 Task: Look for space in Venlo, Netherlands from 1st August, 2023 to 5th August, 2023 for 3 adults, 1 child in price range Rs.13000 to Rs.20000. Place can be entire place with 2 bedrooms having 3 beds and 2 bathrooms. Property type can be flatguest house, hotel. Booking option can be shelf check-in. Required host language is English.
Action: Mouse pressed left at (568, 143)
Screenshot: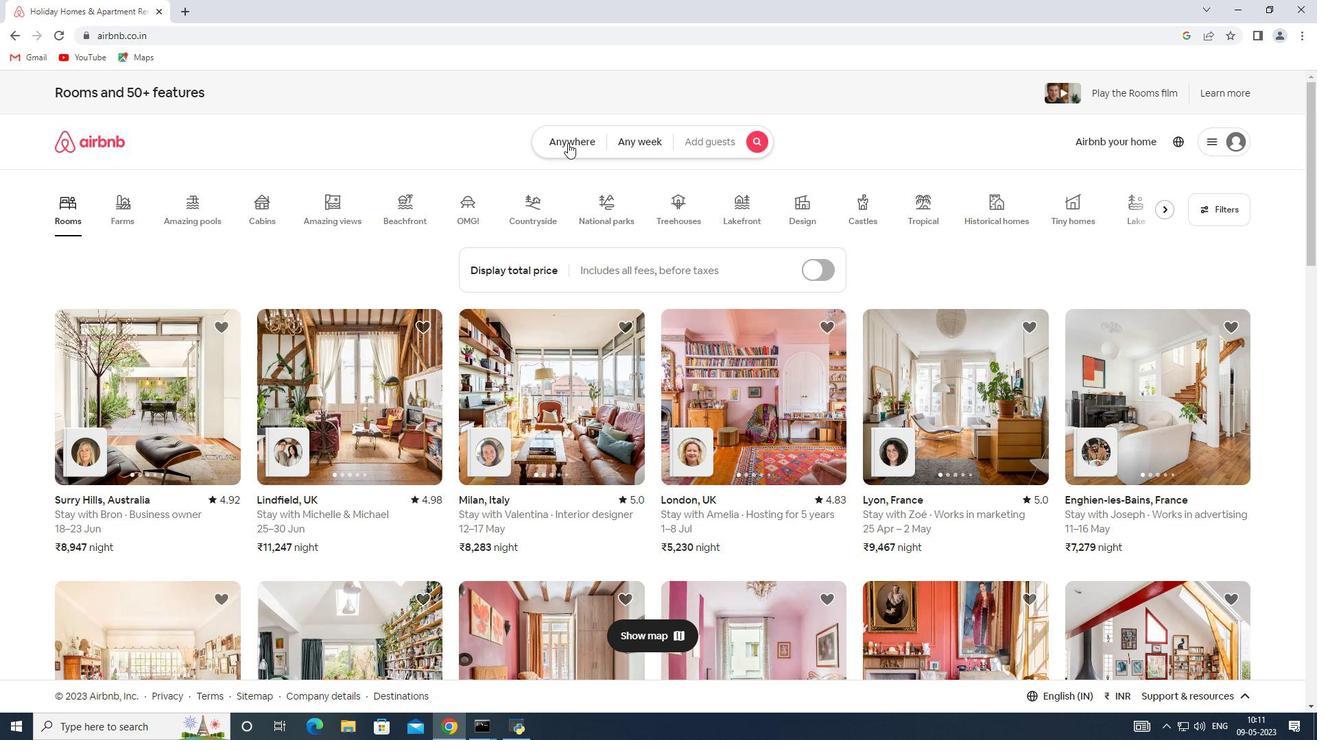 
Action: Mouse moved to (474, 198)
Screenshot: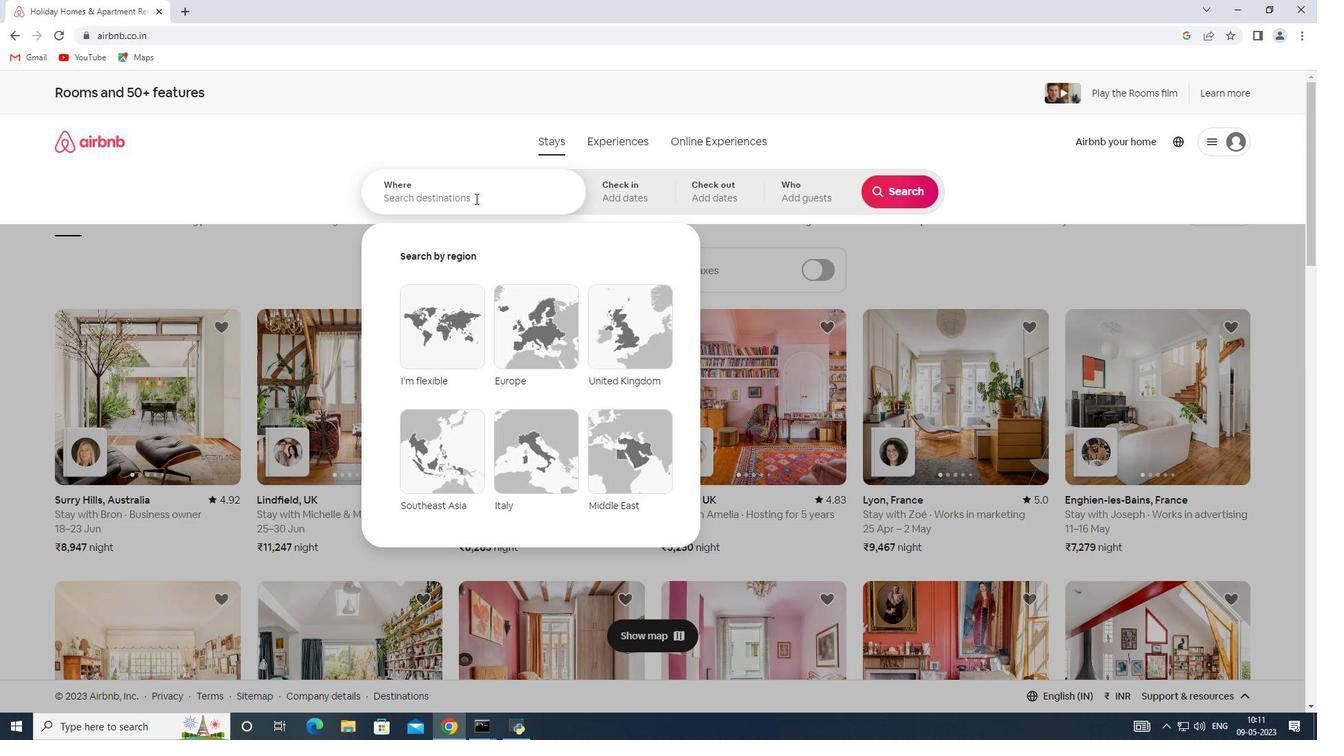 
Action: Mouse pressed left at (474, 198)
Screenshot: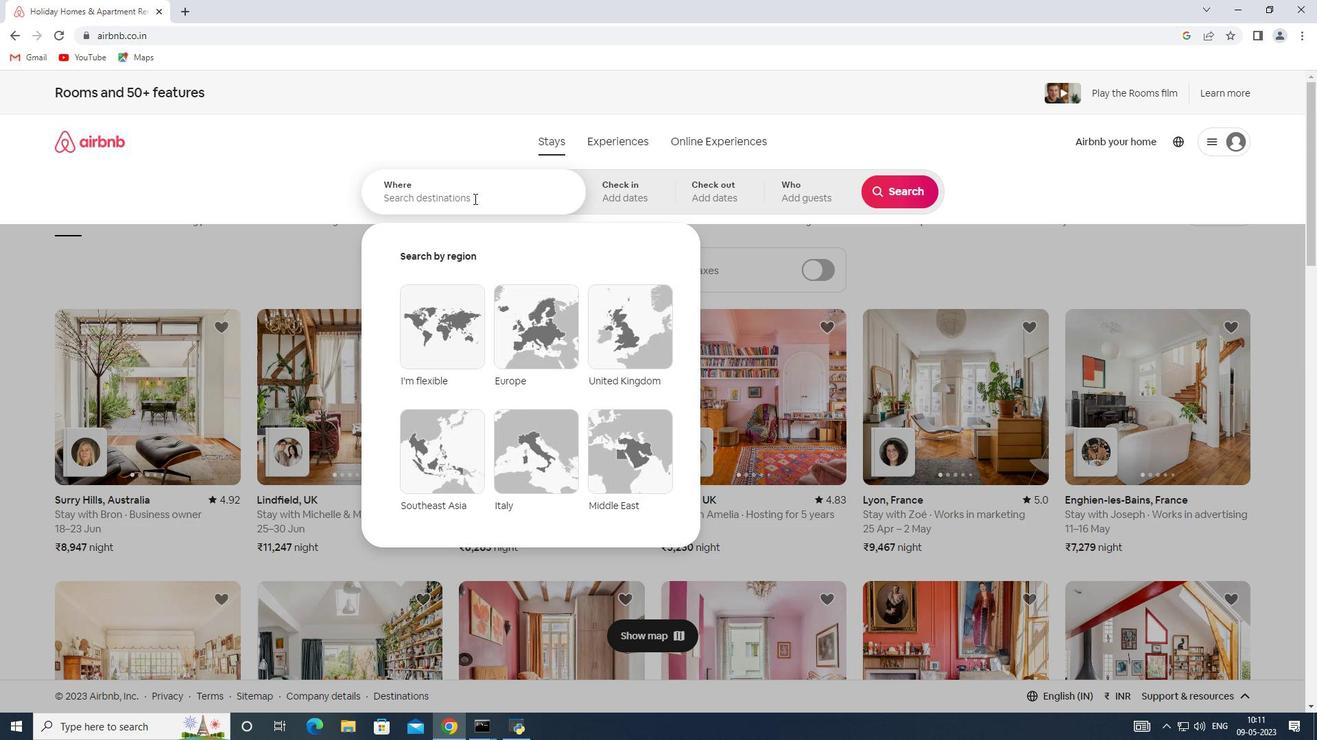 
Action: Key pressed <Key.caps_lock>VE<Key.backspace><Key.caps_lock>enlo,<Key.shift><Key.shift><Key.shift><Key.shift><Key.shift><Key.shift><Key.shift><Key.shift><Key.shift><Key.shift><Key.shift><Key.shift><Key.shift><Key.shift><Key.shift><Key.shift><Key.shift><Key.shift><Key.shift><Key.shift><Key.shift><Key.shift><Key.shift><Key.shift><Key.shift><Key.shift><Key.shift><Key.shift><Key.shift><Key.shift><Key.shift><Key.shift><Key.shift><Key.shift>Netherlands<Key.enter>
Screenshot: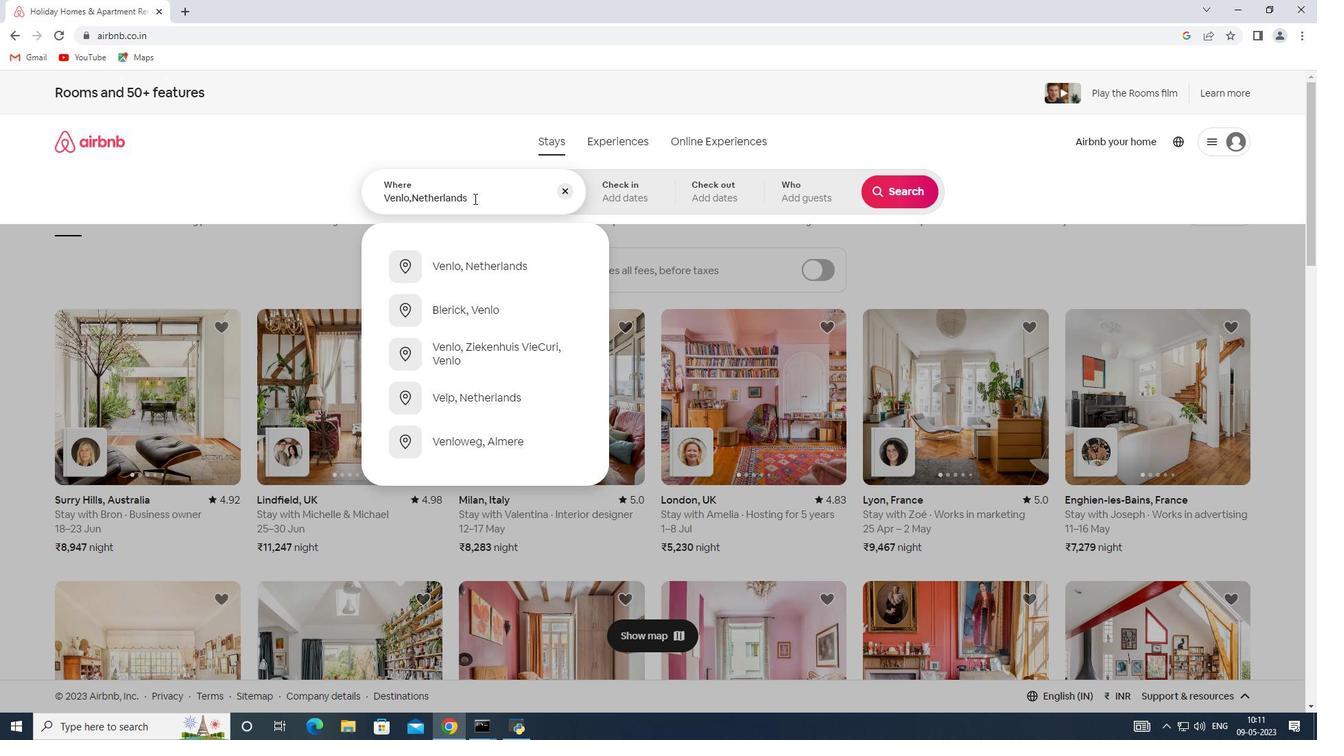 
Action: Mouse moved to (892, 286)
Screenshot: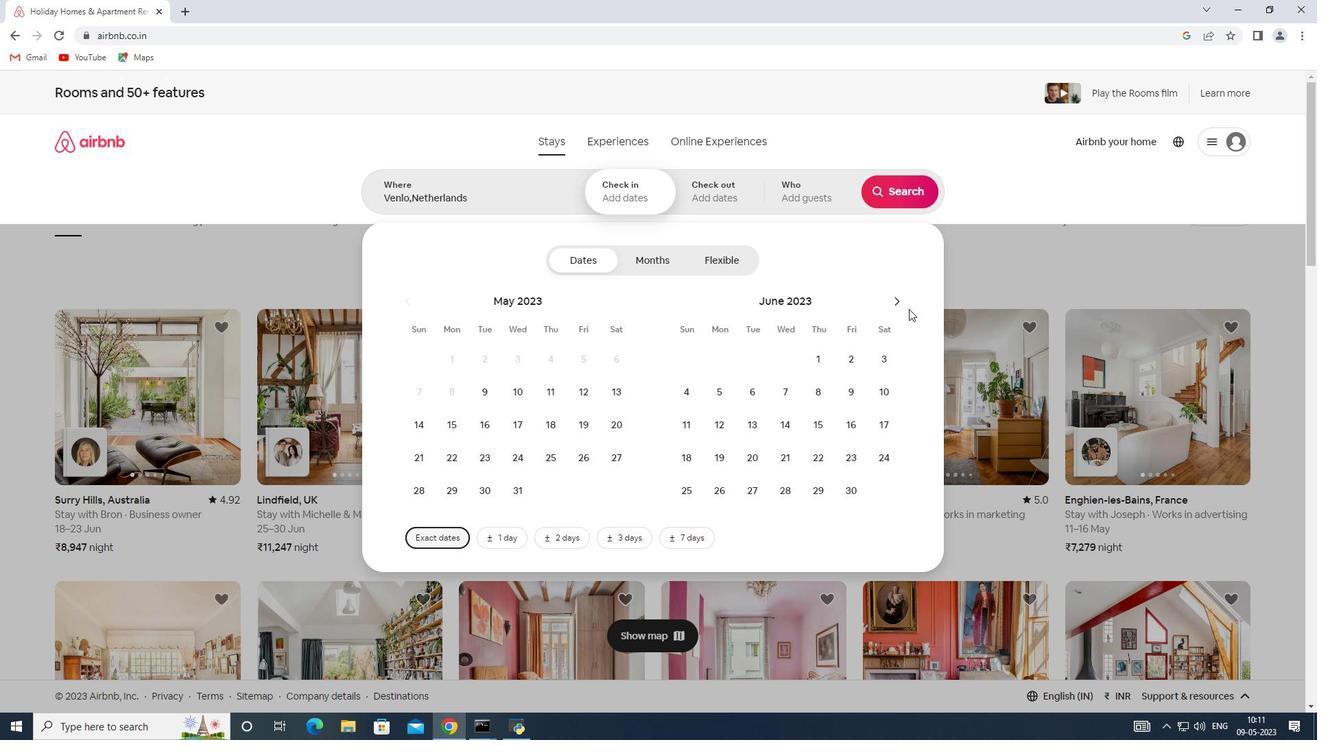
Action: Mouse pressed left at (892, 286)
Screenshot: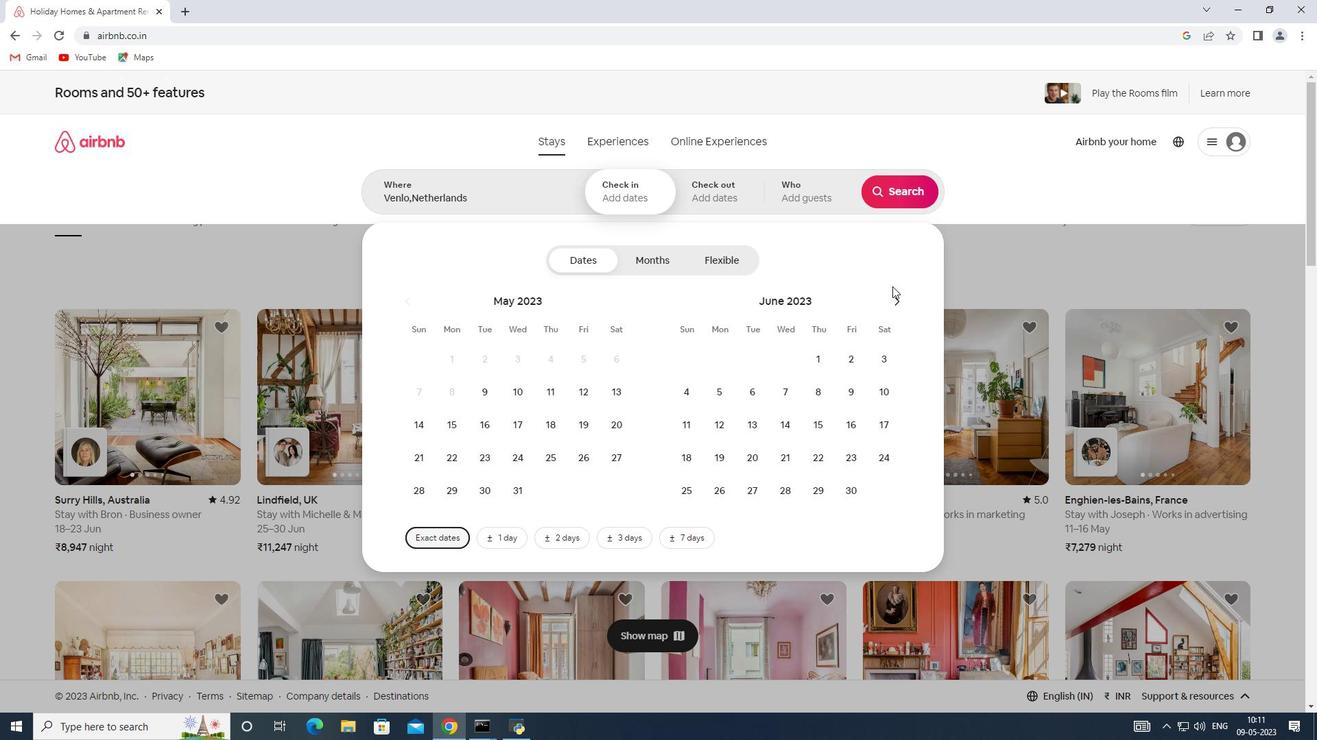 
Action: Mouse moved to (896, 298)
Screenshot: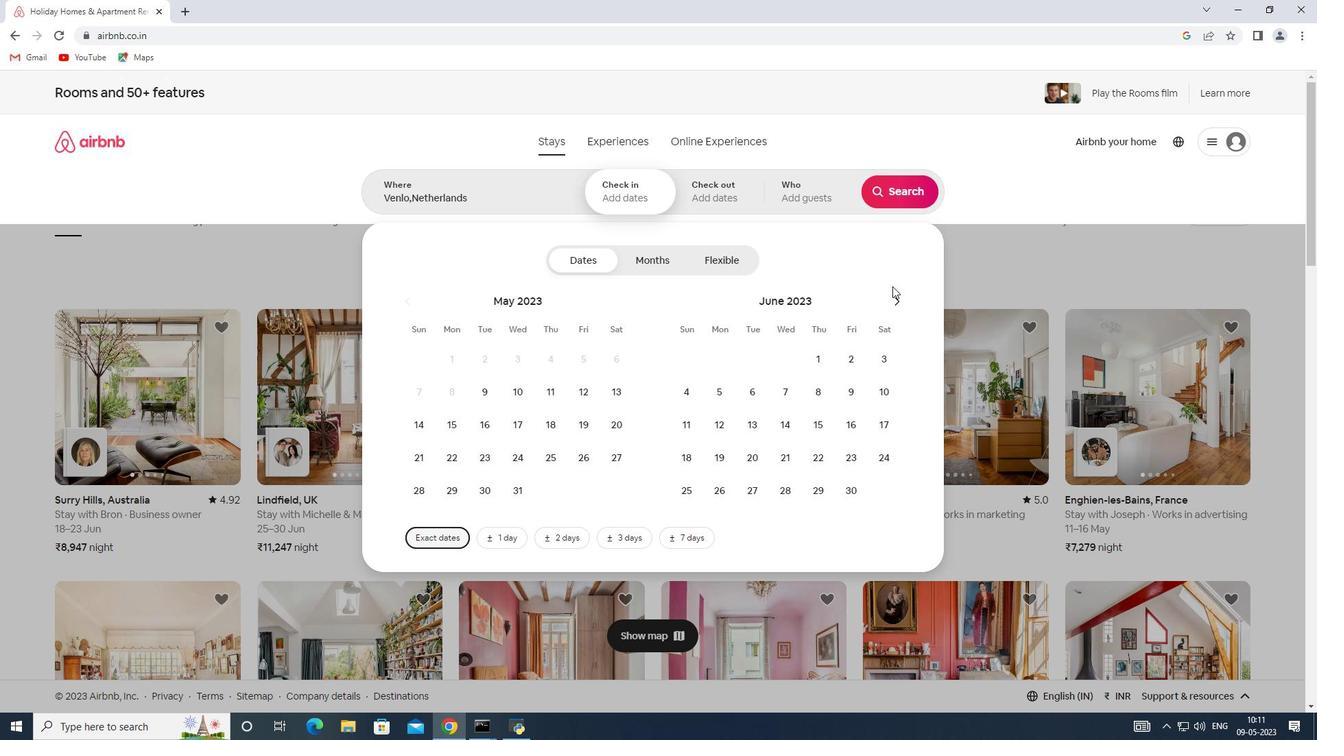 
Action: Mouse pressed left at (896, 298)
Screenshot: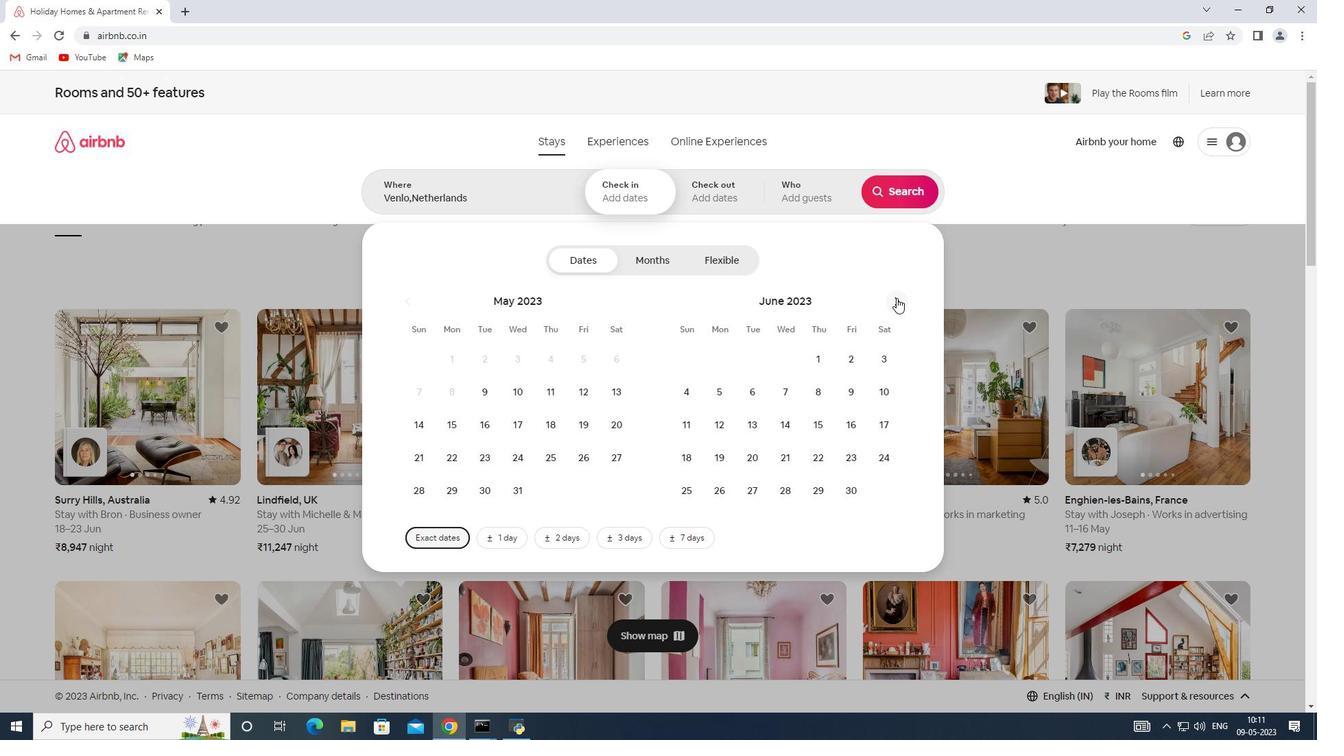 
Action: Mouse pressed left at (896, 298)
Screenshot: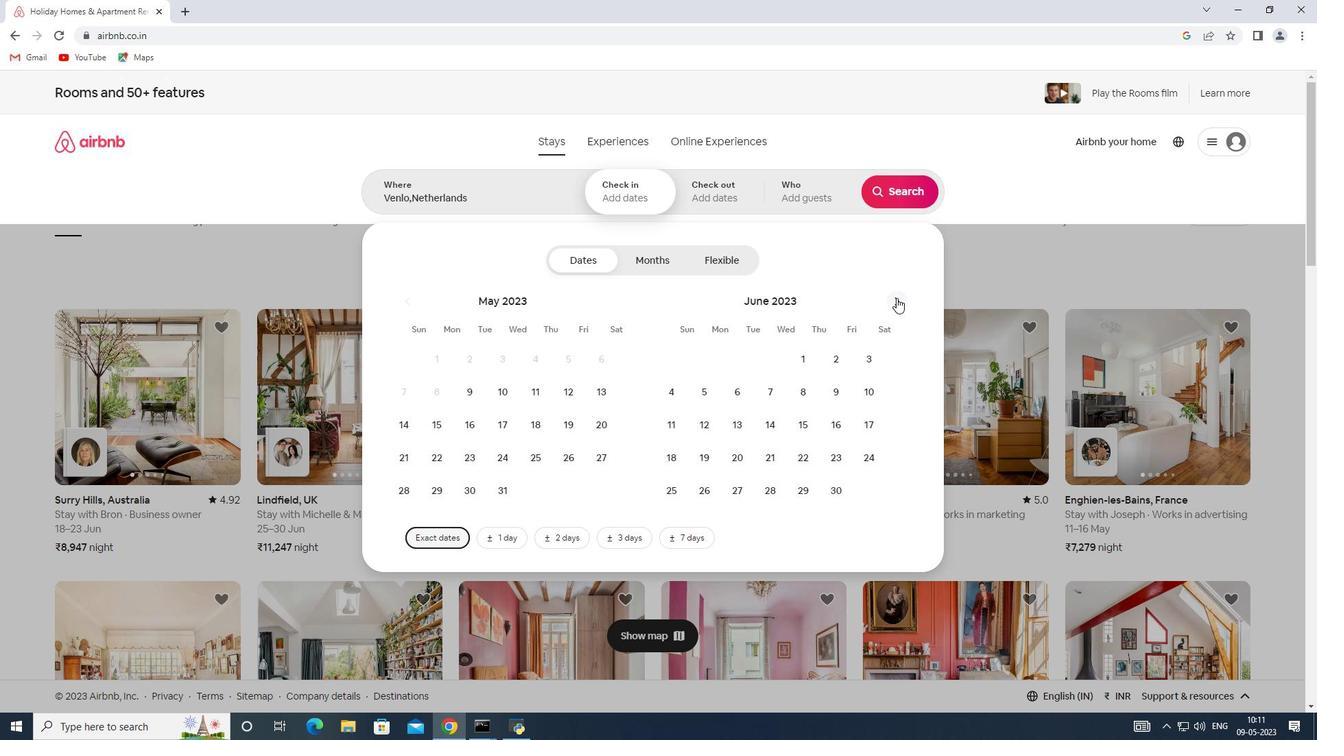 
Action: Mouse moved to (754, 360)
Screenshot: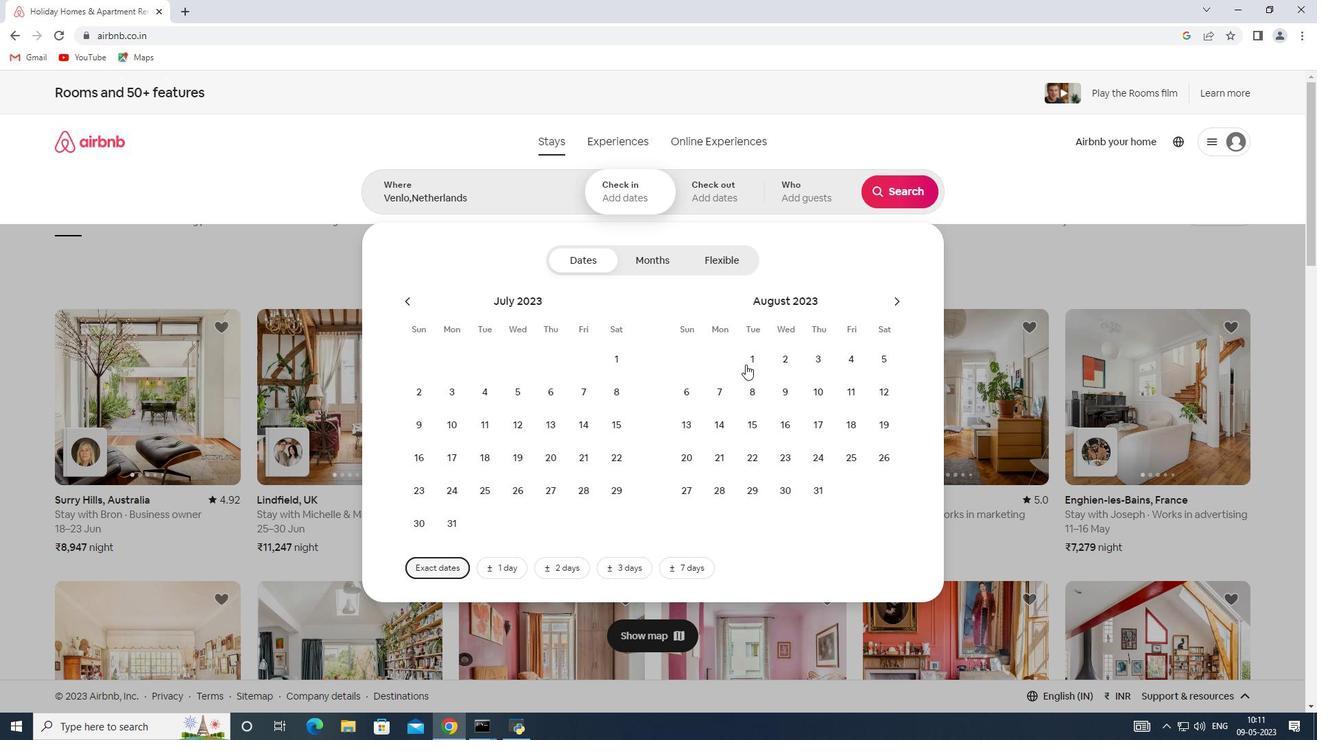 
Action: Mouse pressed left at (754, 360)
Screenshot: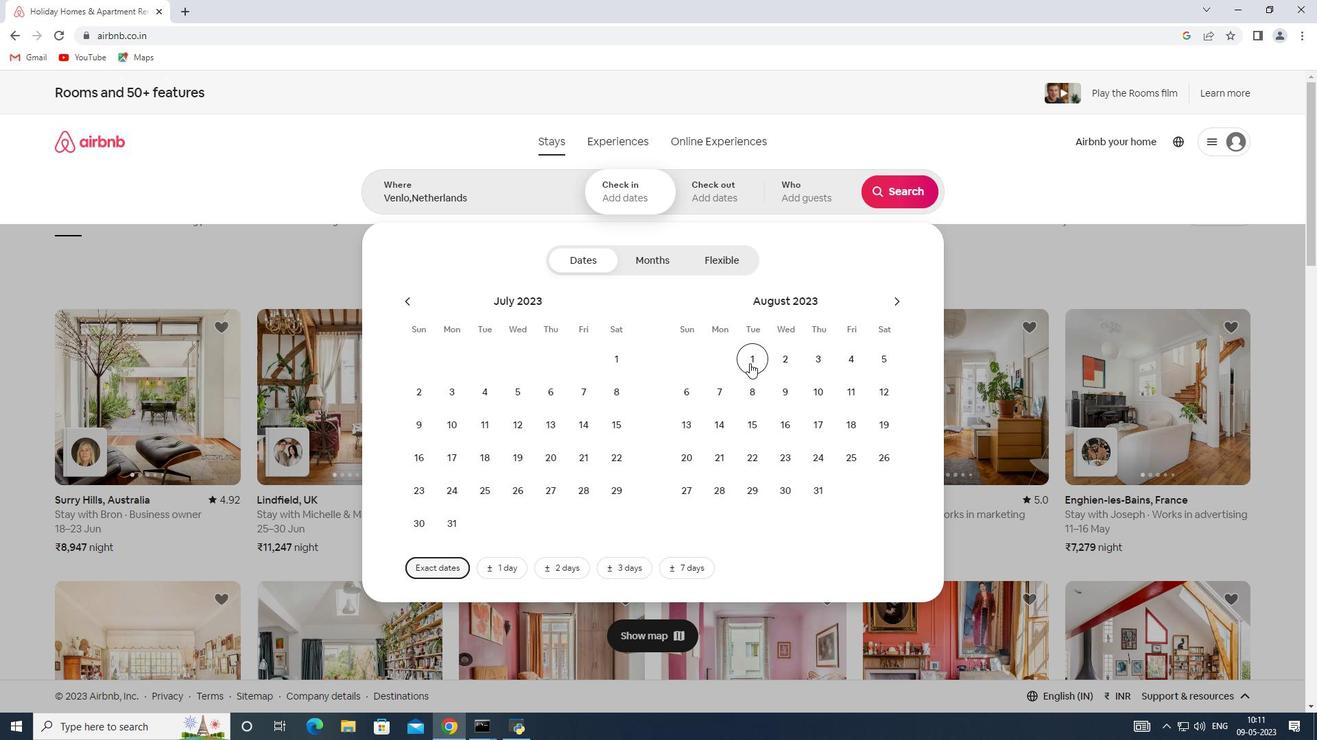 
Action: Mouse moved to (876, 356)
Screenshot: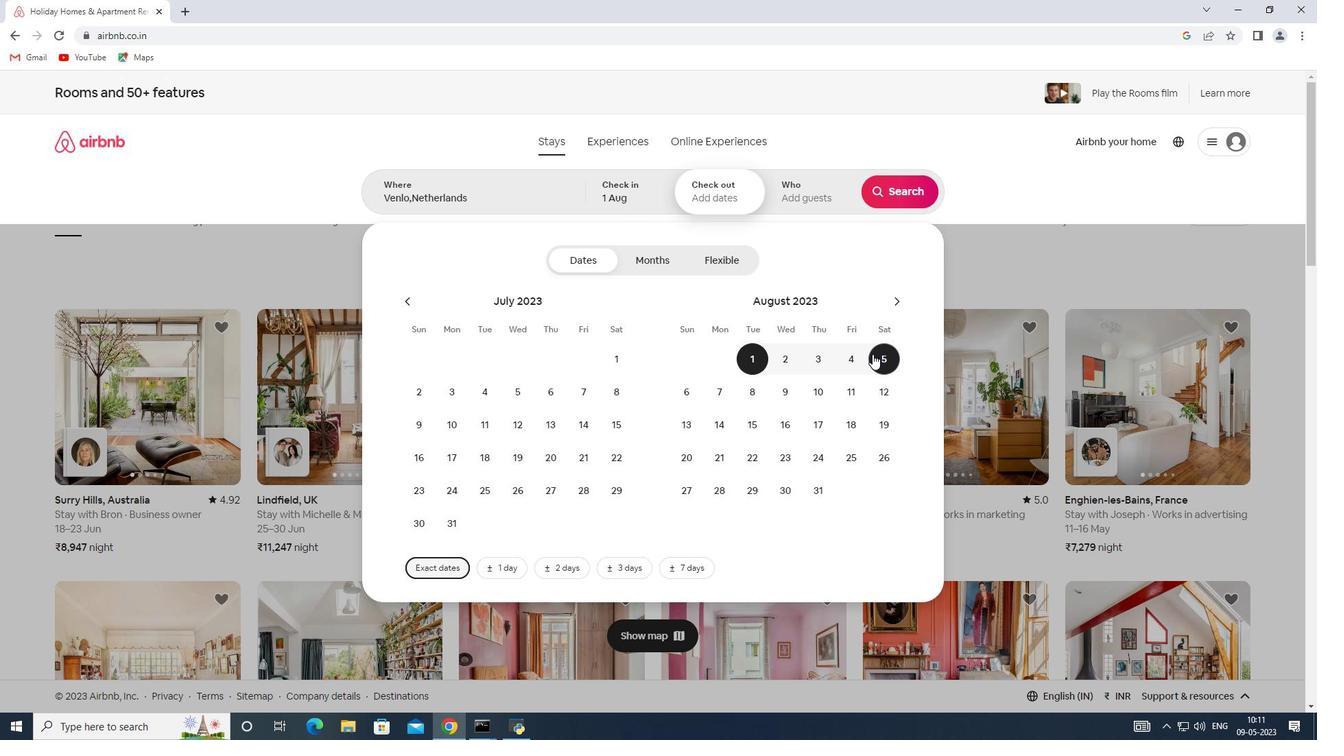 
Action: Mouse pressed left at (876, 356)
Screenshot: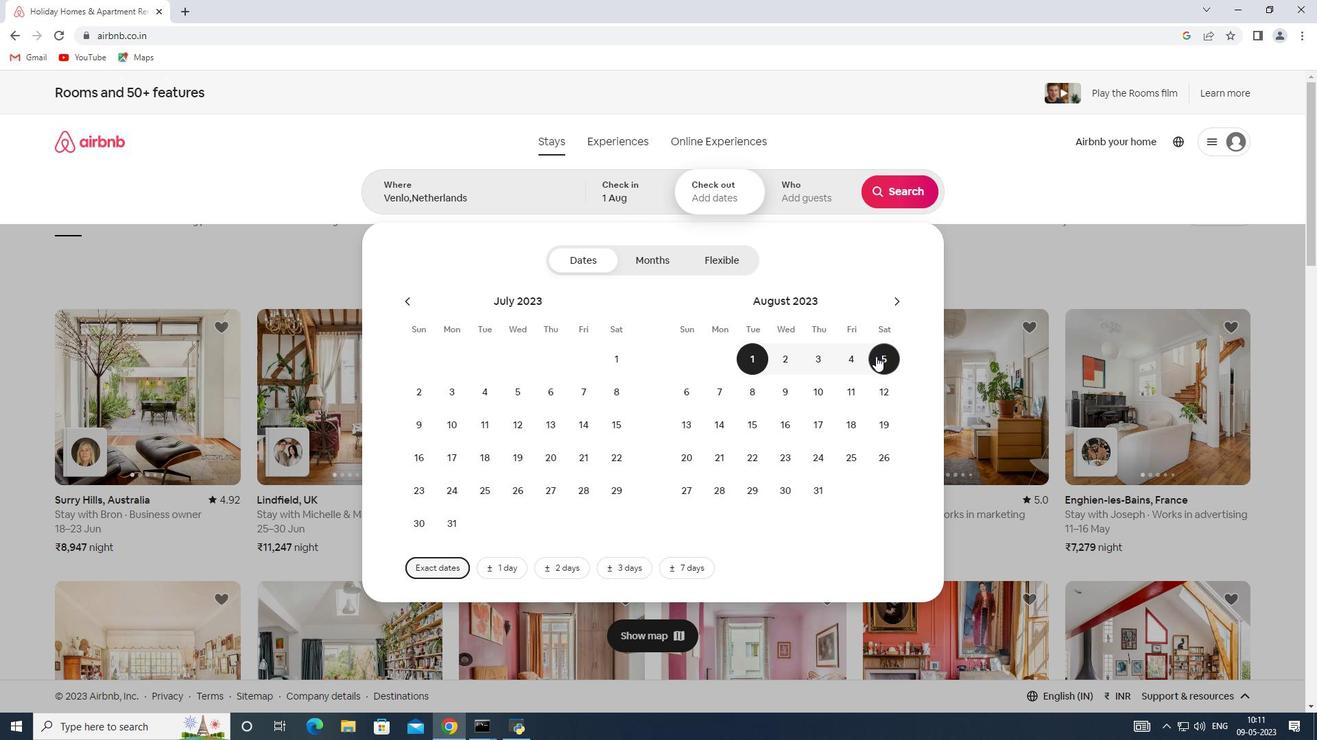 
Action: Mouse moved to (815, 198)
Screenshot: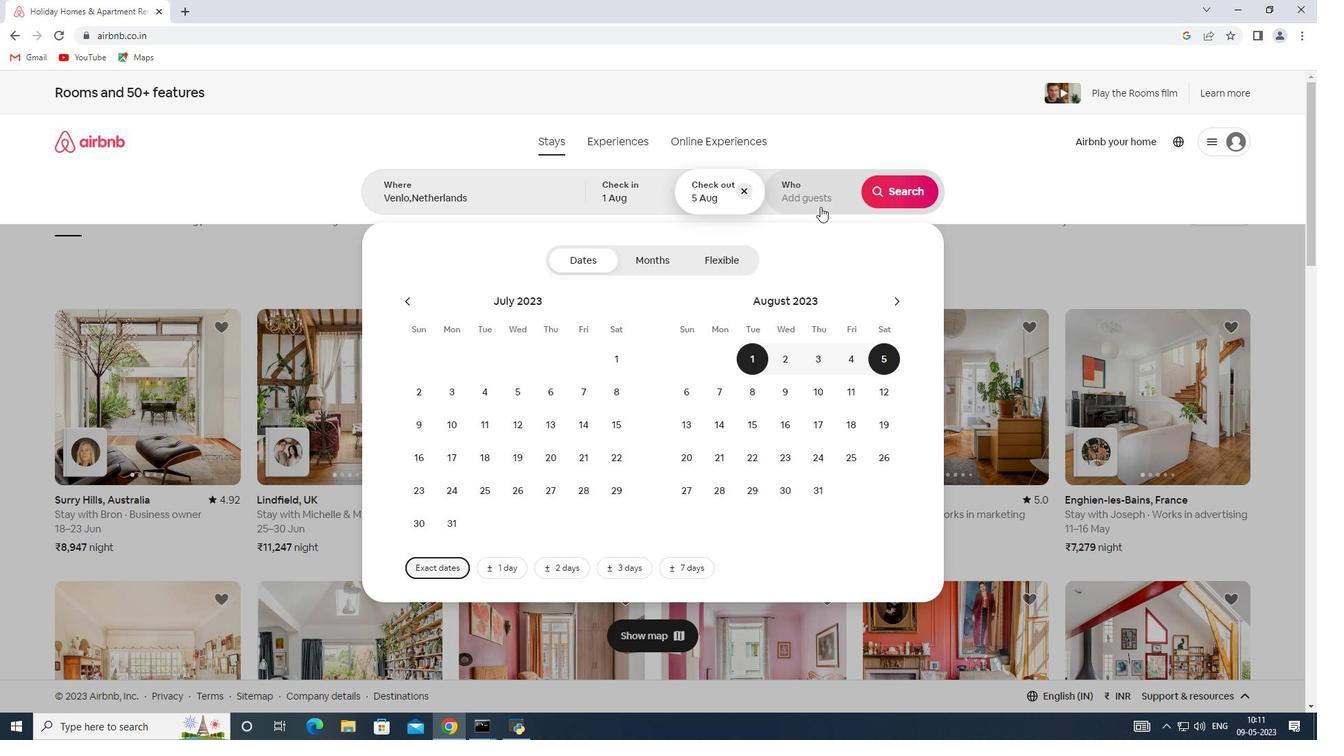 
Action: Mouse pressed left at (815, 198)
Screenshot: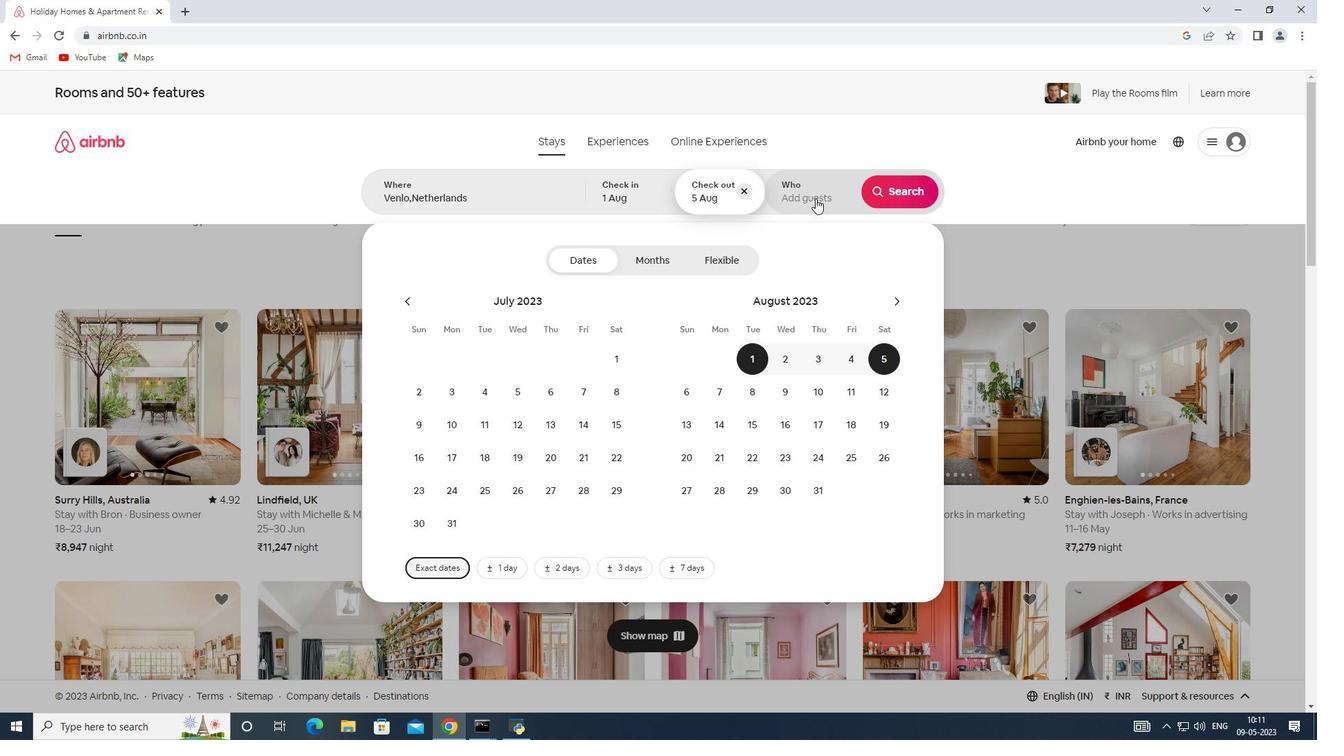 
Action: Mouse moved to (904, 269)
Screenshot: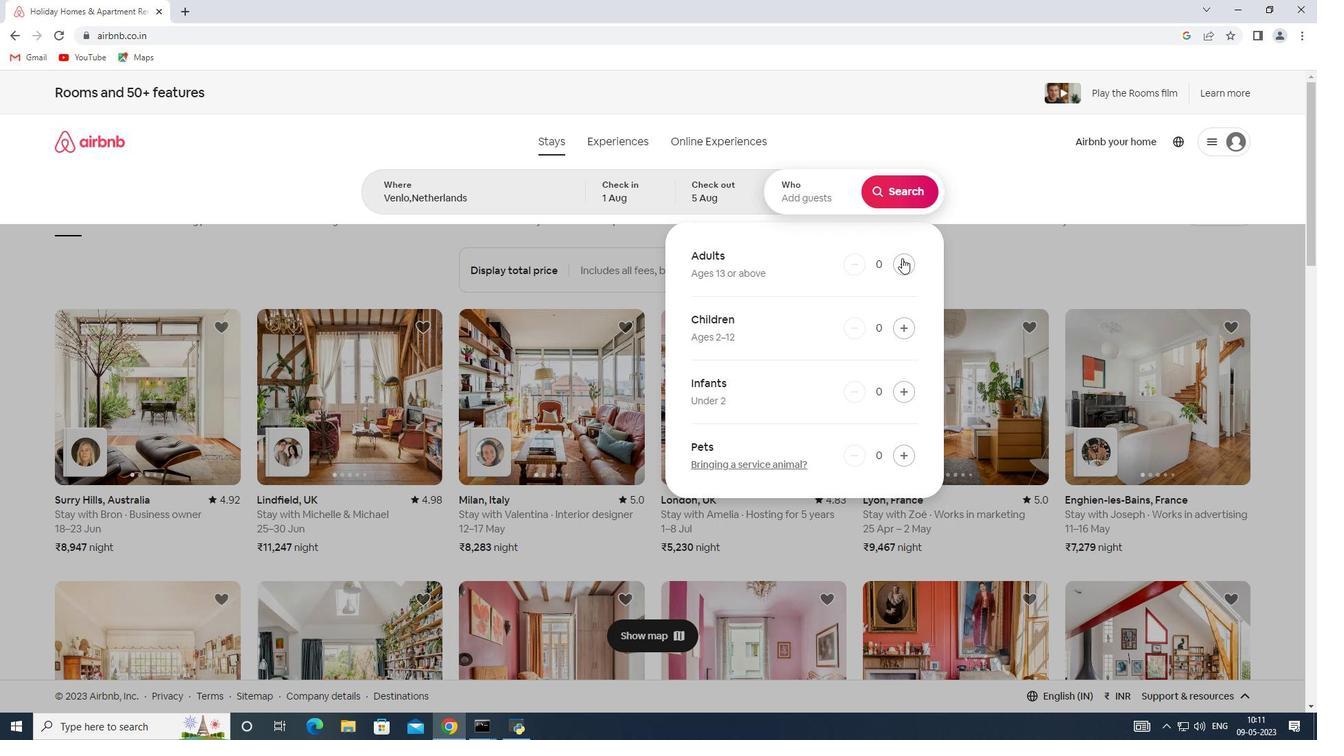 
Action: Mouse pressed left at (904, 269)
Screenshot: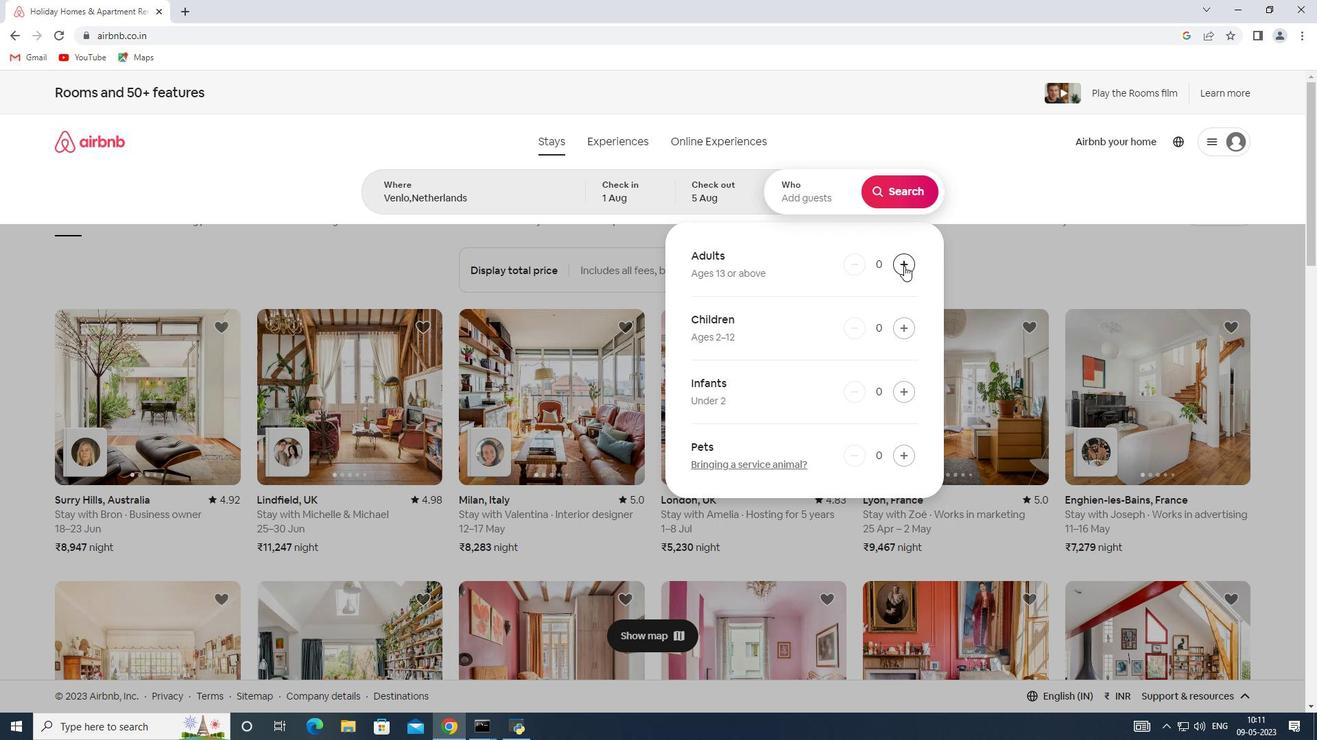 
Action: Mouse pressed left at (904, 269)
Screenshot: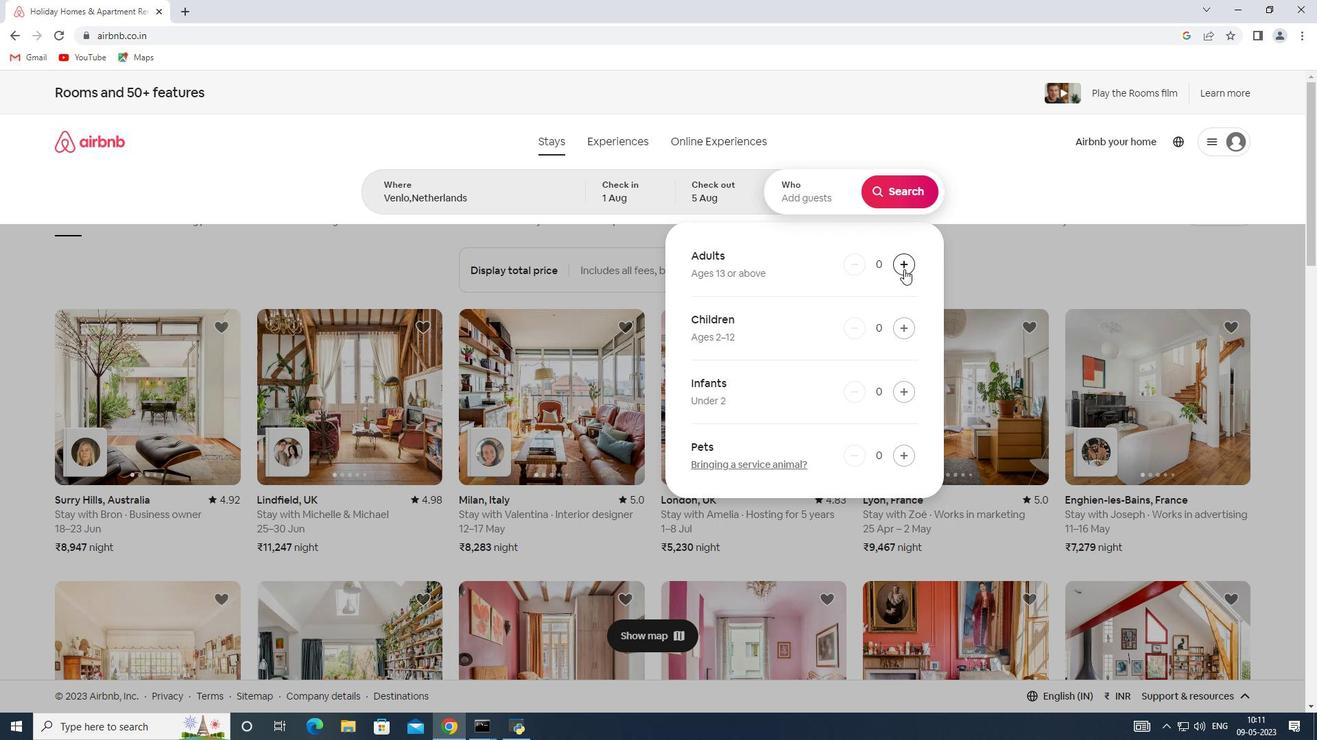 
Action: Mouse pressed left at (904, 269)
Screenshot: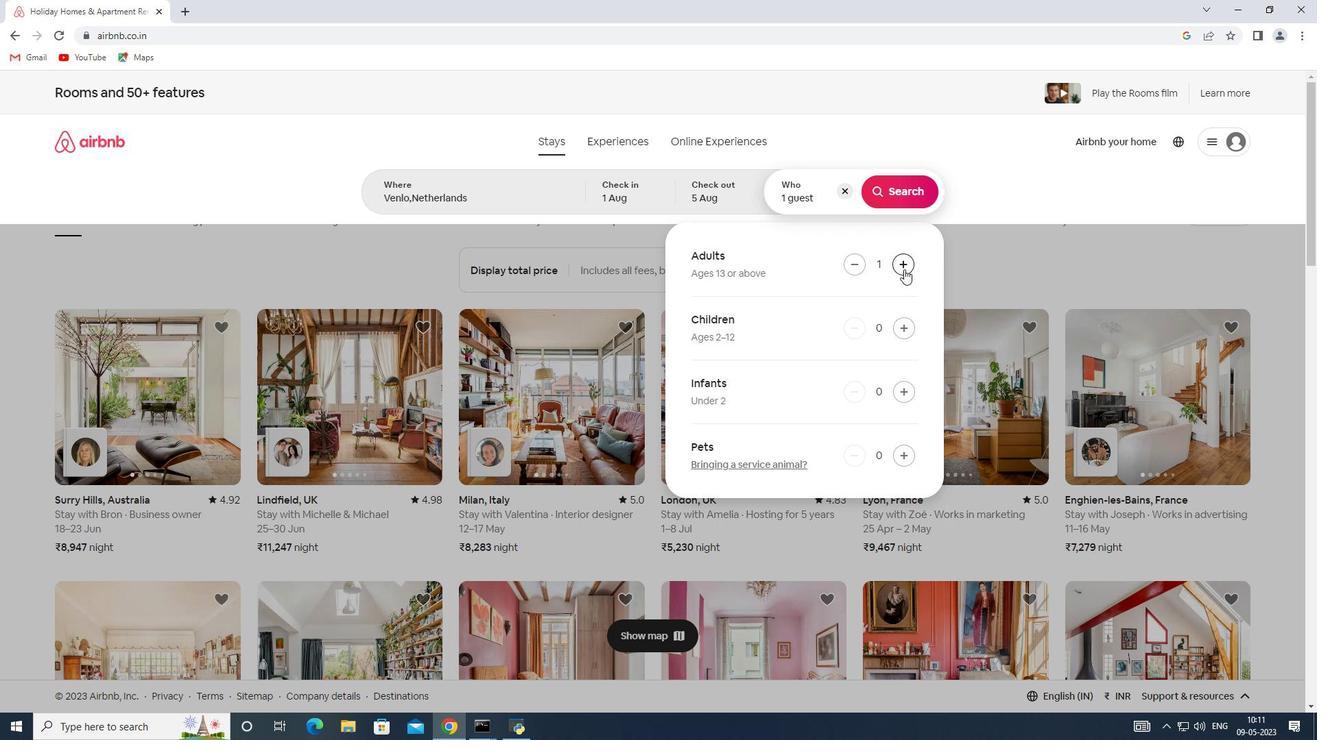 
Action: Mouse moved to (904, 327)
Screenshot: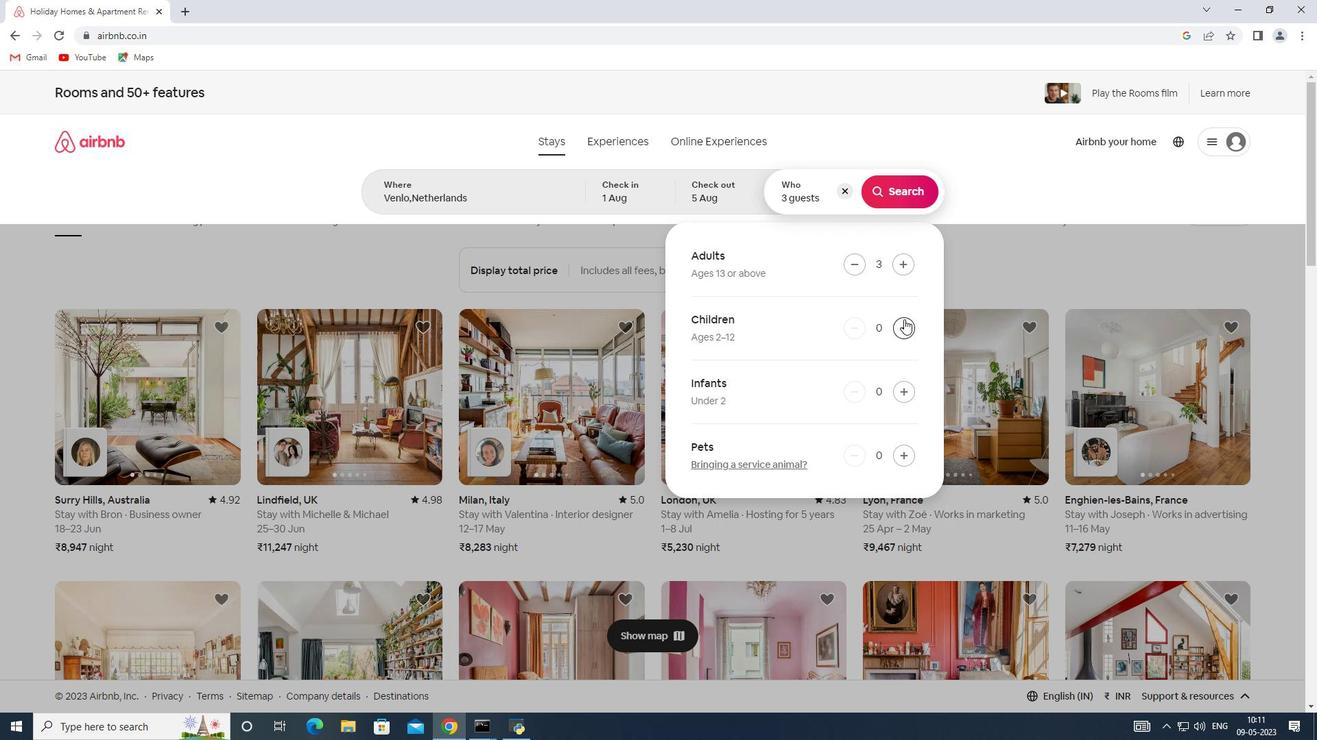 
Action: Mouse pressed left at (904, 327)
Screenshot: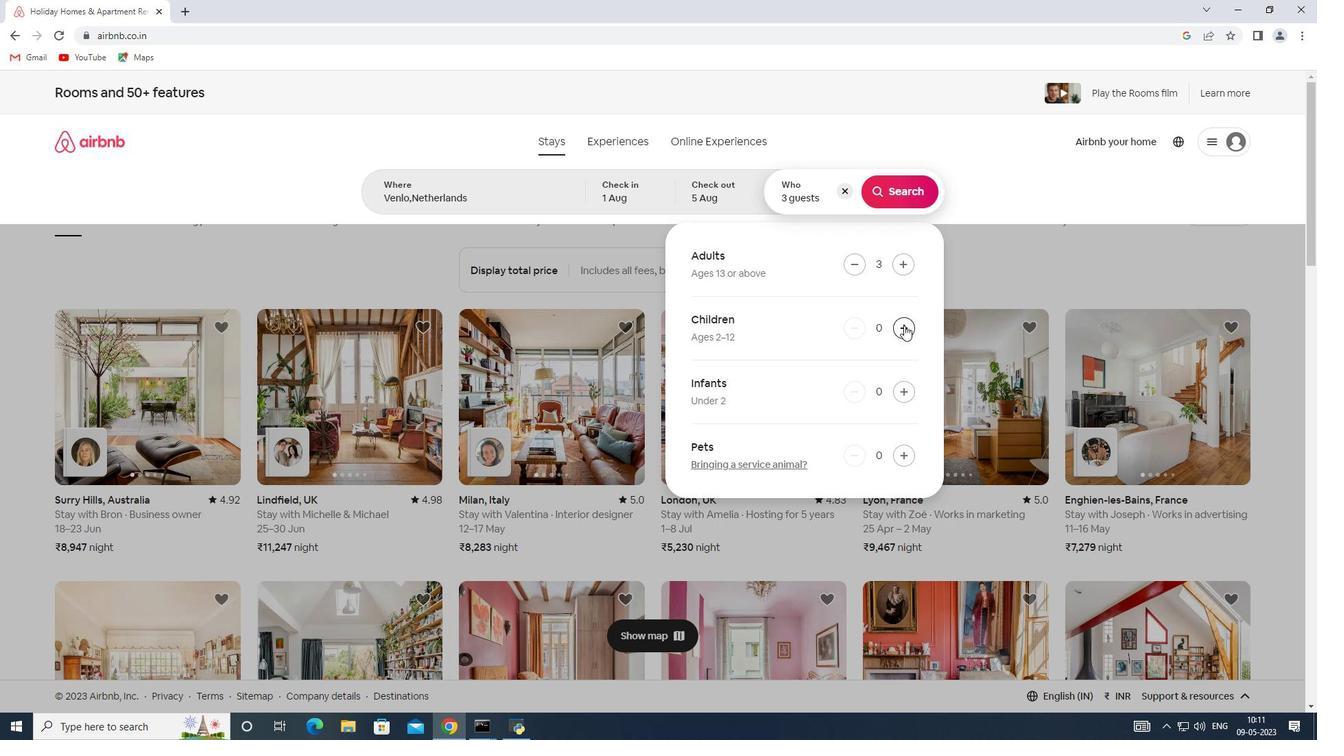 
Action: Mouse moved to (880, 196)
Screenshot: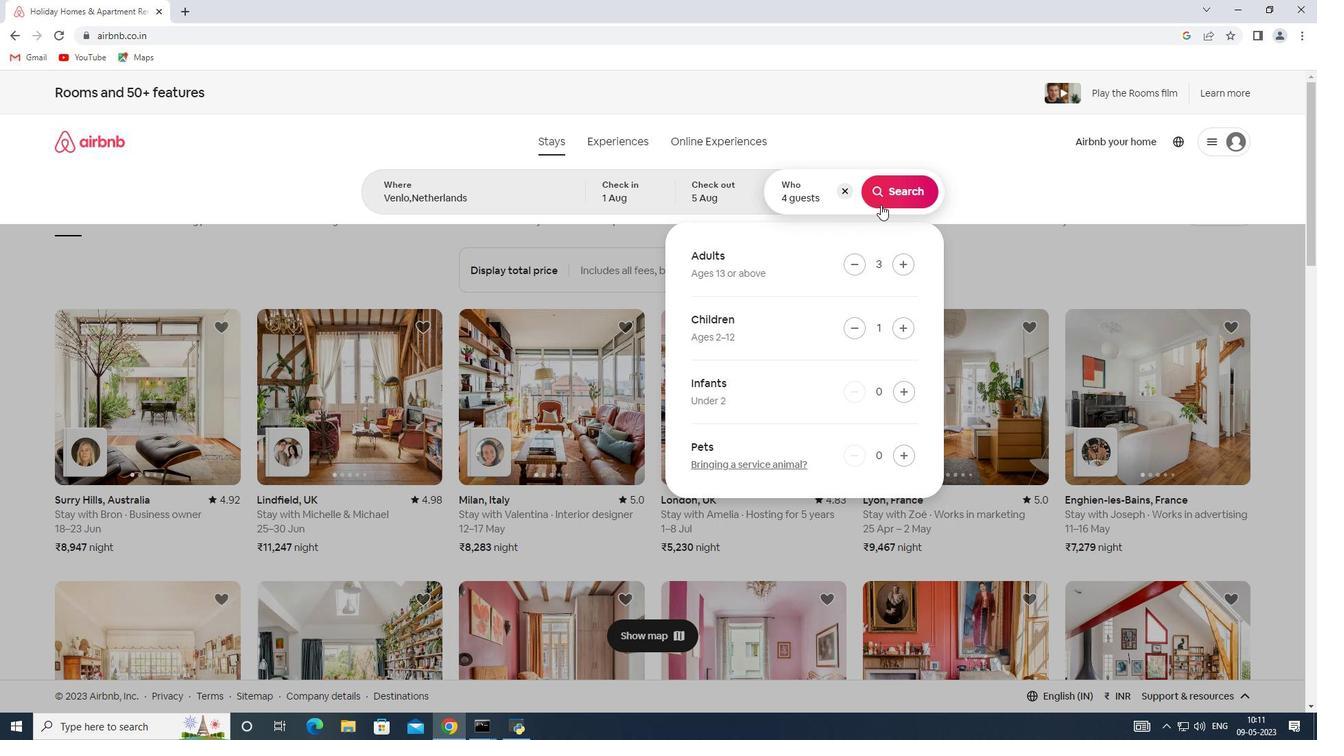 
Action: Mouse pressed left at (880, 196)
Screenshot: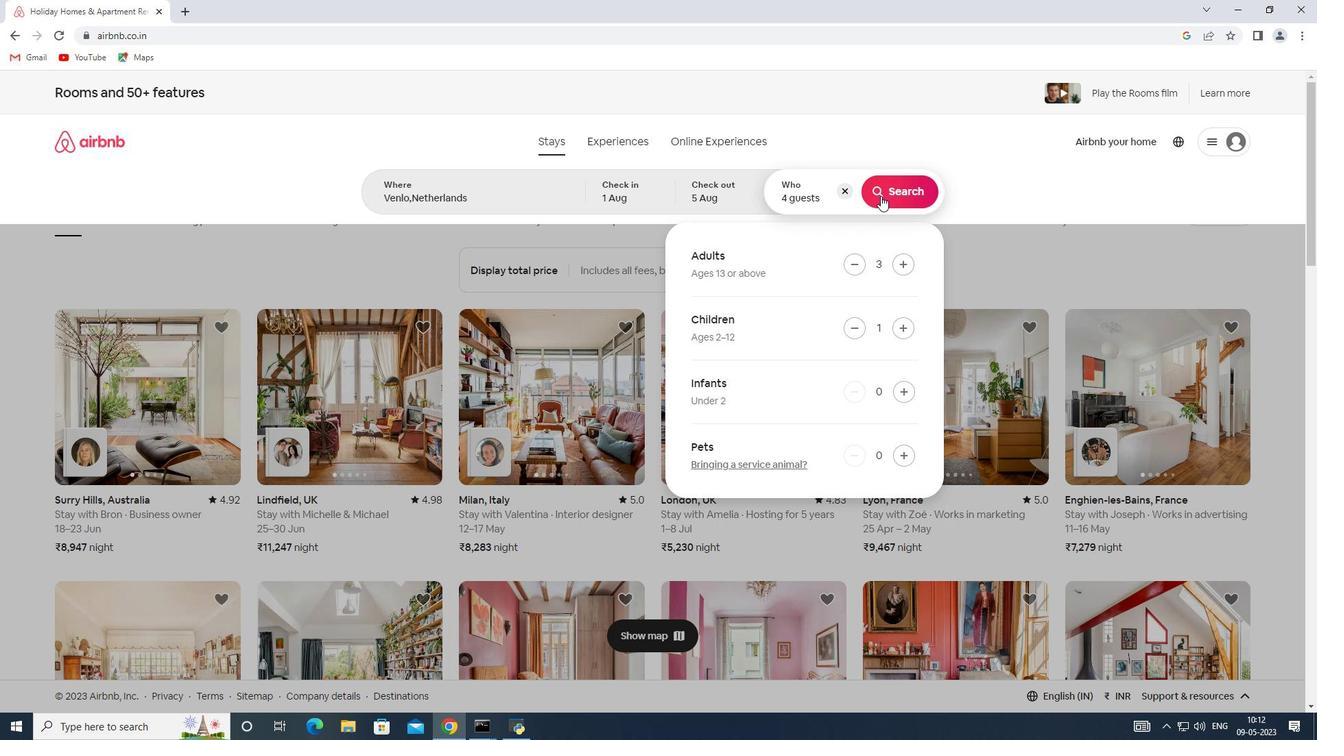 
Action: Mouse moved to (1270, 159)
Screenshot: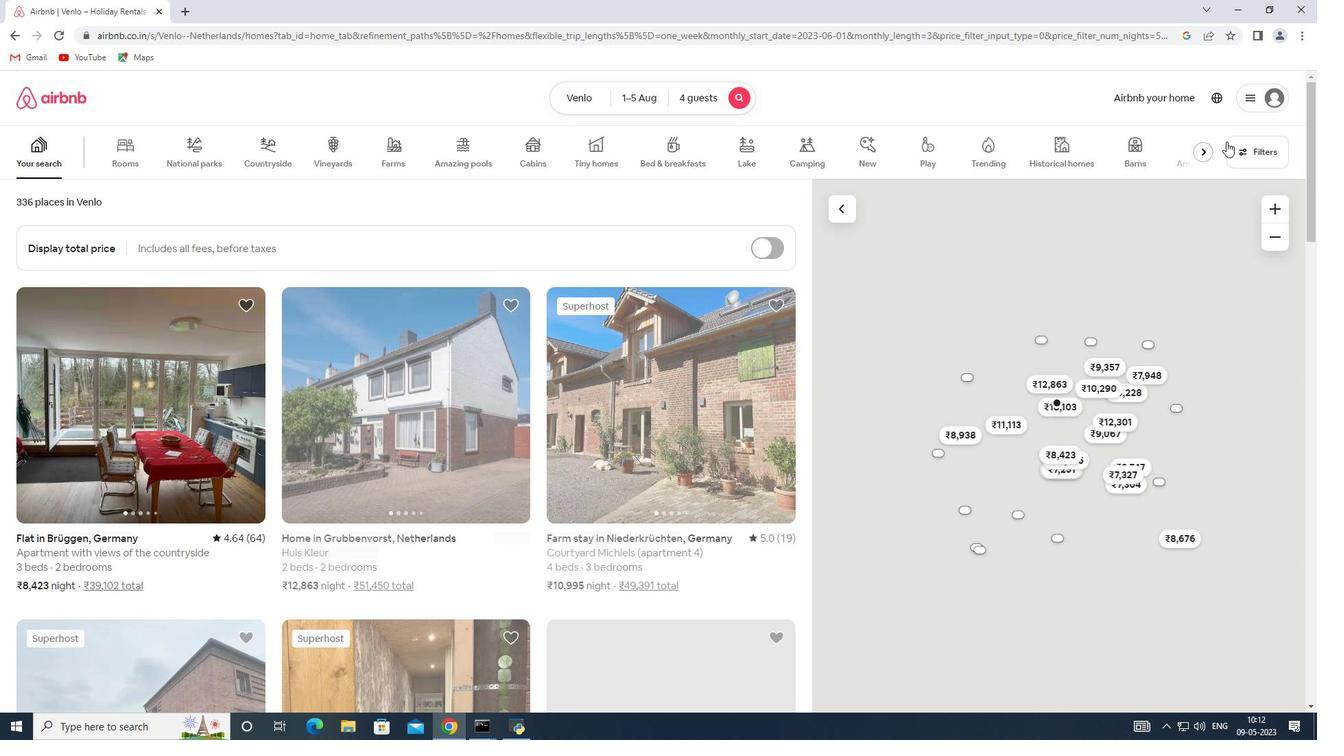 
Action: Mouse pressed left at (1270, 159)
Screenshot: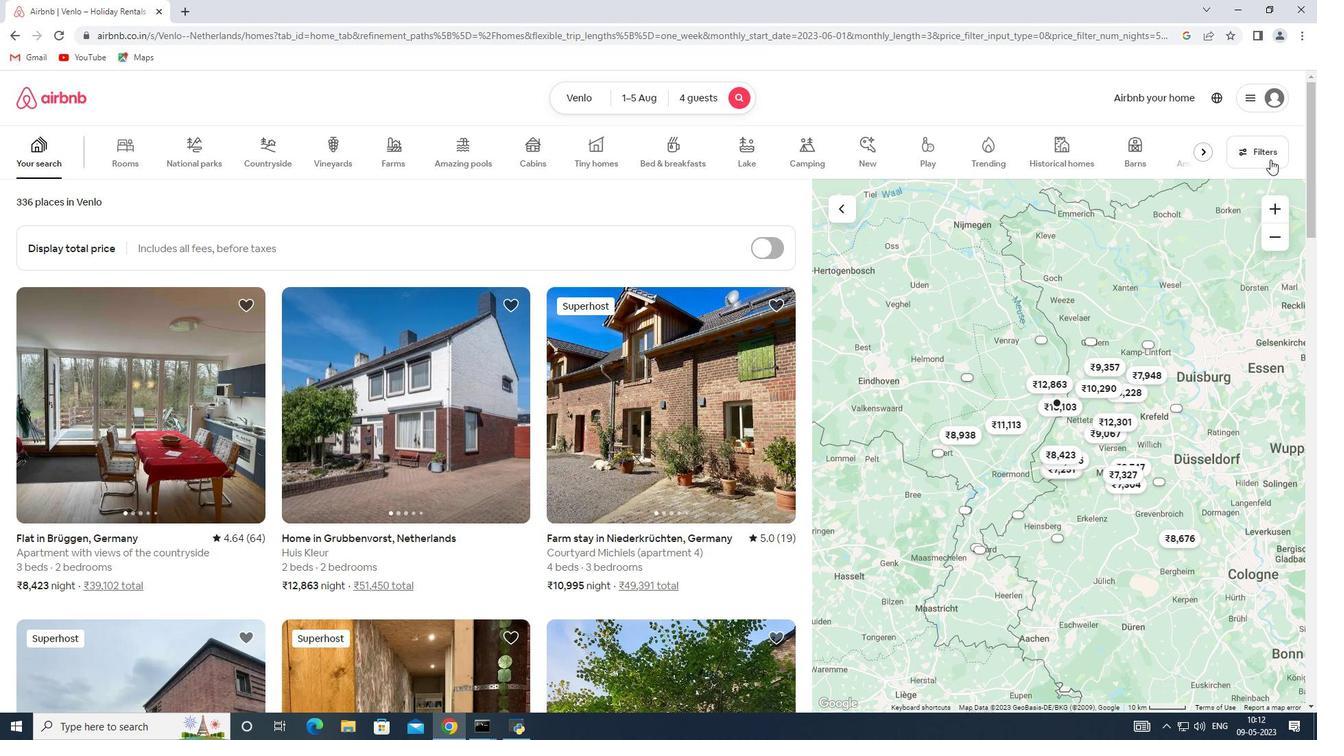 
Action: Mouse moved to (485, 491)
Screenshot: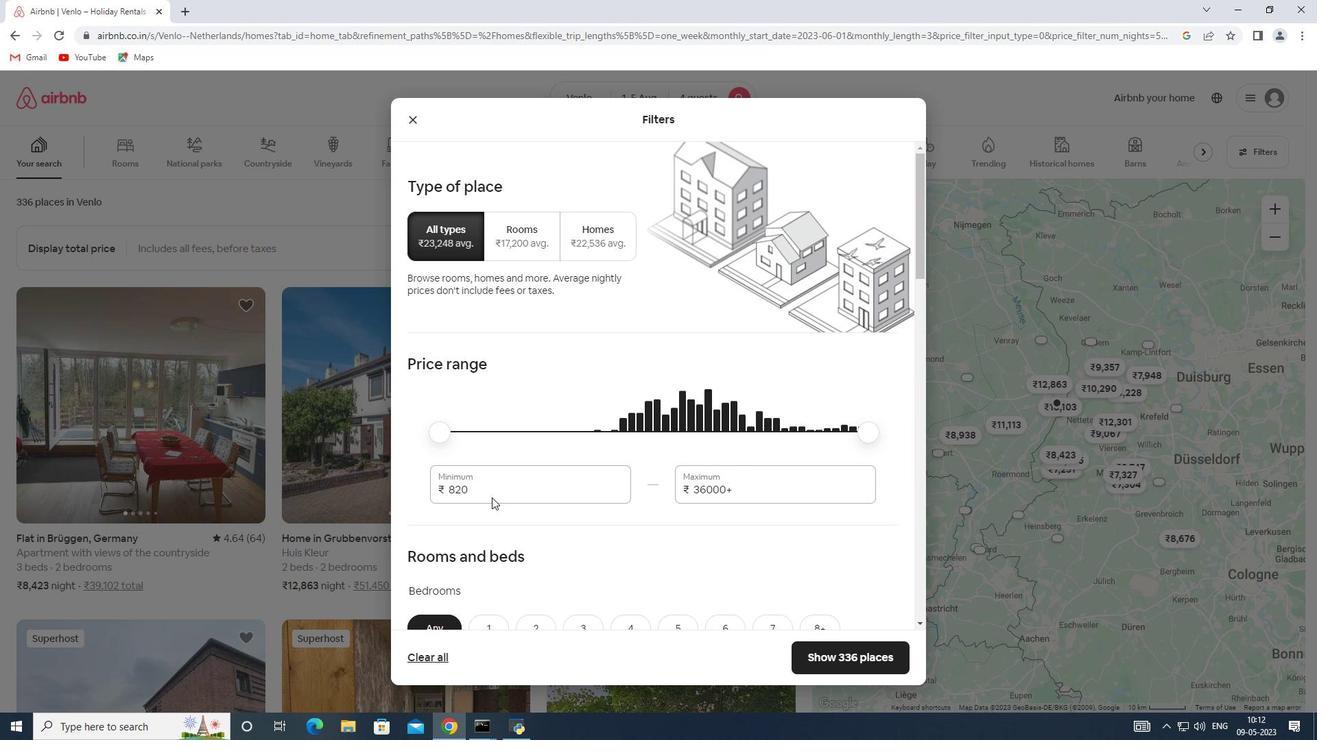 
Action: Mouse pressed left at (485, 491)
Screenshot: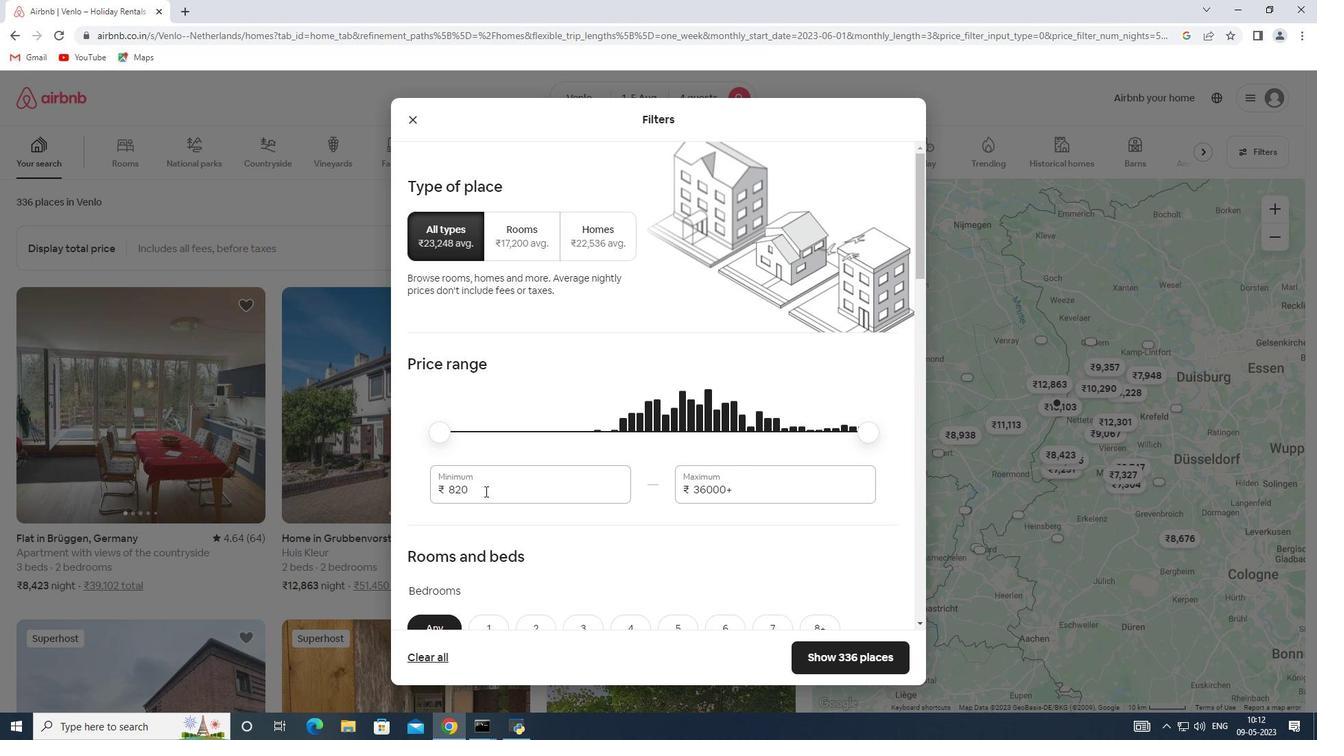 
Action: Mouse moved to (393, 499)
Screenshot: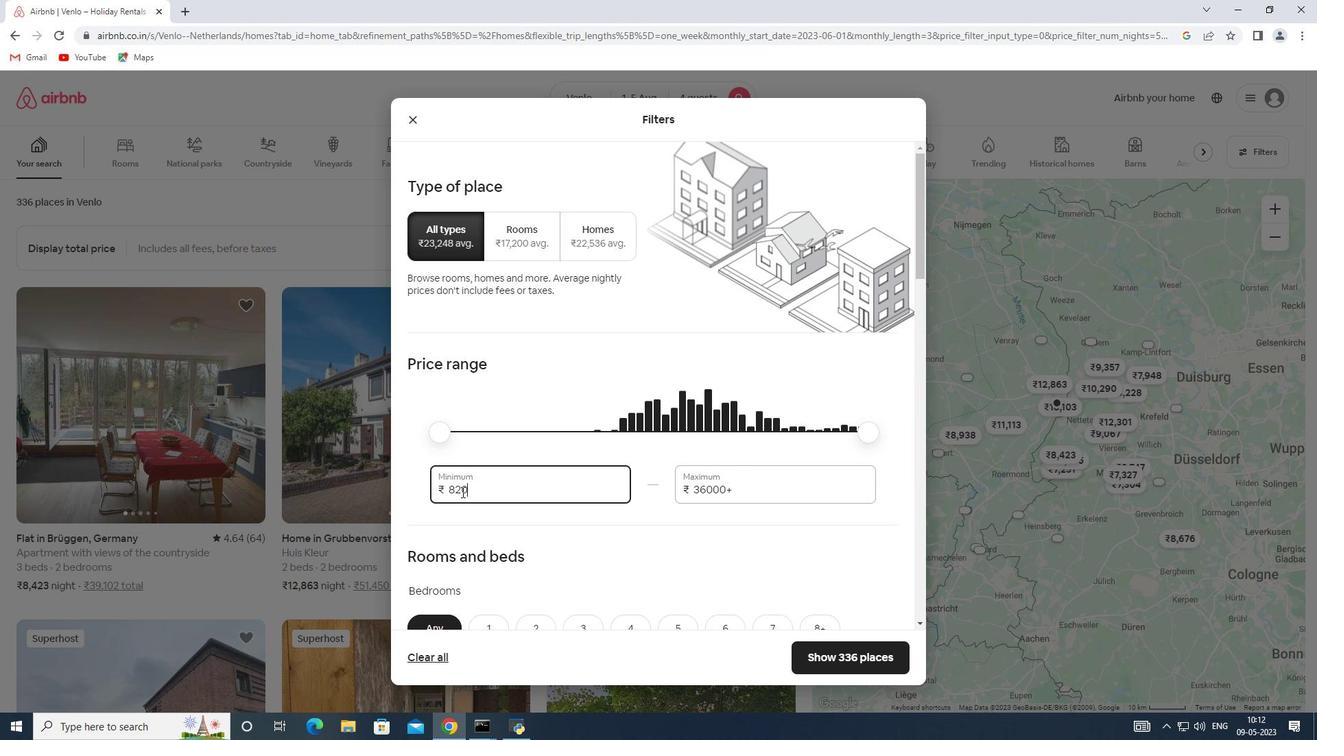 
Action: Key pressed 13000
Screenshot: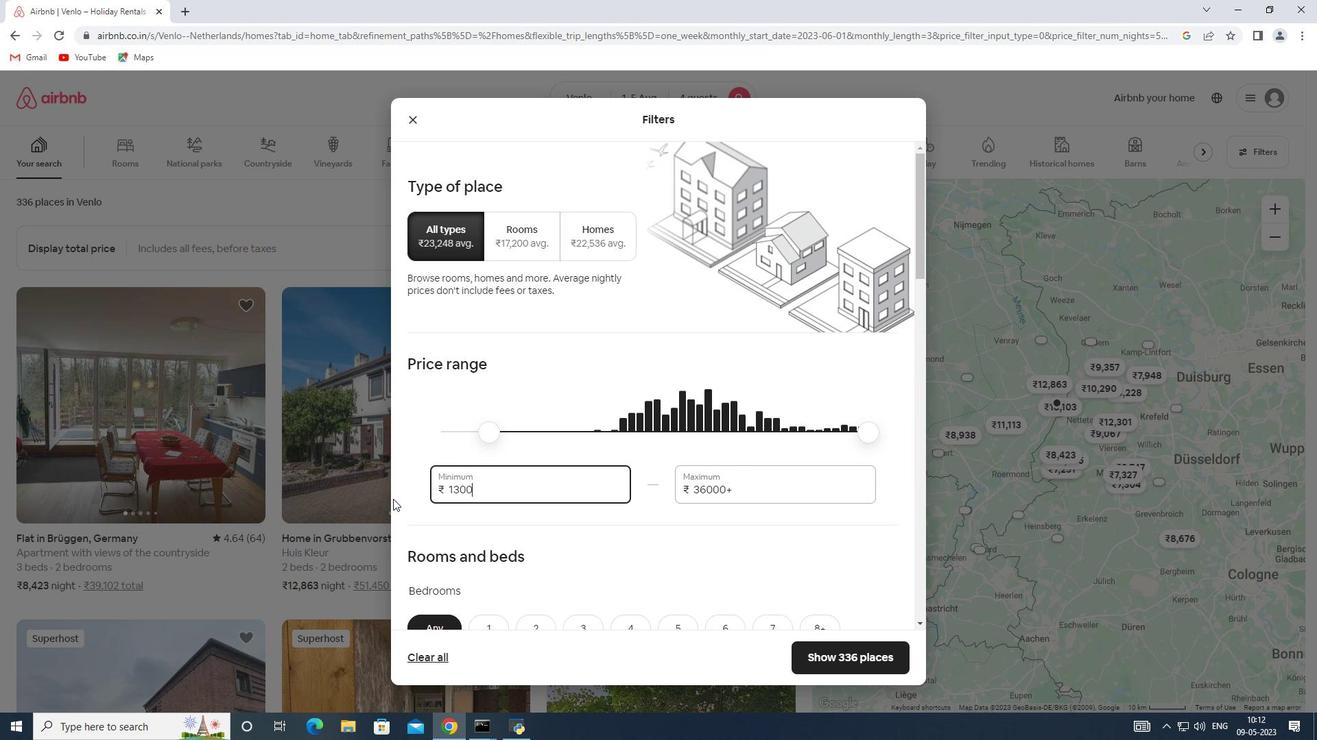 
Action: Mouse moved to (744, 492)
Screenshot: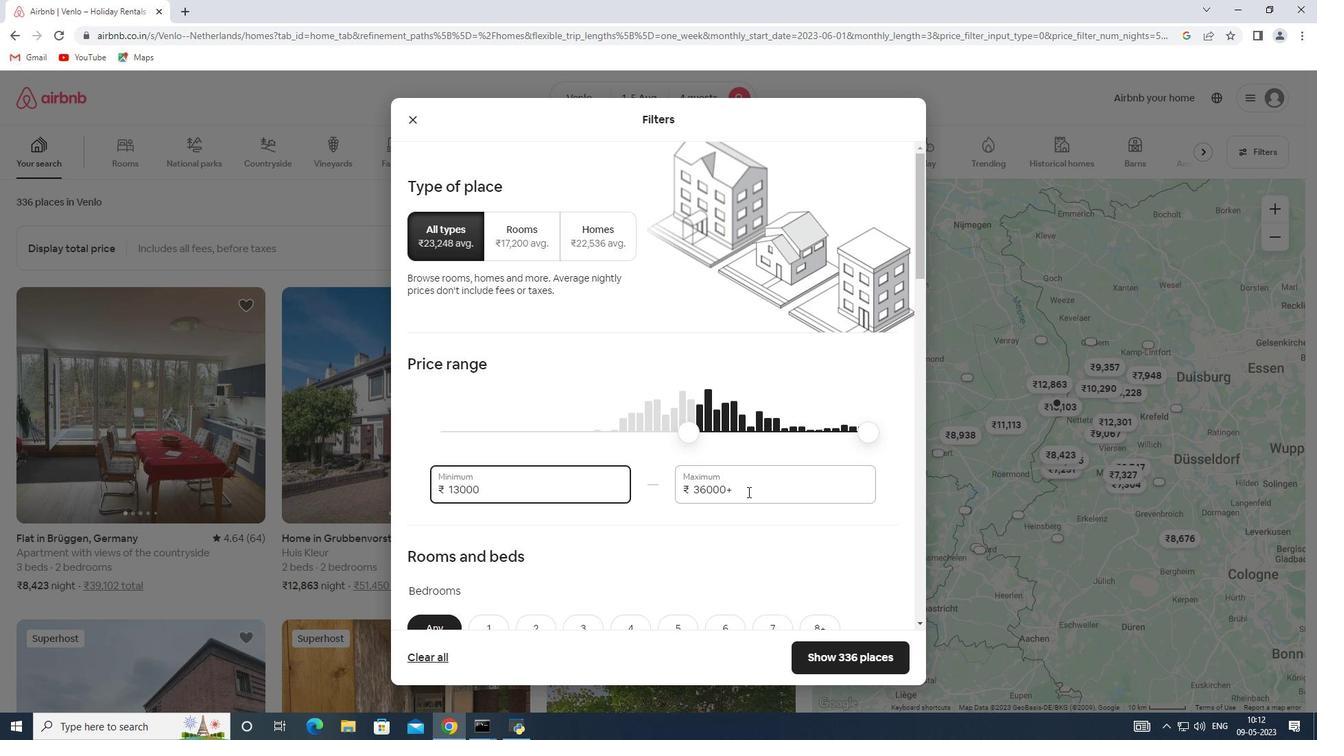 
Action: Mouse pressed left at (744, 492)
Screenshot: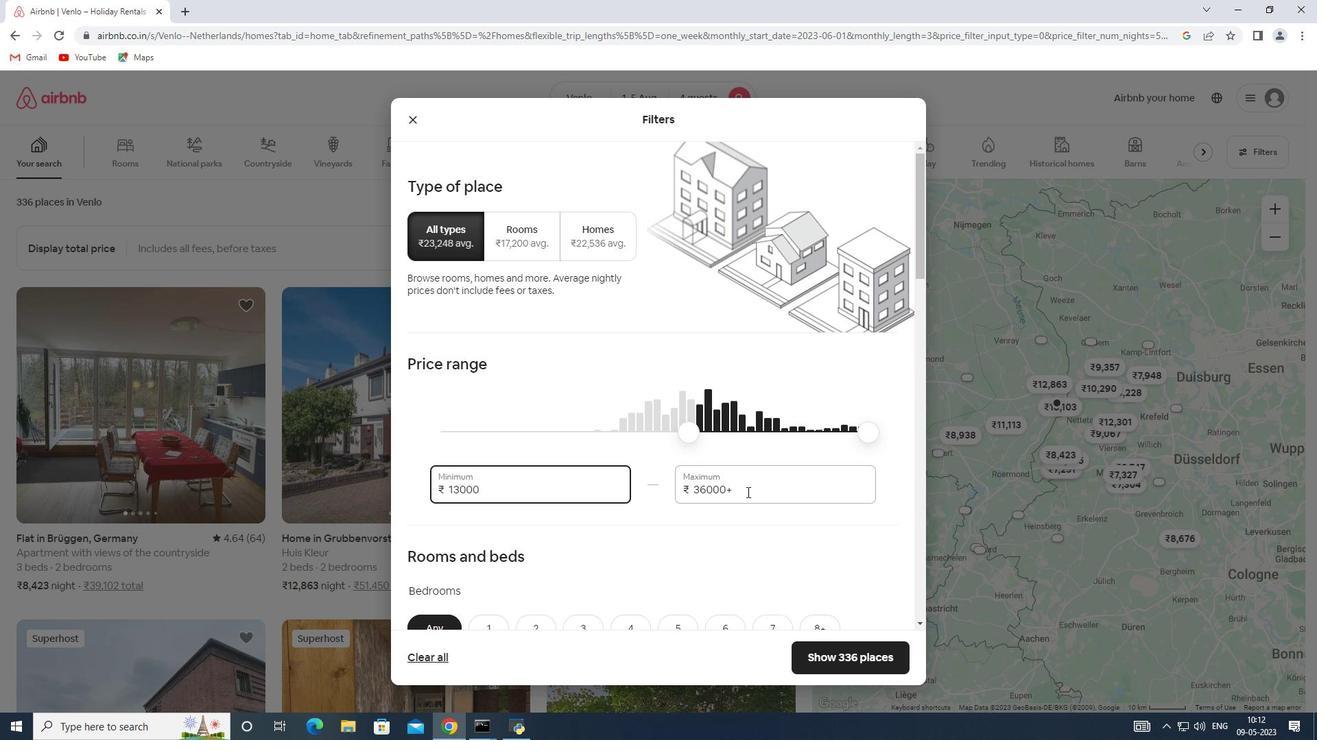 
Action: Mouse moved to (644, 496)
Screenshot: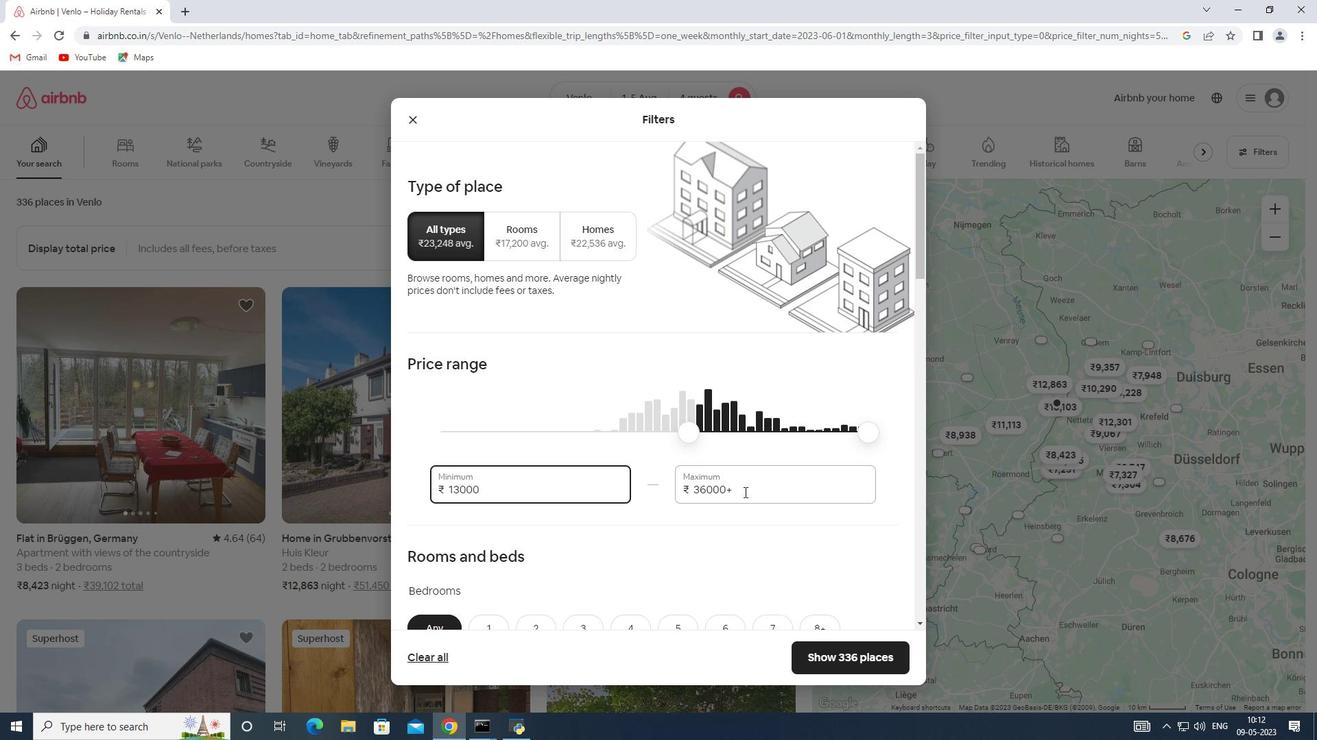 
Action: Key pressed 20000
Screenshot: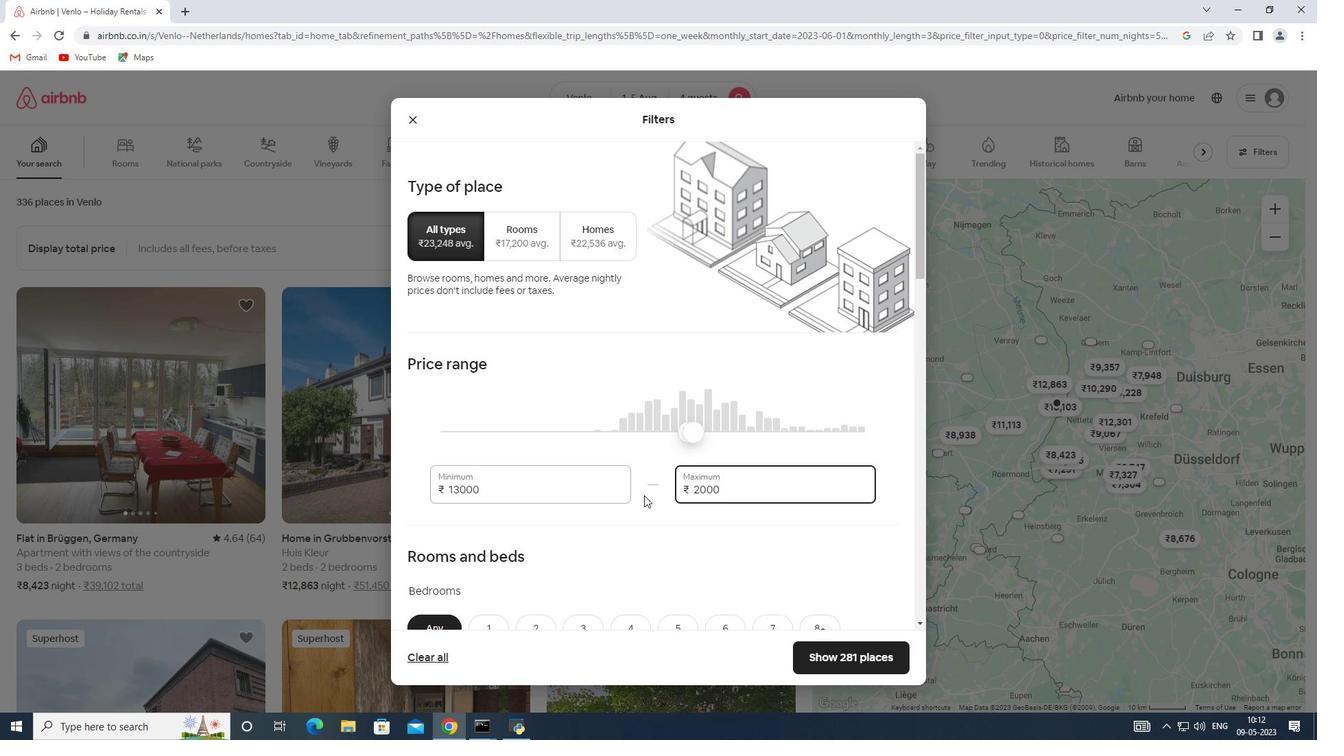 
Action: Mouse scrolled (644, 495) with delta (0, 0)
Screenshot: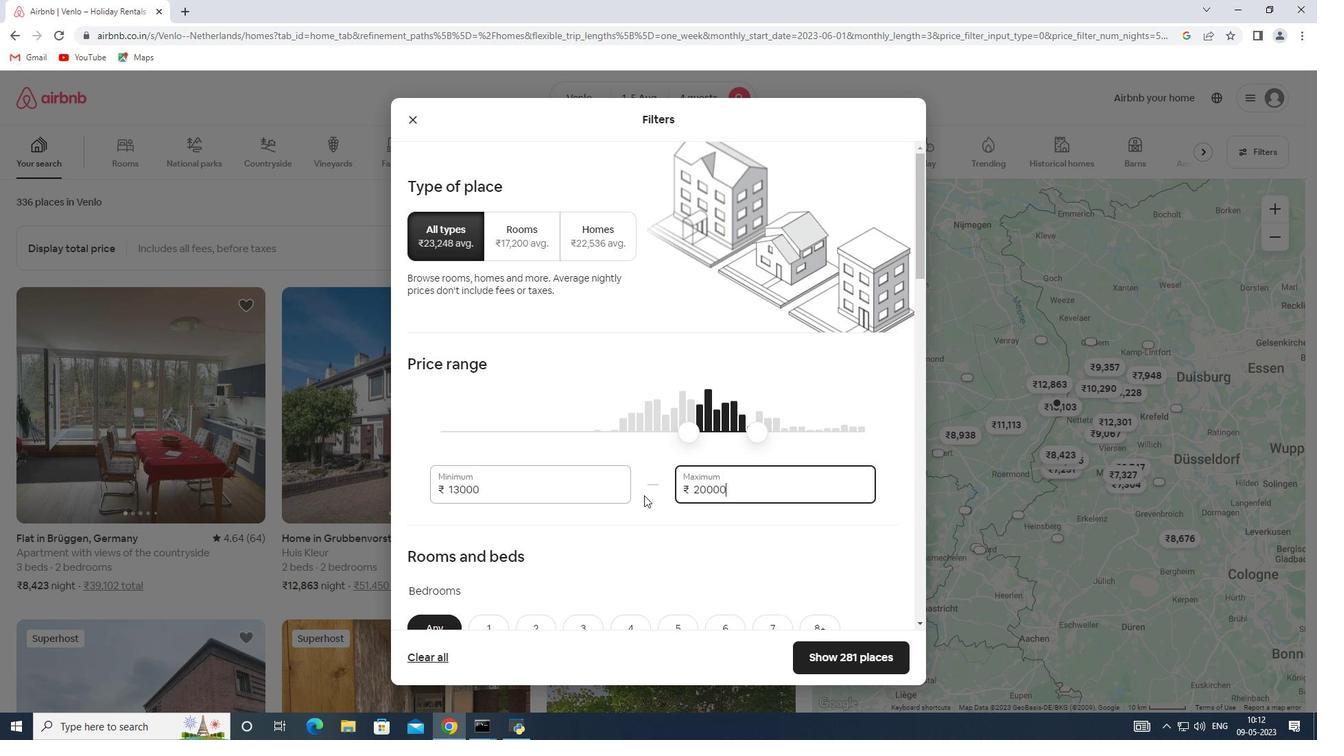 
Action: Mouse scrolled (644, 495) with delta (0, 0)
Screenshot: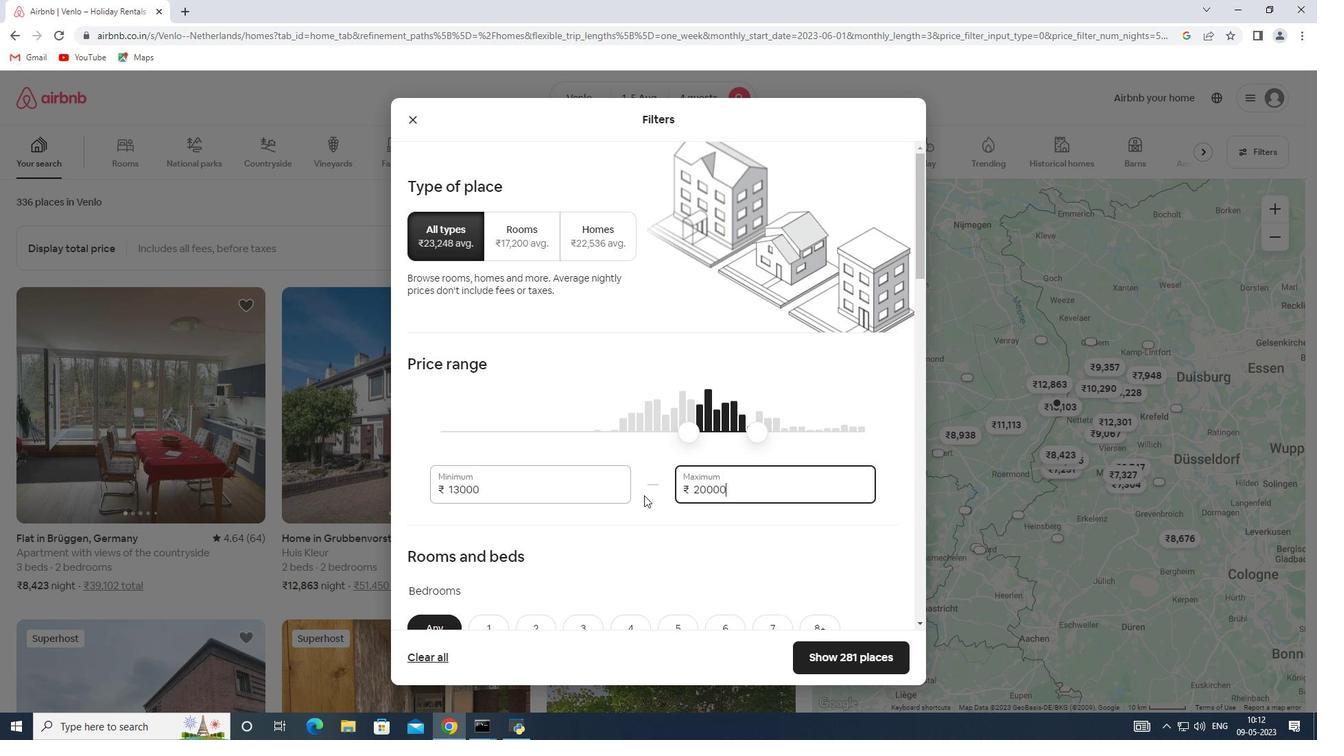 
Action: Mouse scrolled (644, 495) with delta (0, 0)
Screenshot: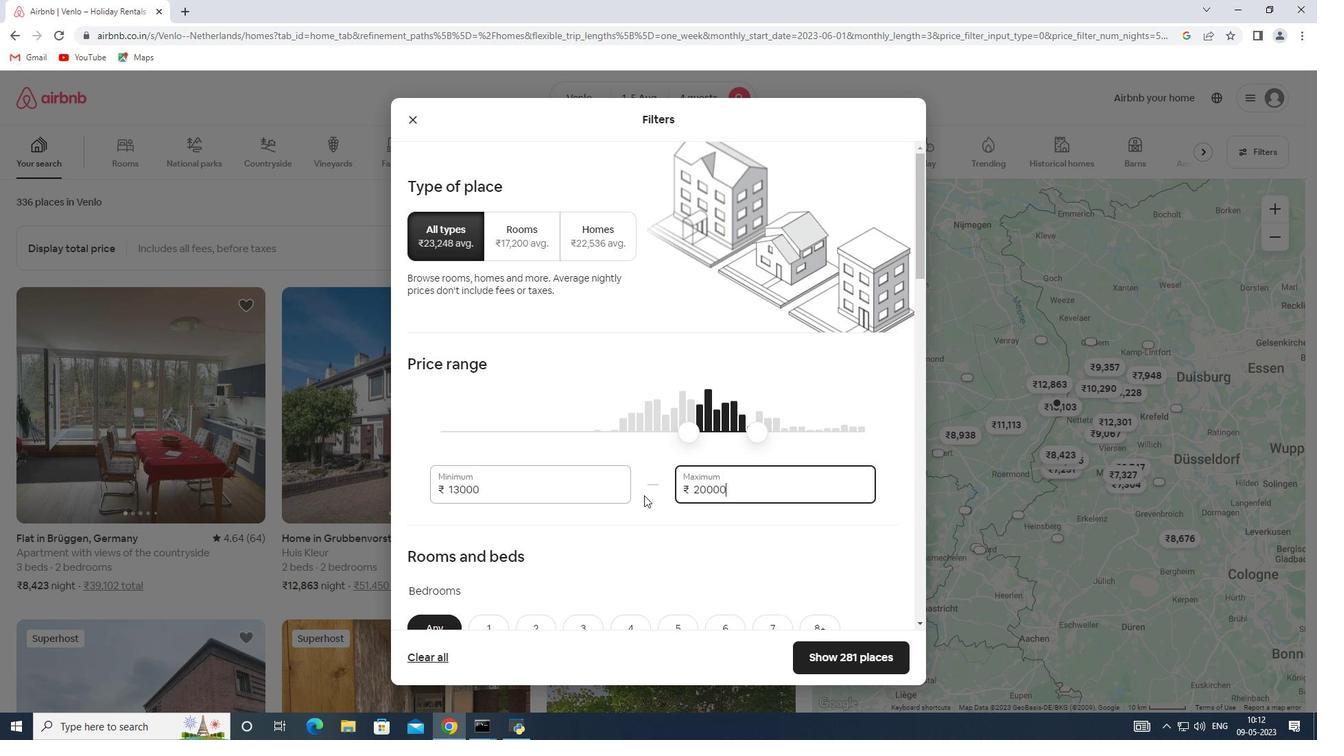 
Action: Mouse scrolled (644, 495) with delta (0, 0)
Screenshot: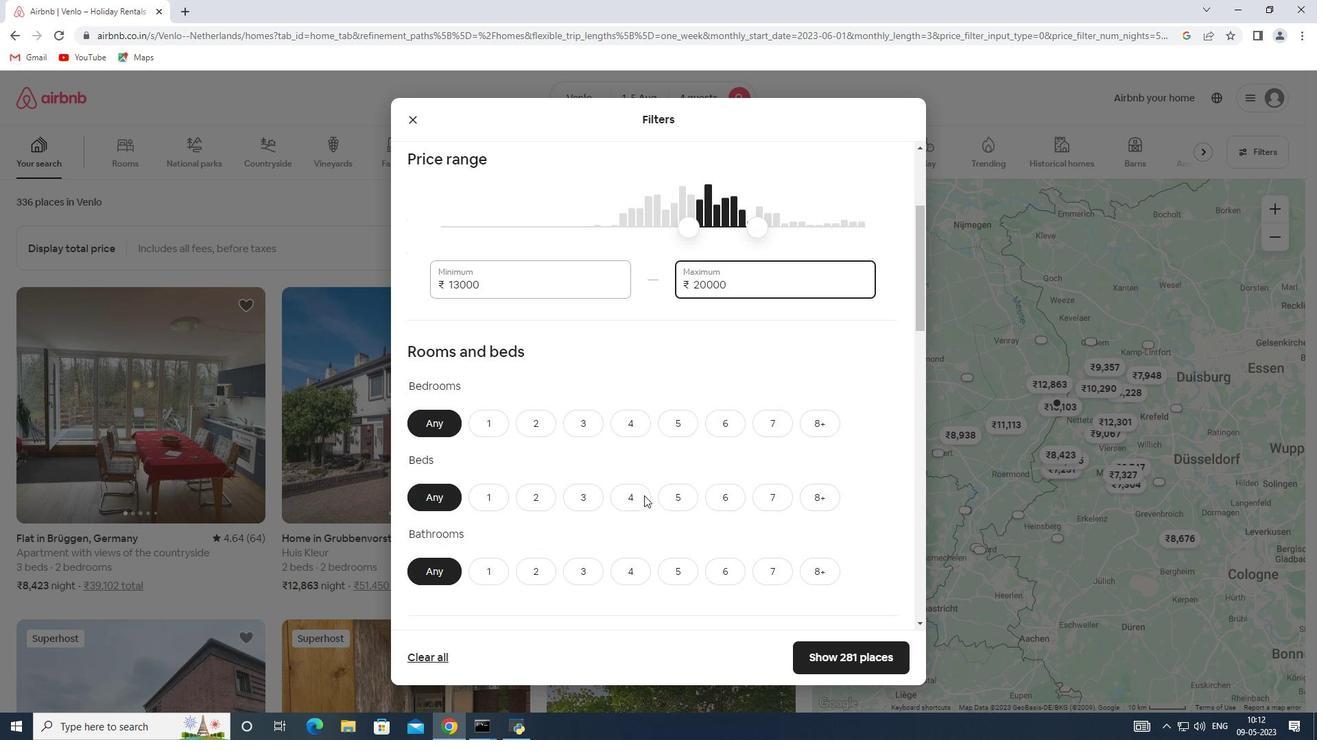 
Action: Mouse moved to (546, 358)
Screenshot: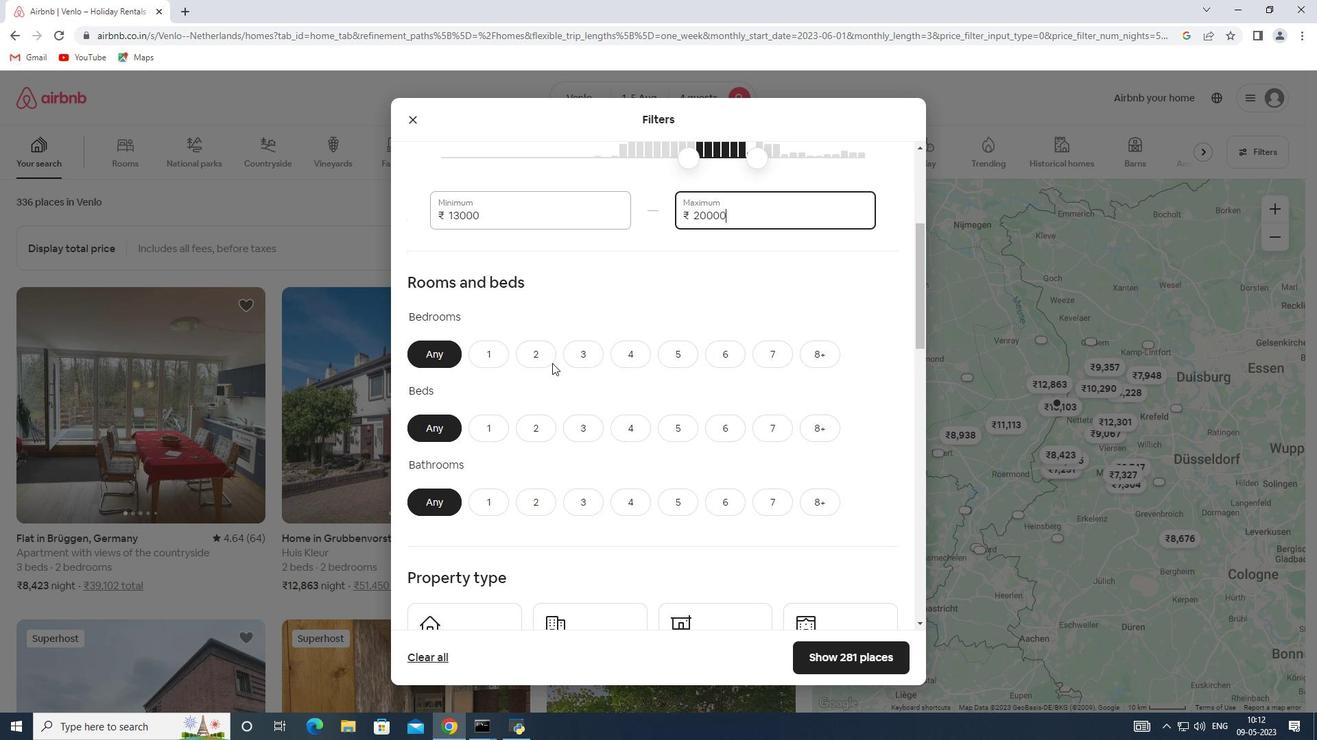 
Action: Mouse pressed left at (546, 358)
Screenshot: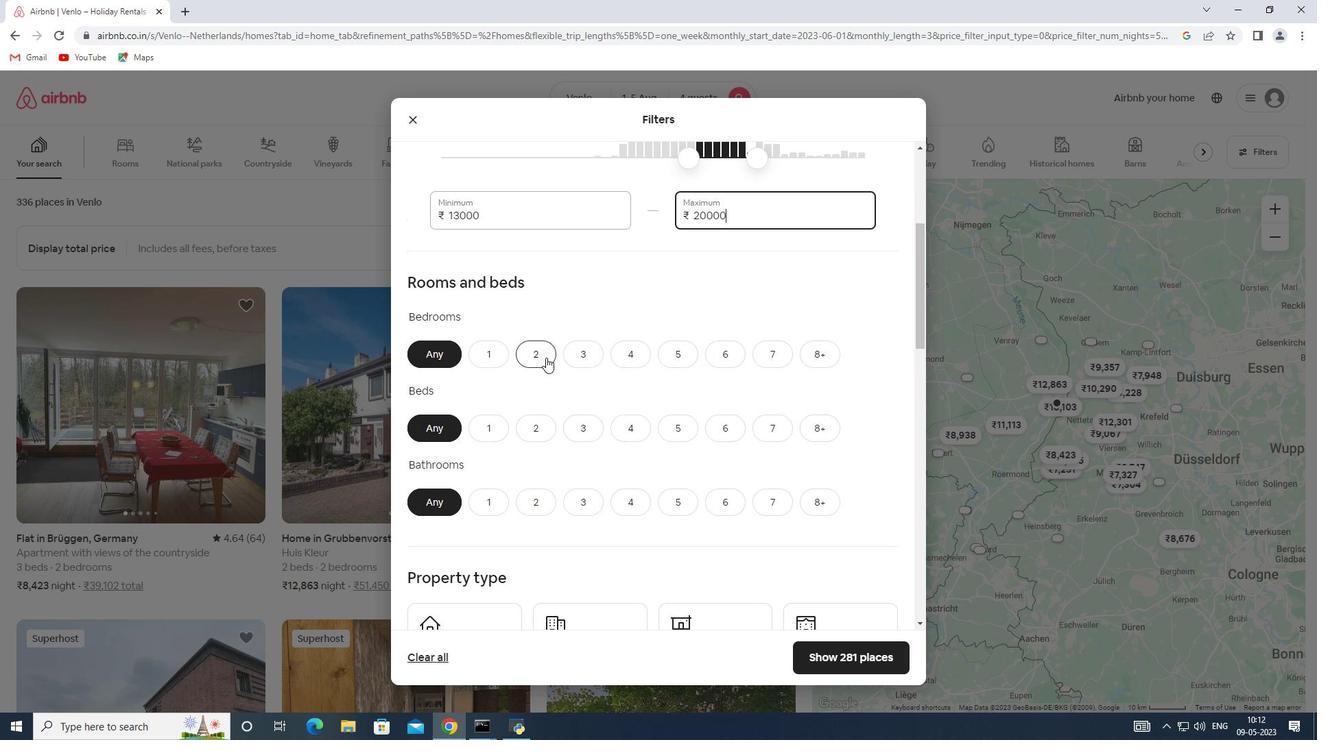 
Action: Mouse moved to (584, 434)
Screenshot: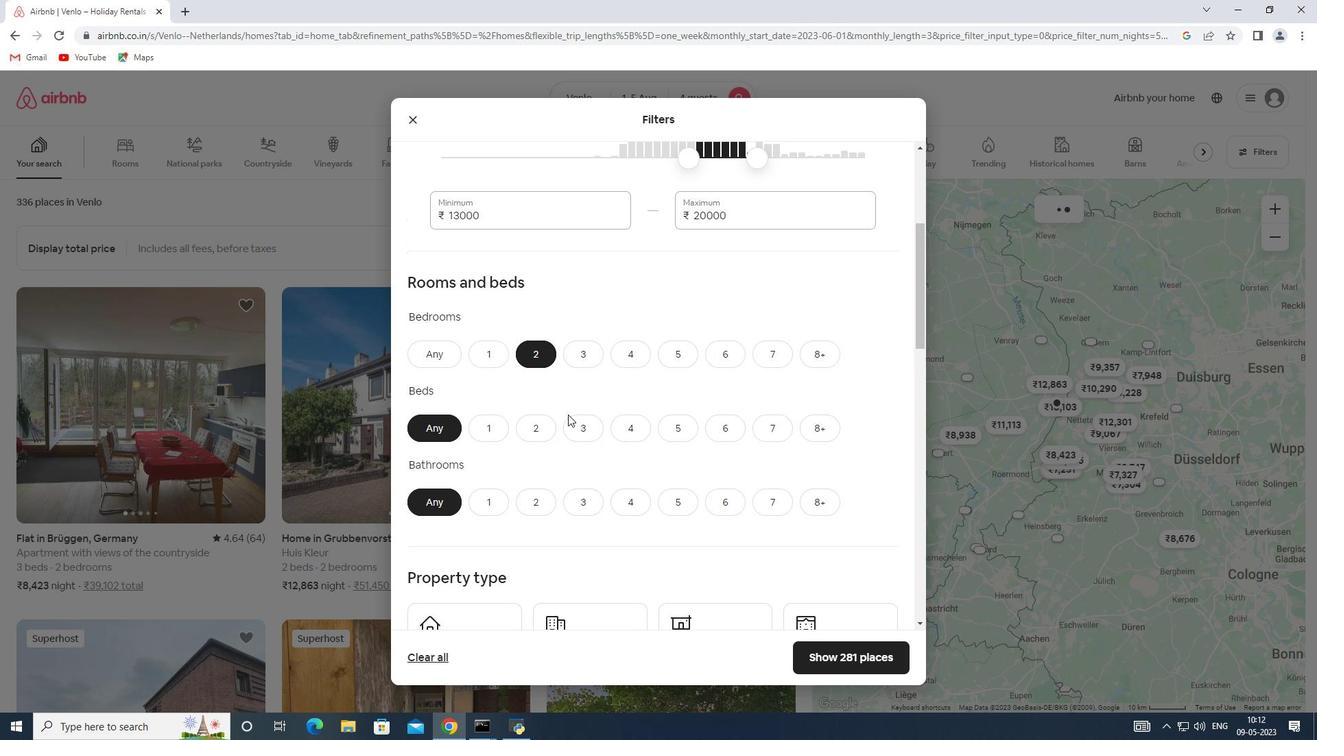 
Action: Mouse pressed left at (584, 434)
Screenshot: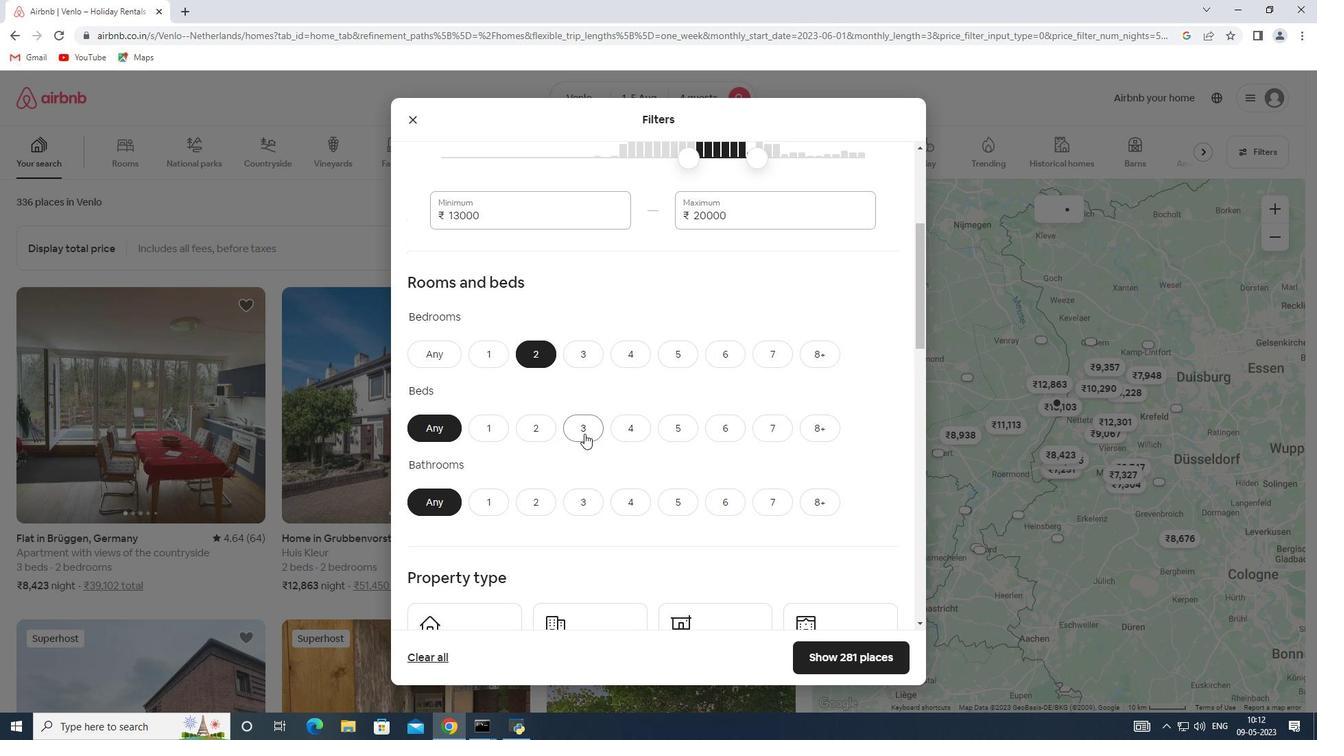 
Action: Mouse moved to (536, 506)
Screenshot: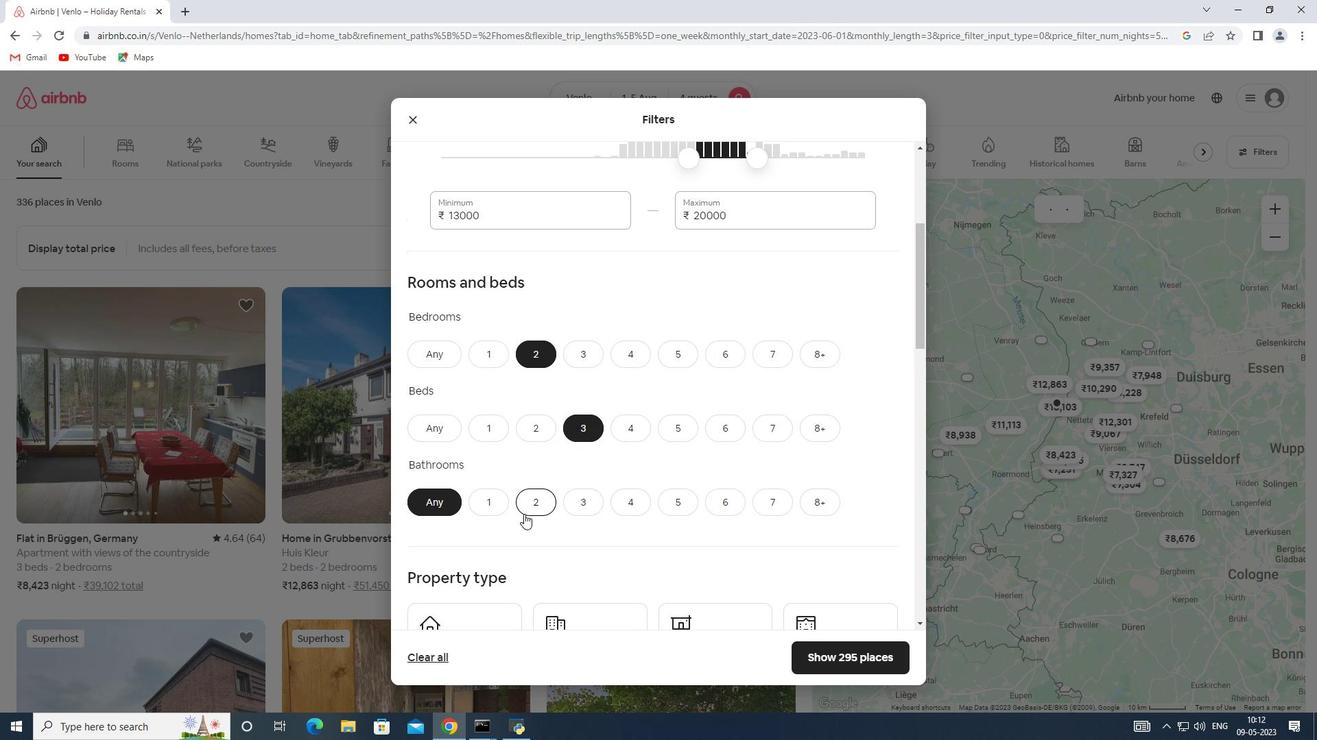 
Action: Mouse pressed left at (536, 506)
Screenshot: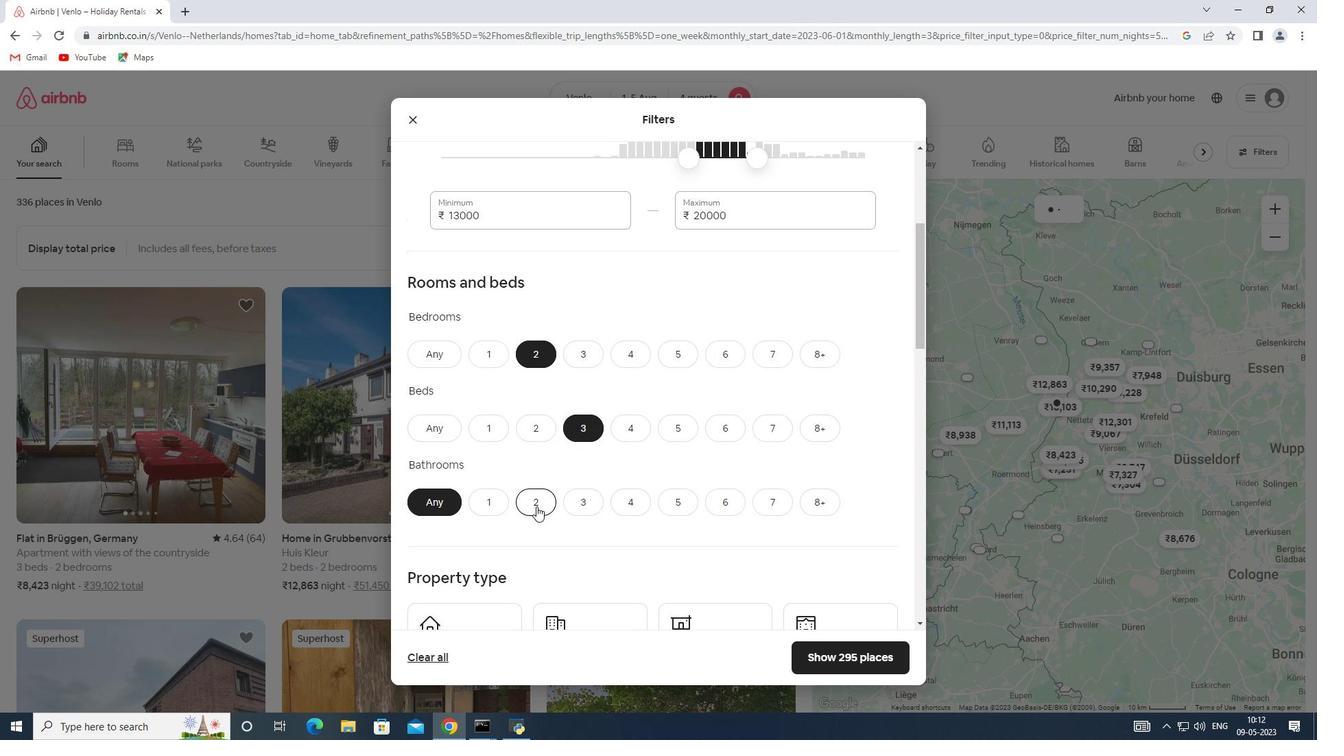 
Action: Mouse moved to (550, 498)
Screenshot: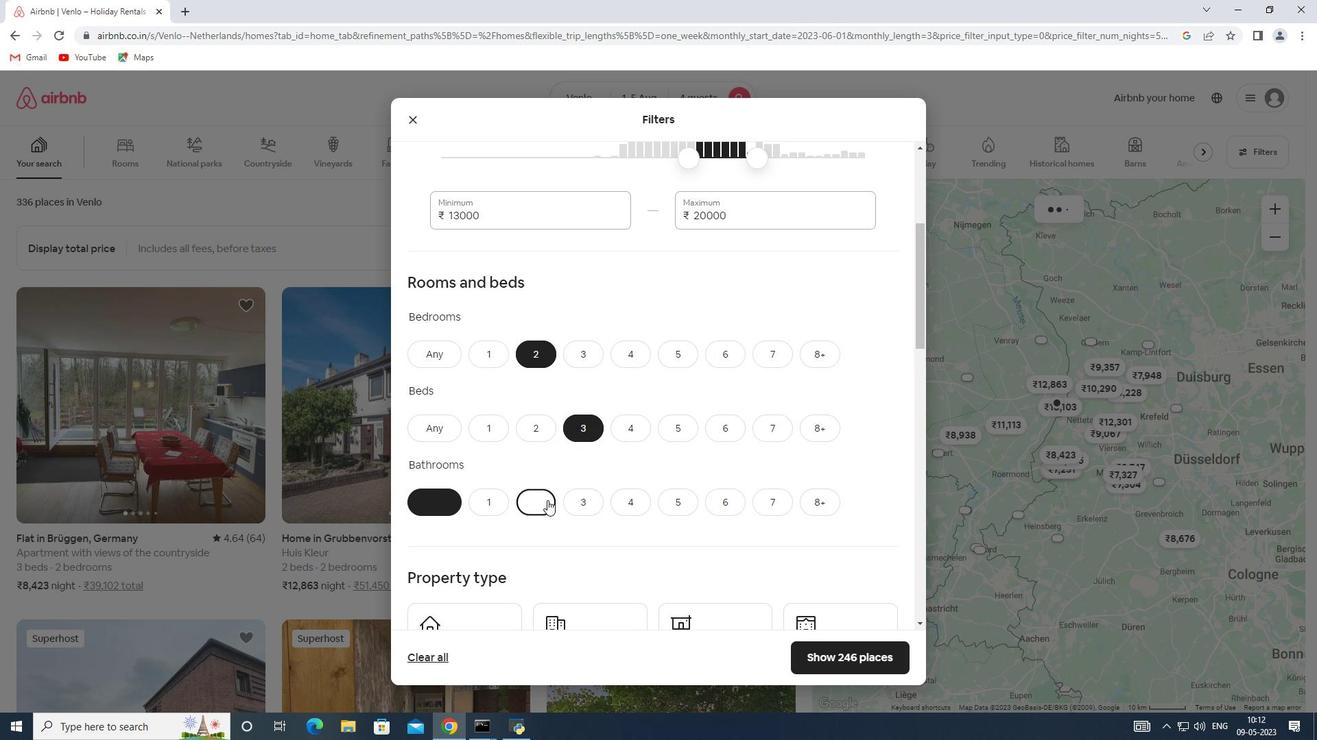 
Action: Mouse scrolled (550, 497) with delta (0, 0)
Screenshot: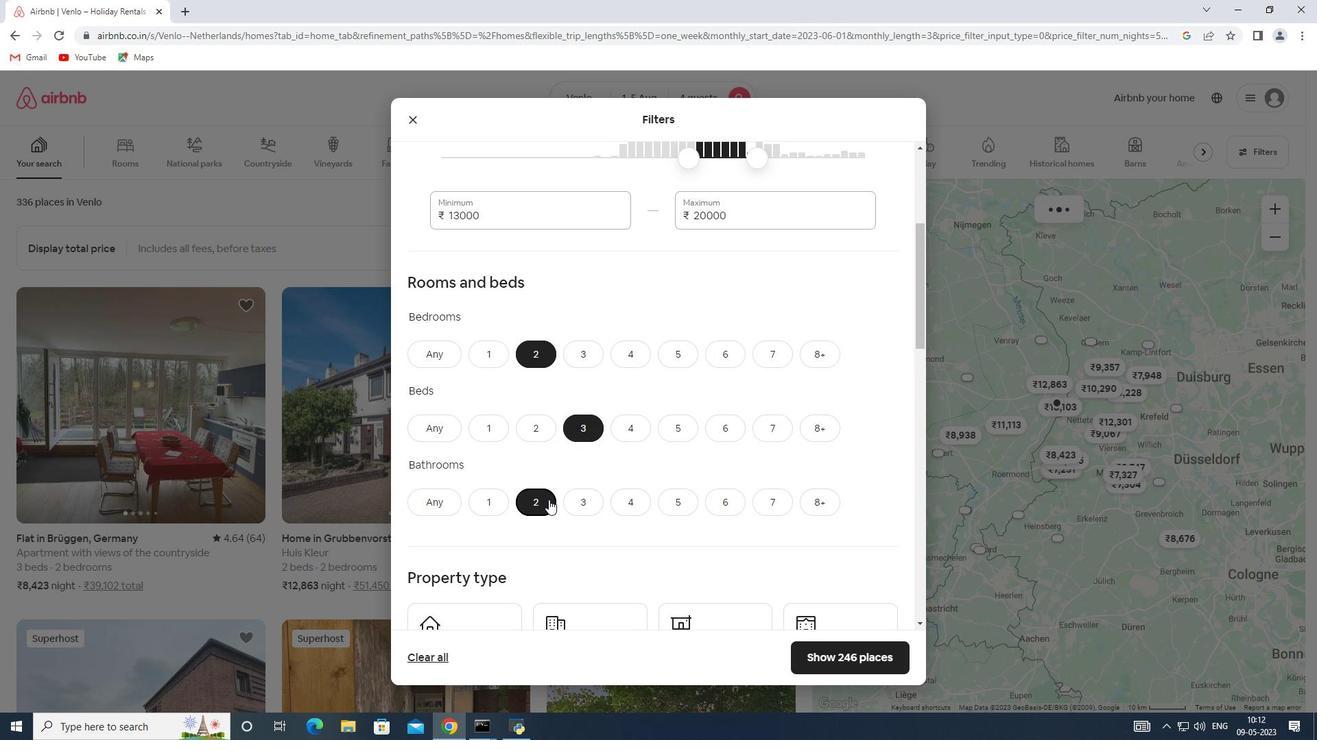 
Action: Mouse scrolled (550, 497) with delta (0, 0)
Screenshot: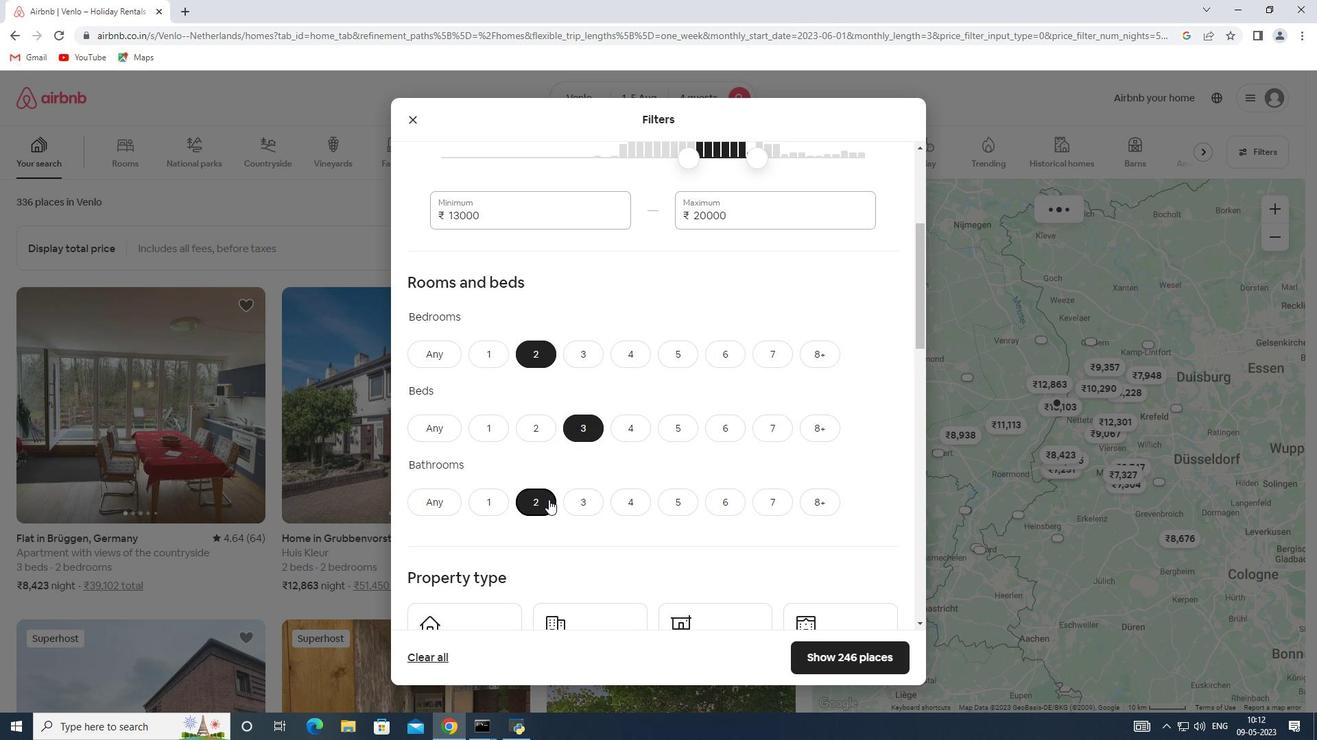 
Action: Mouse scrolled (550, 497) with delta (0, 0)
Screenshot: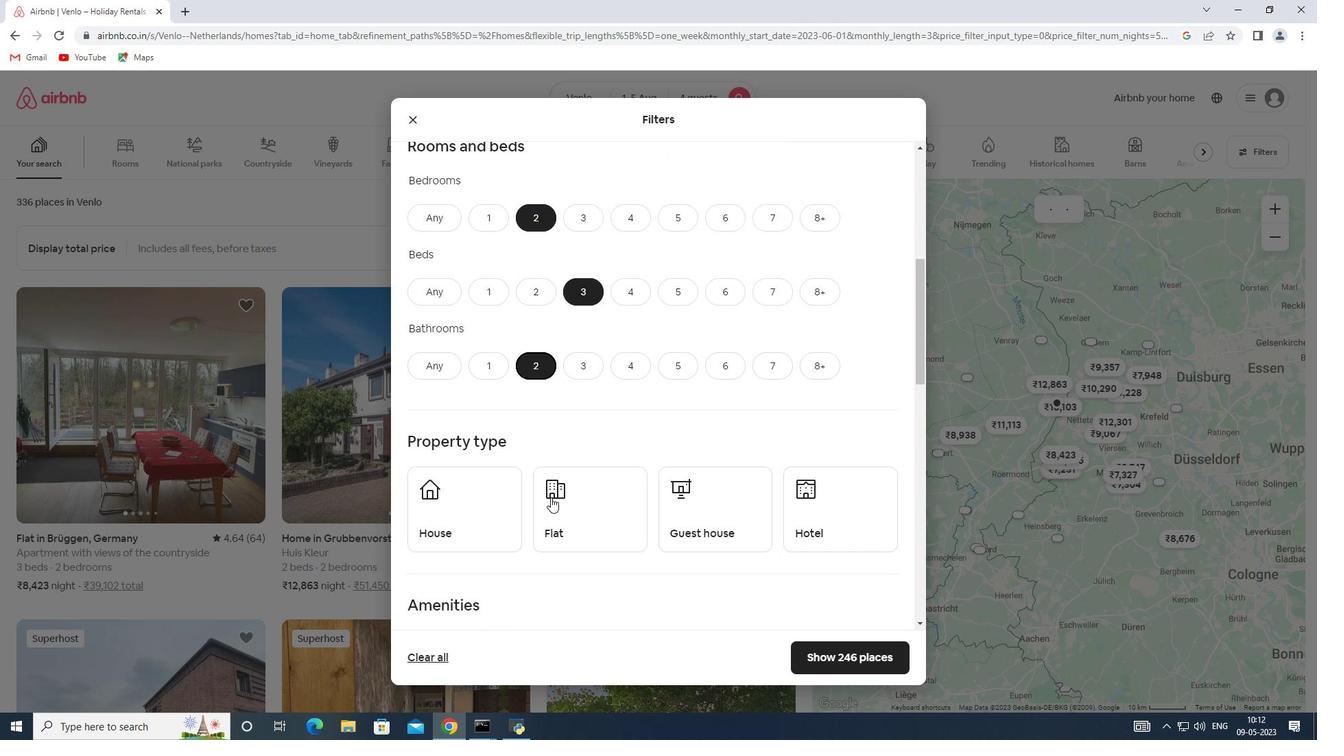 
Action: Mouse scrolled (550, 497) with delta (0, 0)
Screenshot: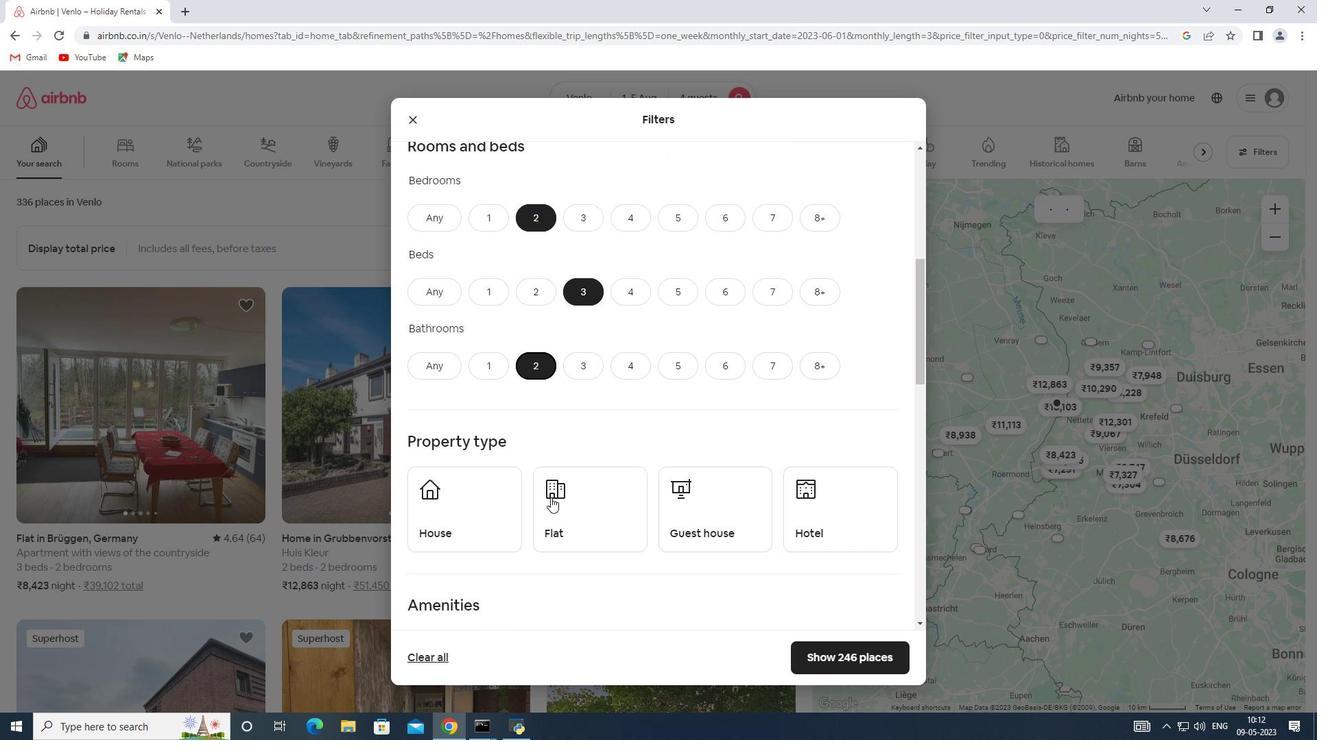 
Action: Mouse moved to (614, 382)
Screenshot: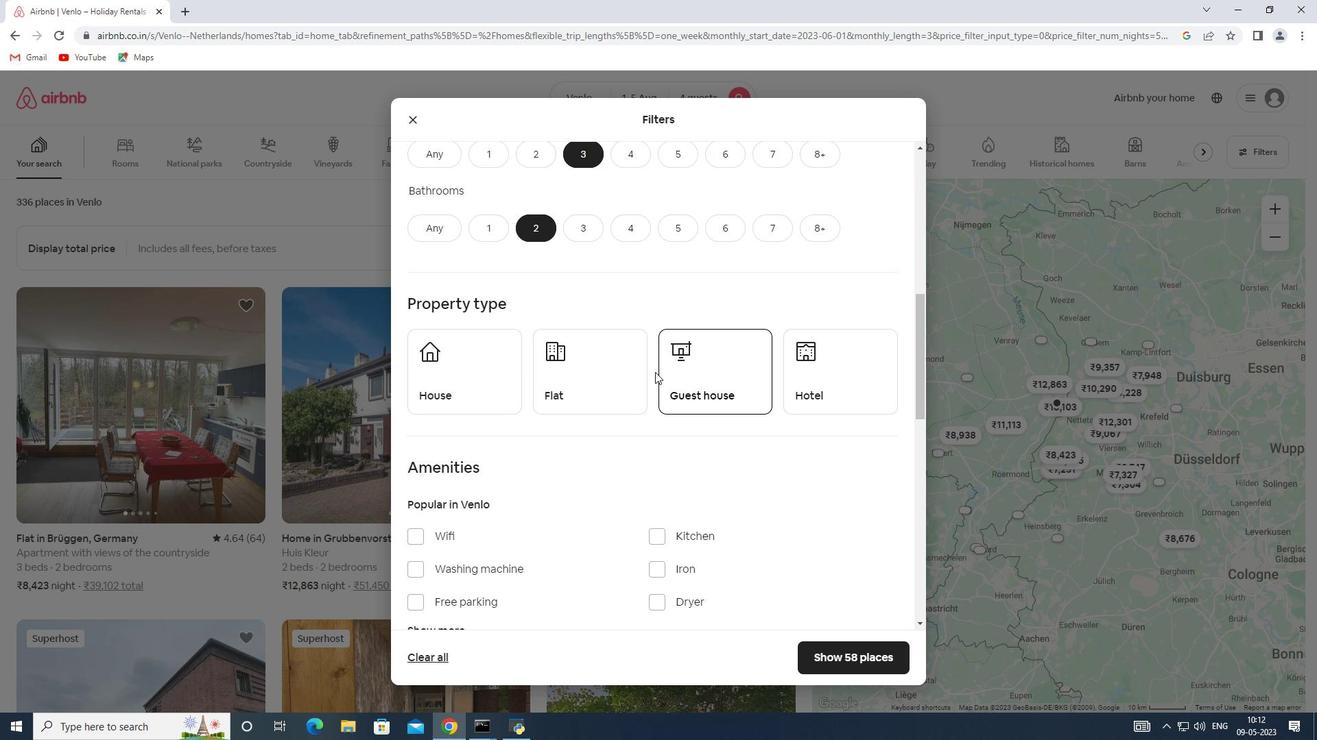 
Action: Mouse pressed left at (614, 382)
Screenshot: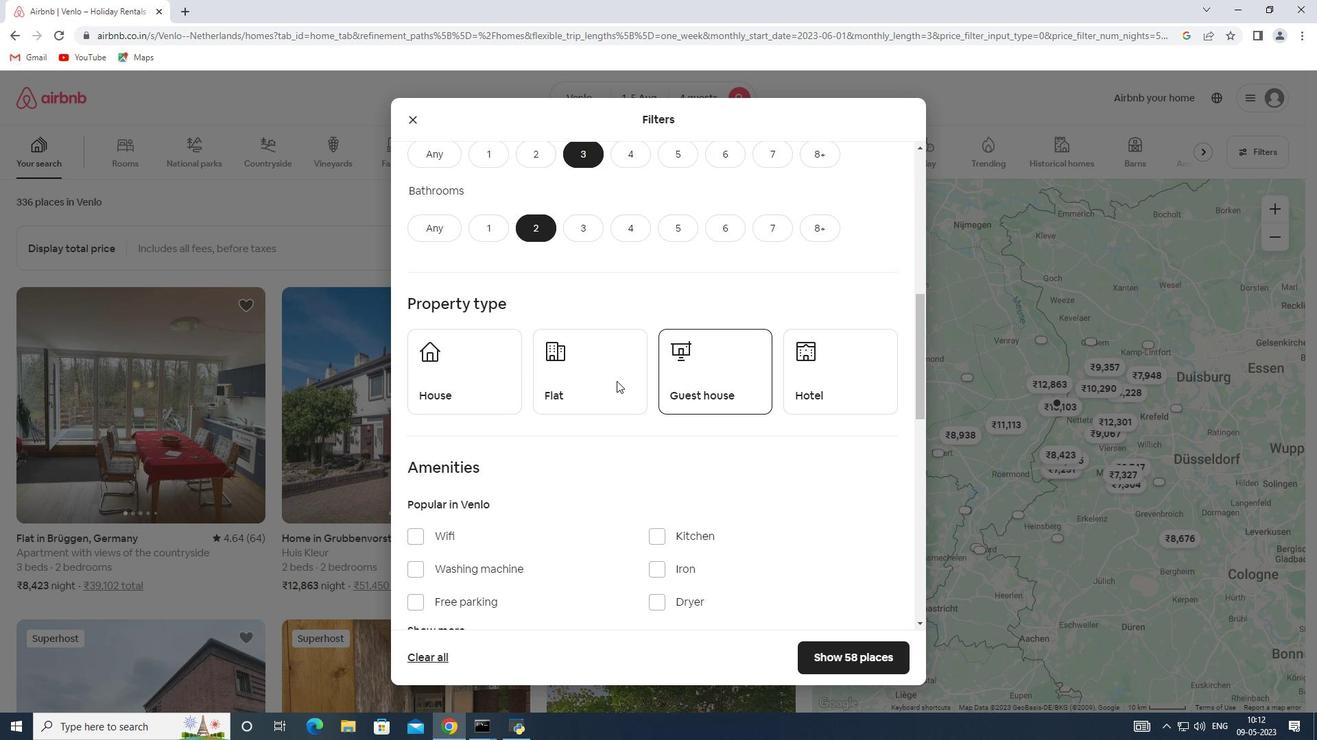 
Action: Mouse moved to (718, 397)
Screenshot: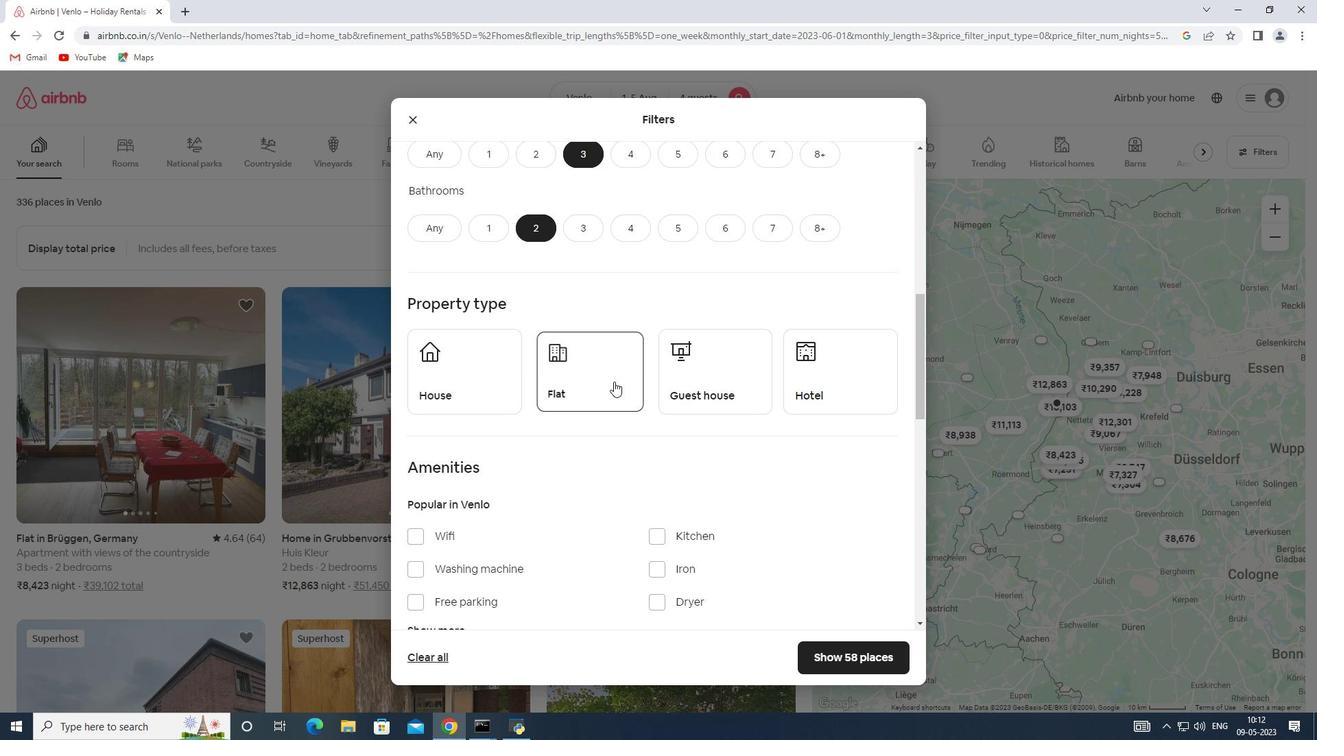 
Action: Mouse pressed left at (718, 397)
Screenshot: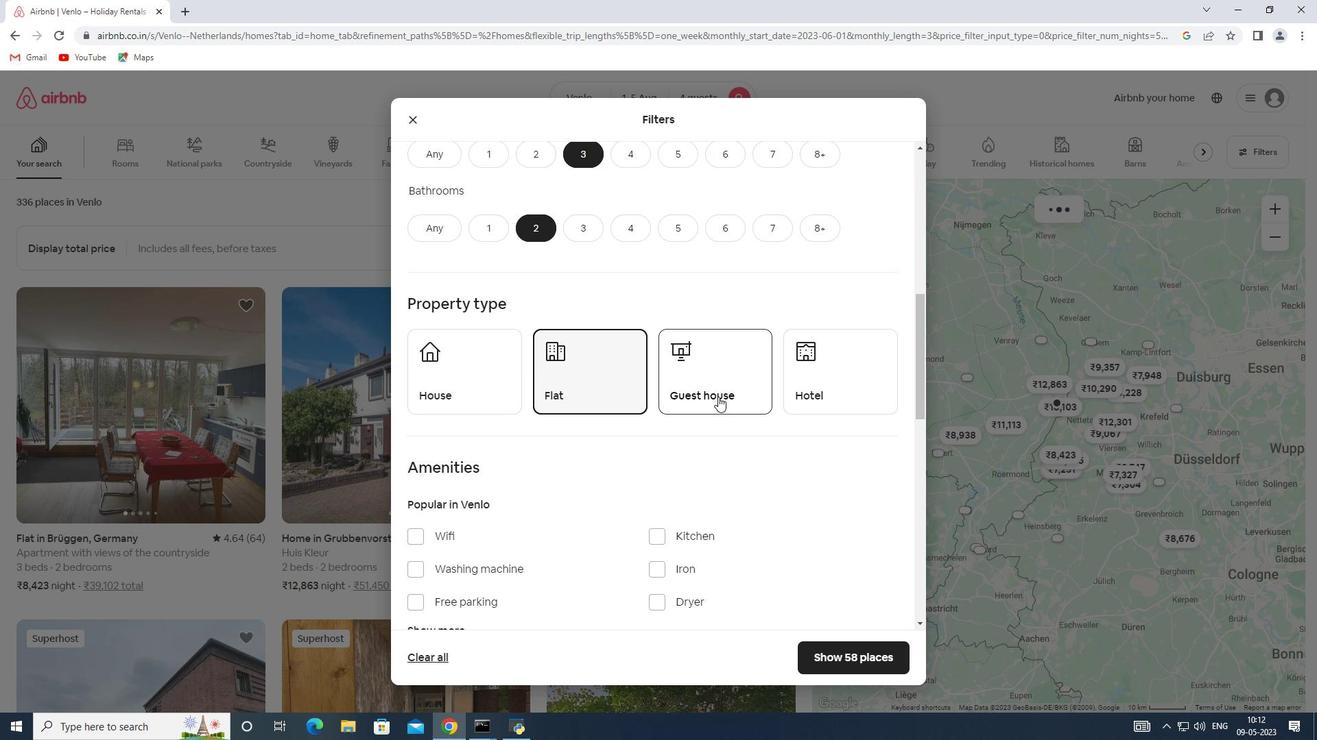 
Action: Mouse moved to (812, 381)
Screenshot: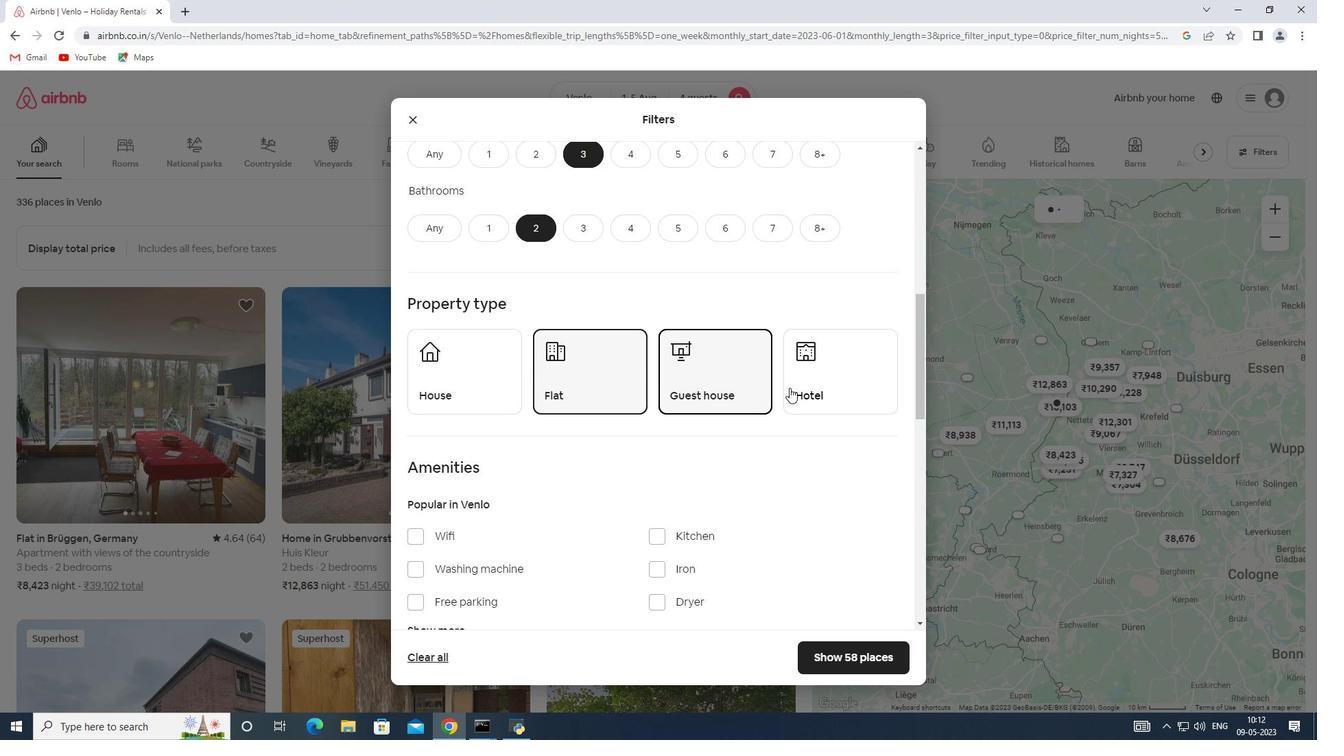 
Action: Mouse pressed left at (812, 381)
Screenshot: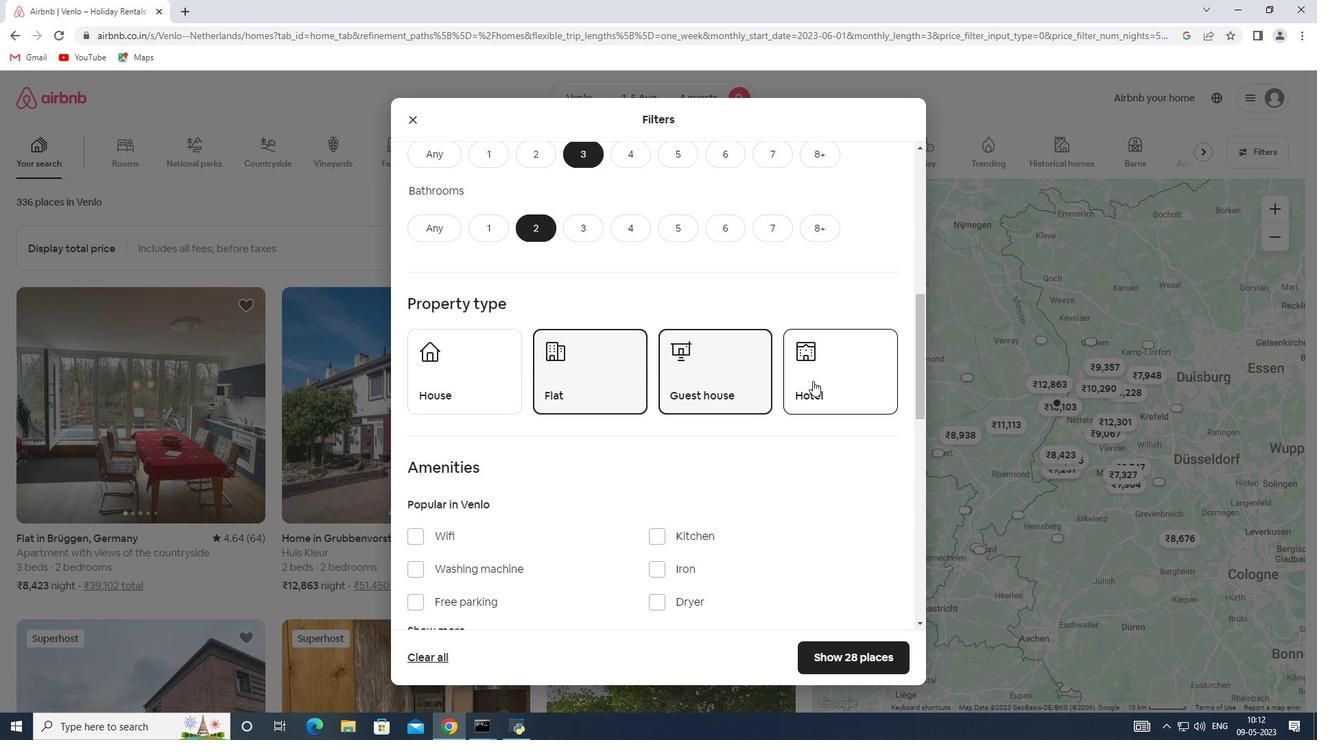 
Action: Mouse moved to (625, 419)
Screenshot: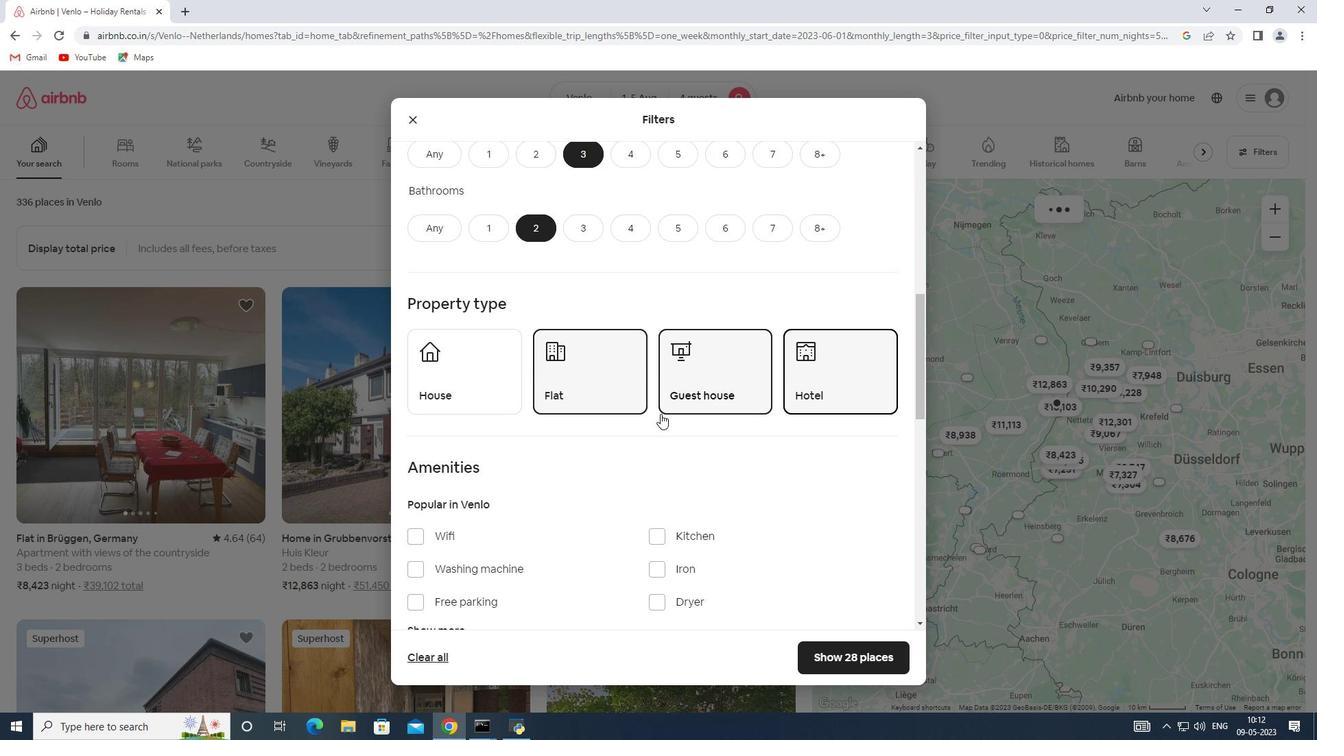 
Action: Mouse scrolled (625, 419) with delta (0, 0)
Screenshot: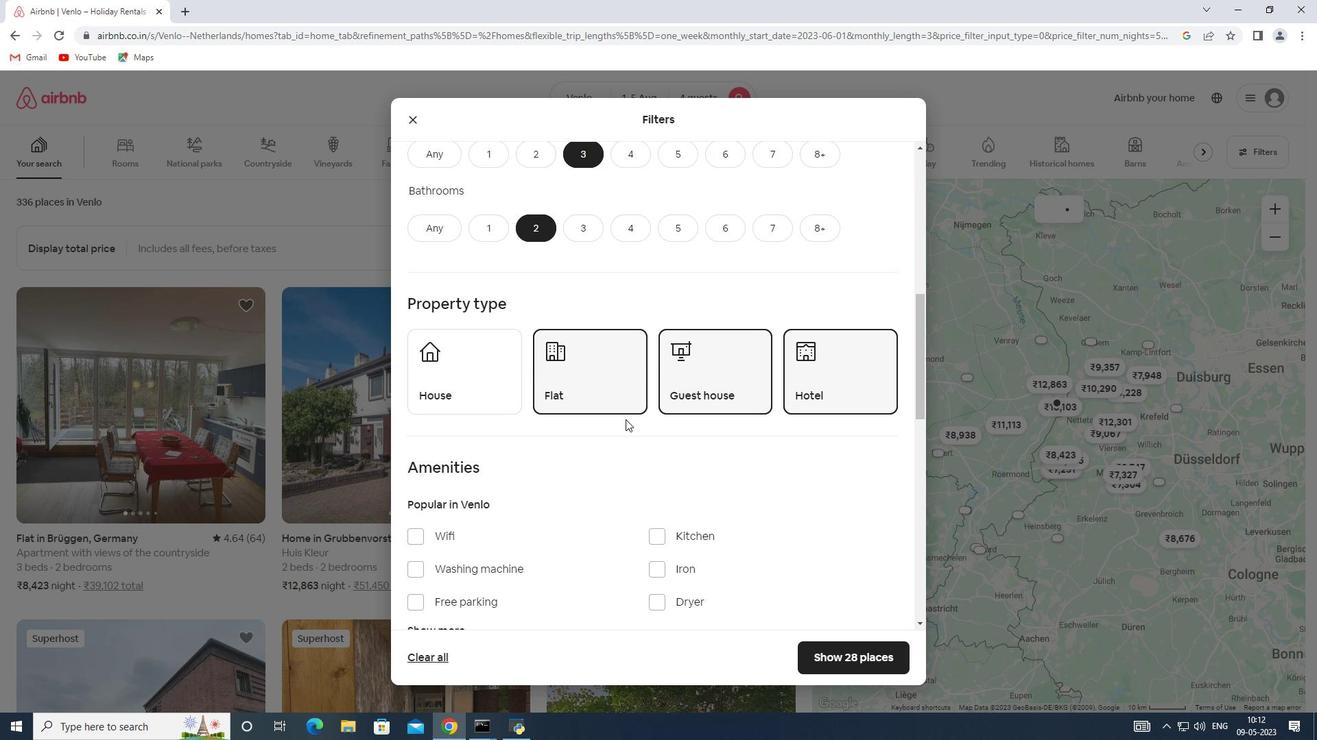 
Action: Mouse scrolled (625, 419) with delta (0, 0)
Screenshot: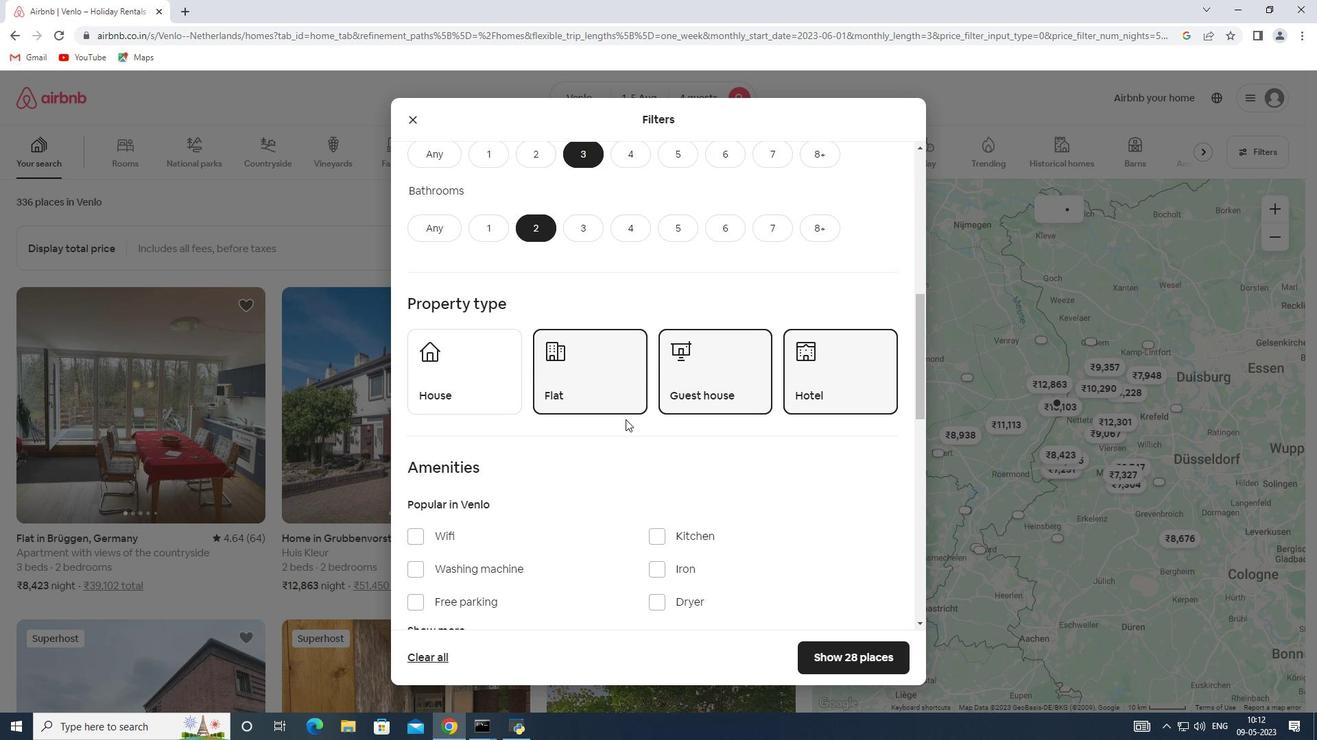 
Action: Mouse scrolled (625, 419) with delta (0, 0)
Screenshot: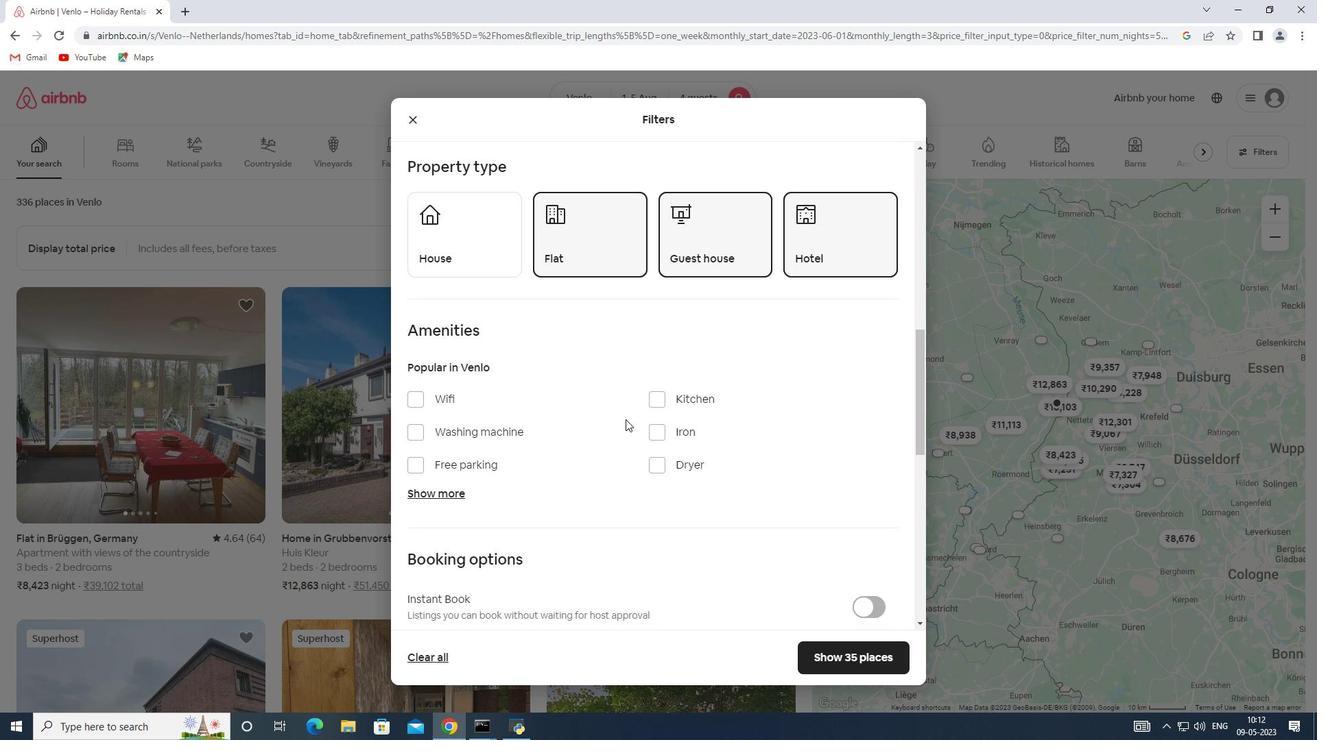 
Action: Mouse scrolled (625, 419) with delta (0, 0)
Screenshot: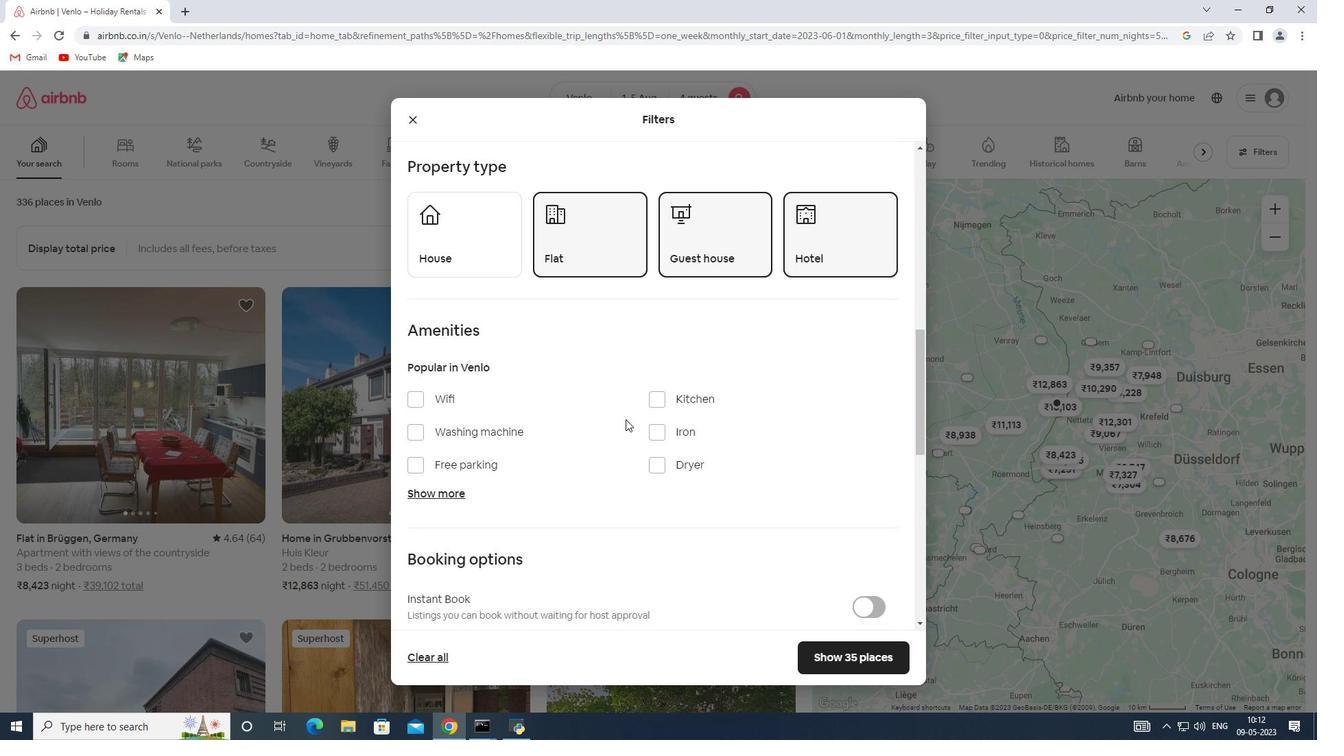 
Action: Mouse moved to (625, 419)
Screenshot: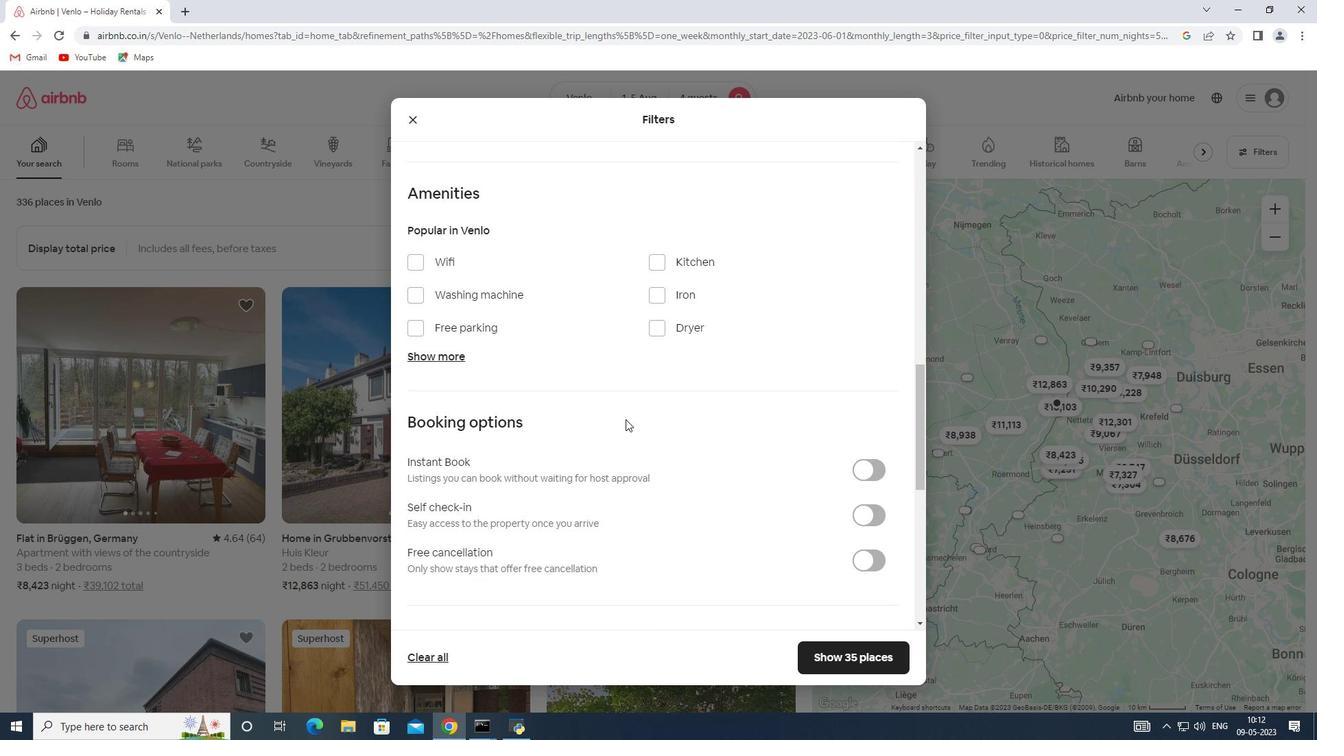 
Action: Mouse scrolled (625, 419) with delta (0, 0)
Screenshot: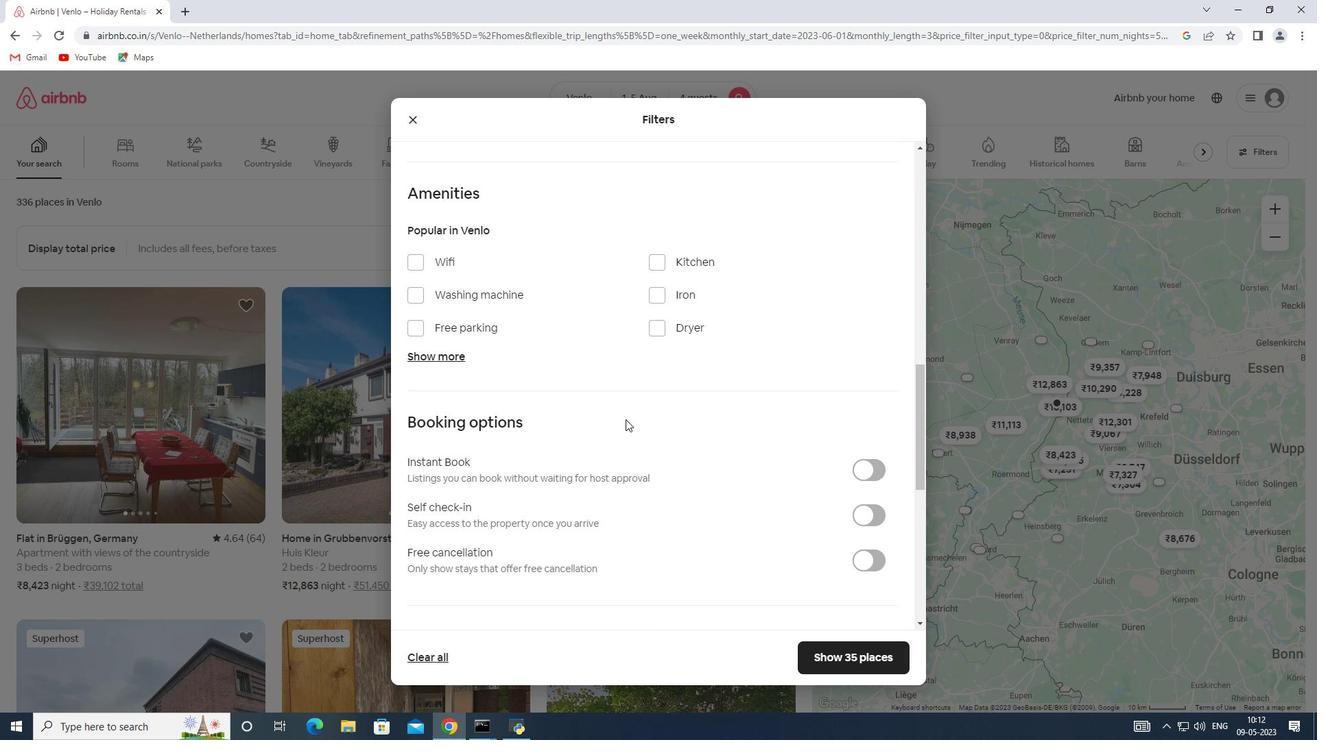 
Action: Mouse moved to (634, 413)
Screenshot: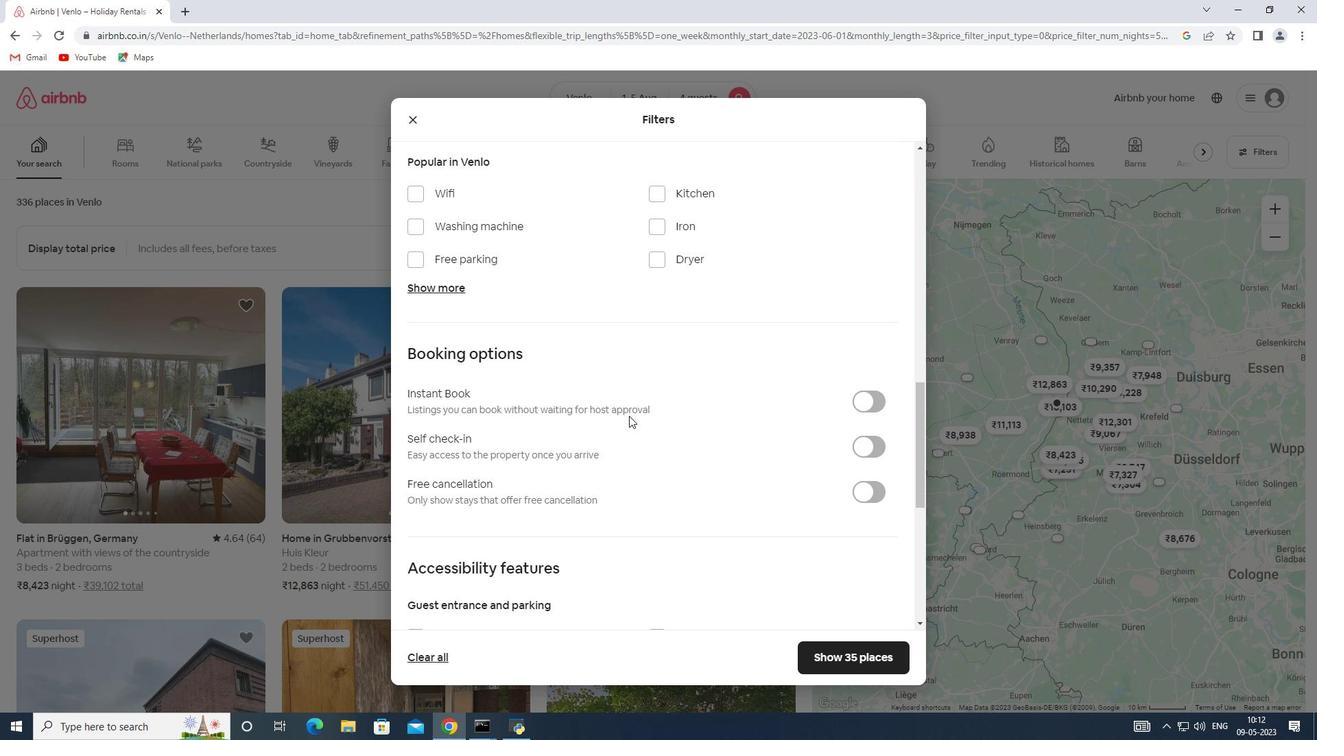 
Action: Mouse scrolled (634, 412) with delta (0, 0)
Screenshot: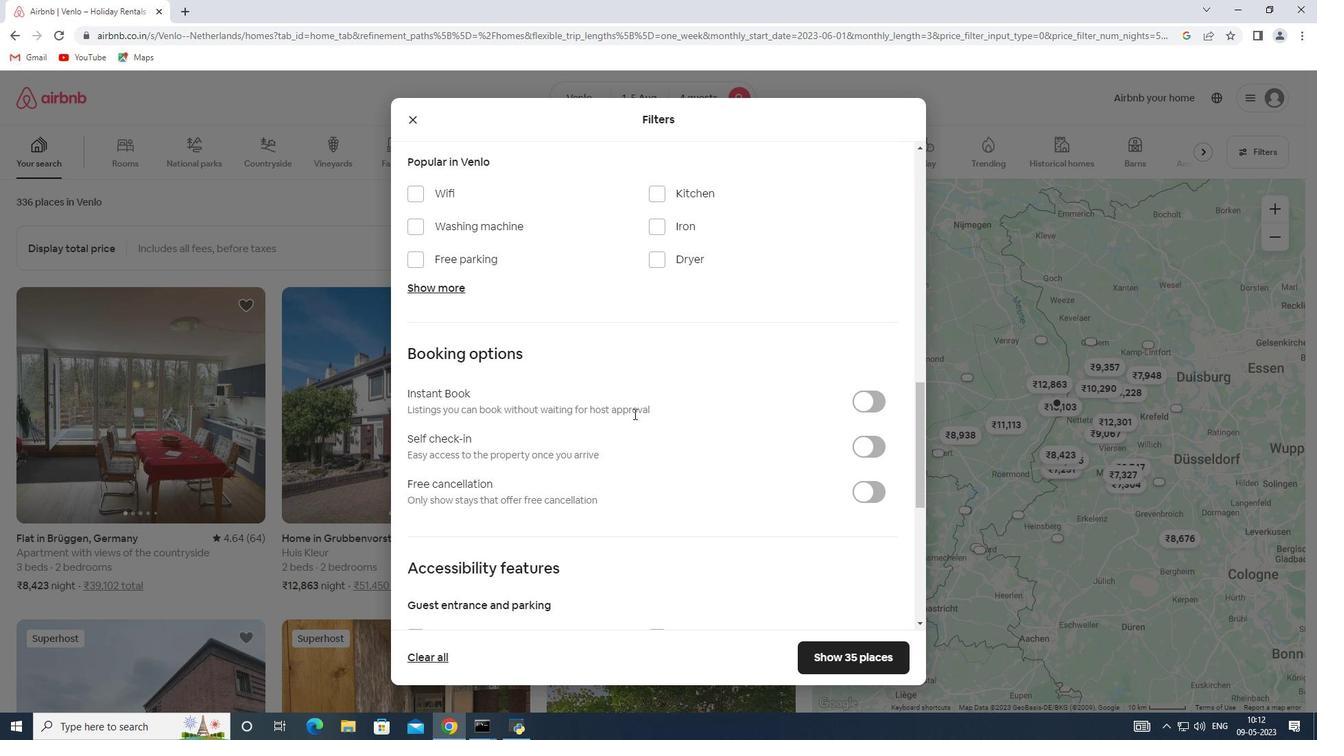 
Action: Mouse moved to (867, 375)
Screenshot: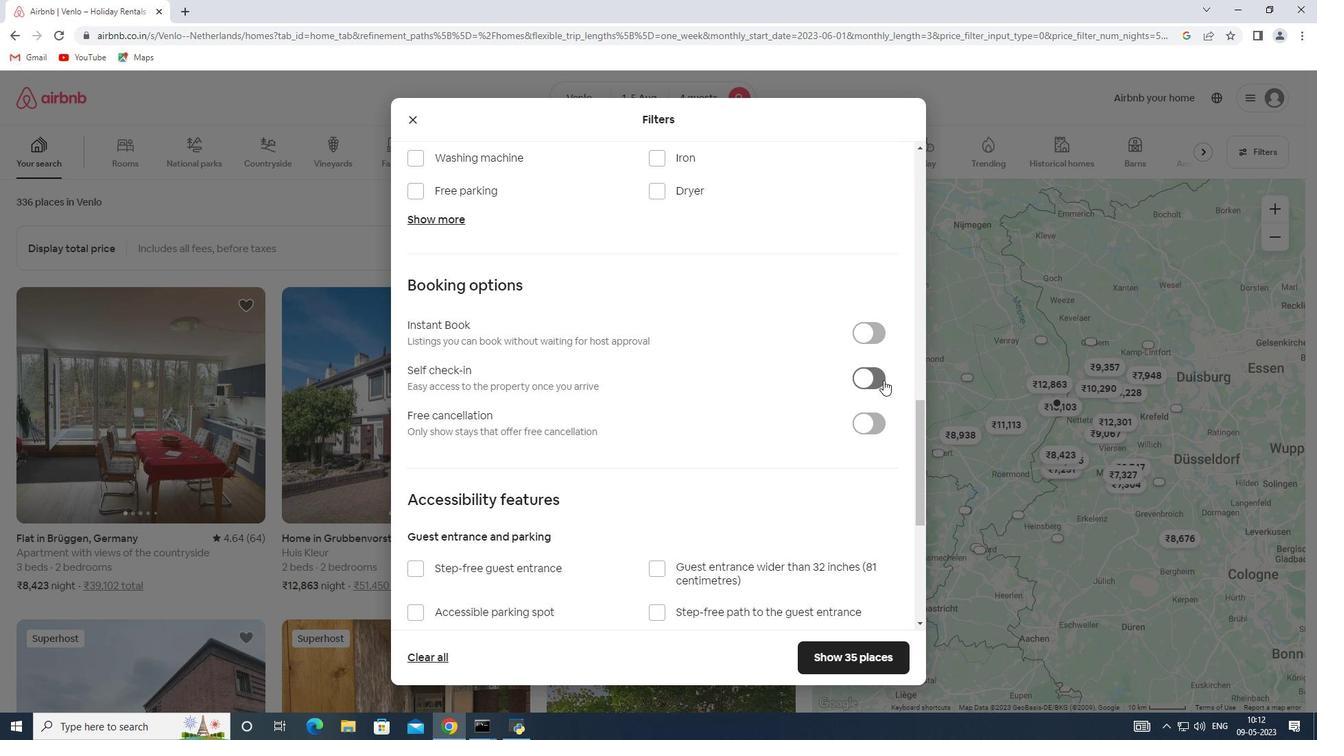 
Action: Mouse pressed left at (867, 375)
Screenshot: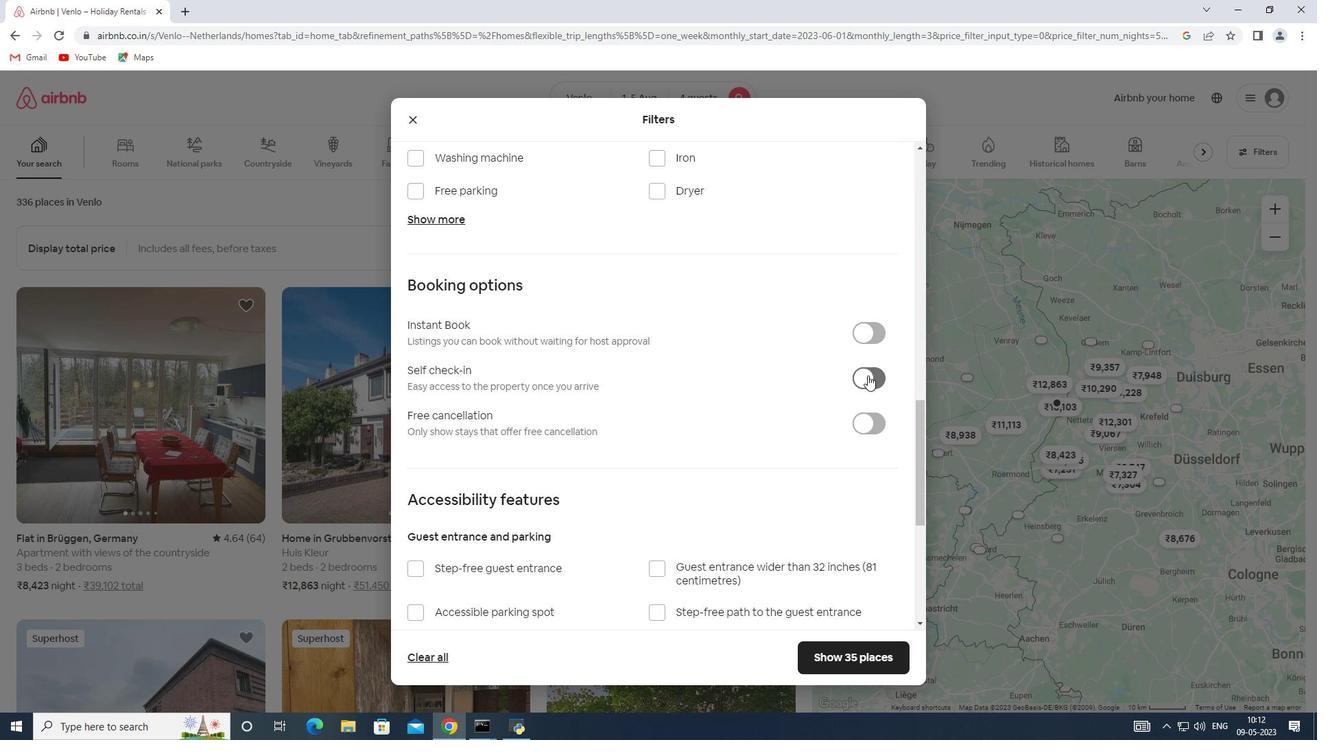 
Action: Mouse moved to (570, 421)
Screenshot: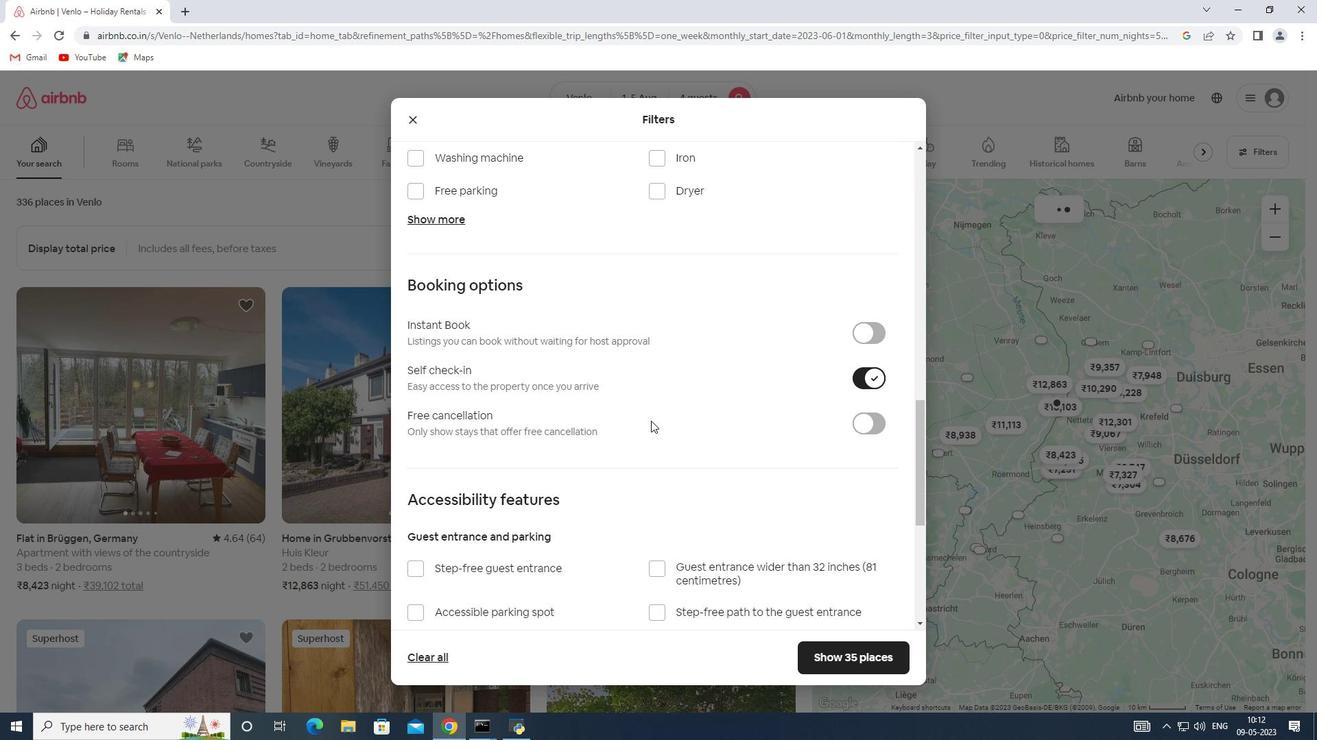 
Action: Mouse scrolled (570, 420) with delta (0, 0)
Screenshot: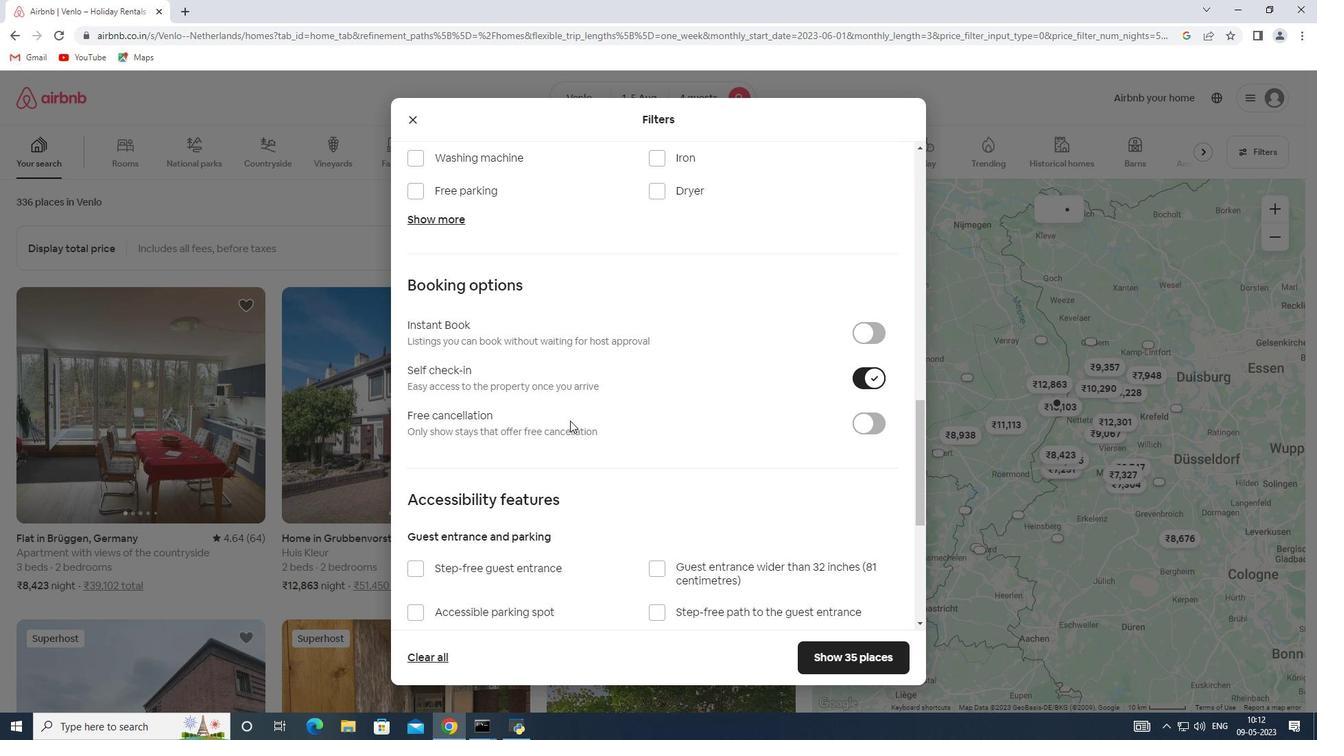 
Action: Mouse scrolled (570, 420) with delta (0, 0)
Screenshot: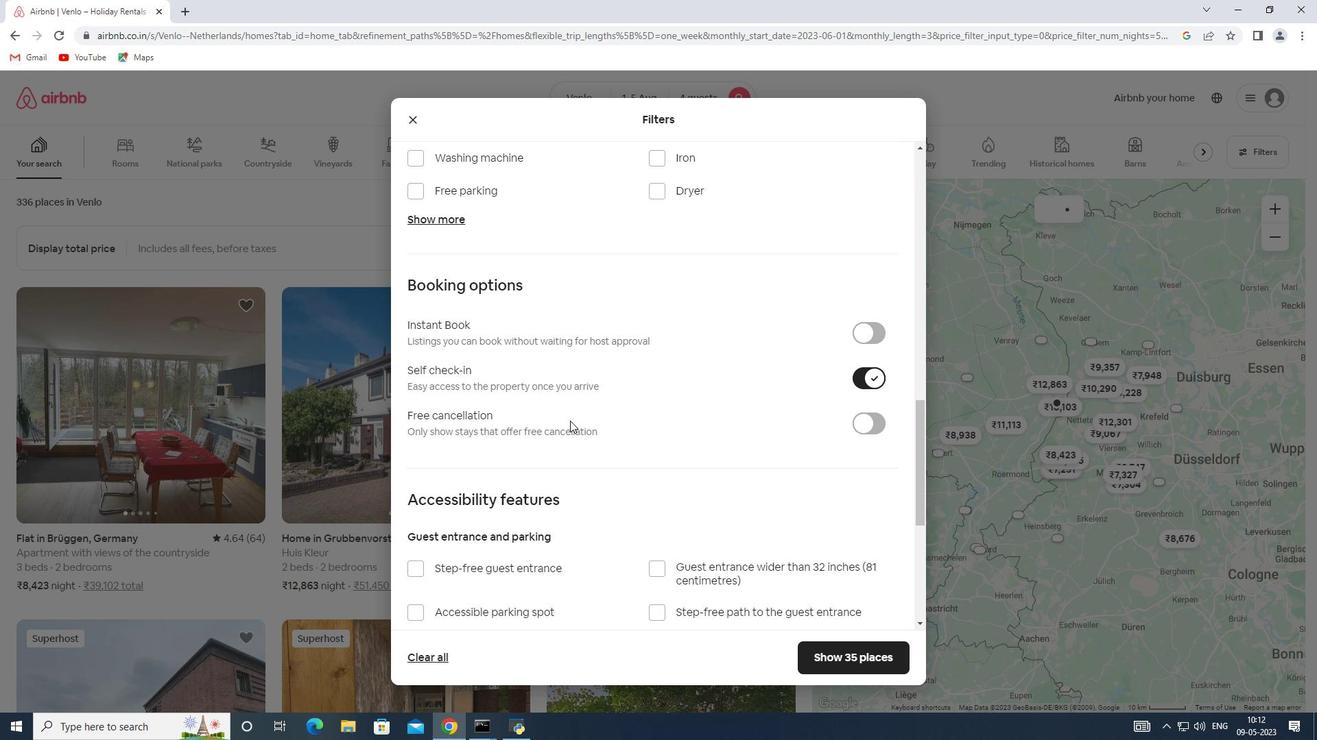 
Action: Mouse scrolled (570, 420) with delta (0, 0)
Screenshot: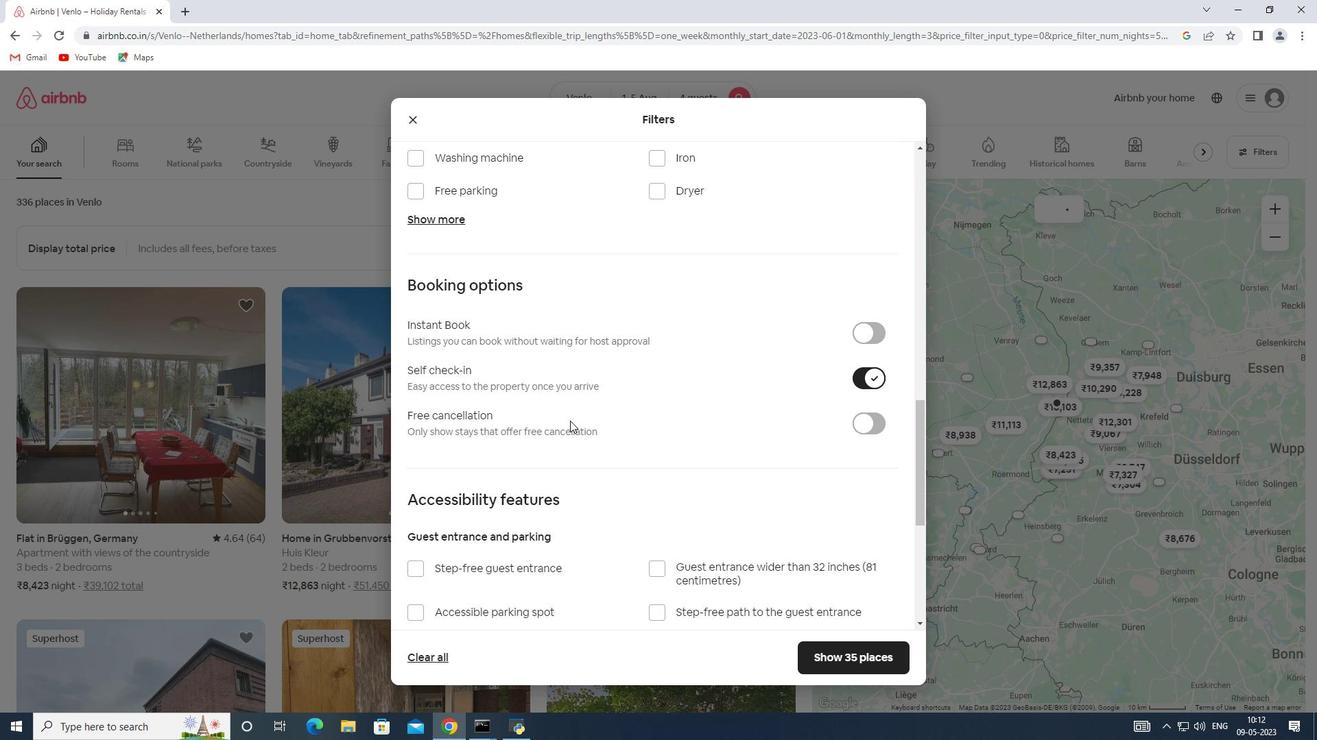 
Action: Mouse scrolled (570, 420) with delta (0, 0)
Screenshot: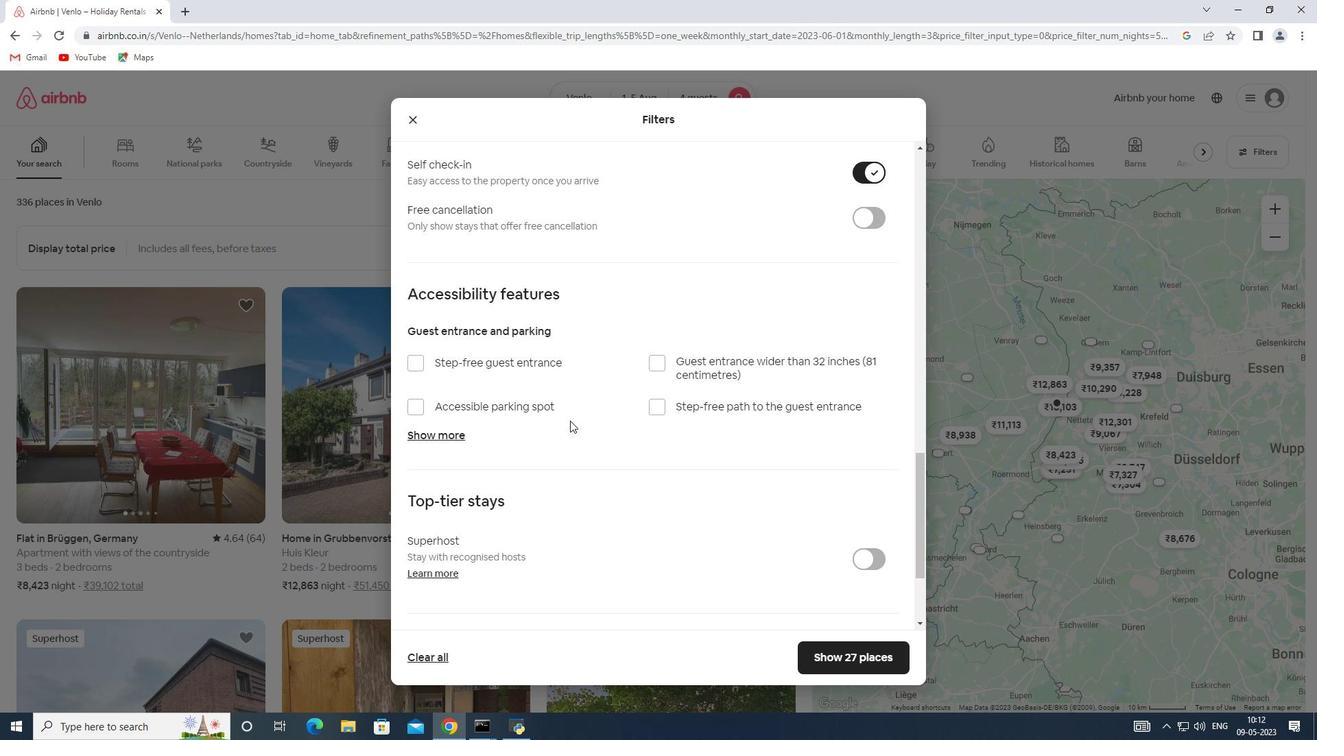 
Action: Mouse scrolled (570, 420) with delta (0, 0)
Screenshot: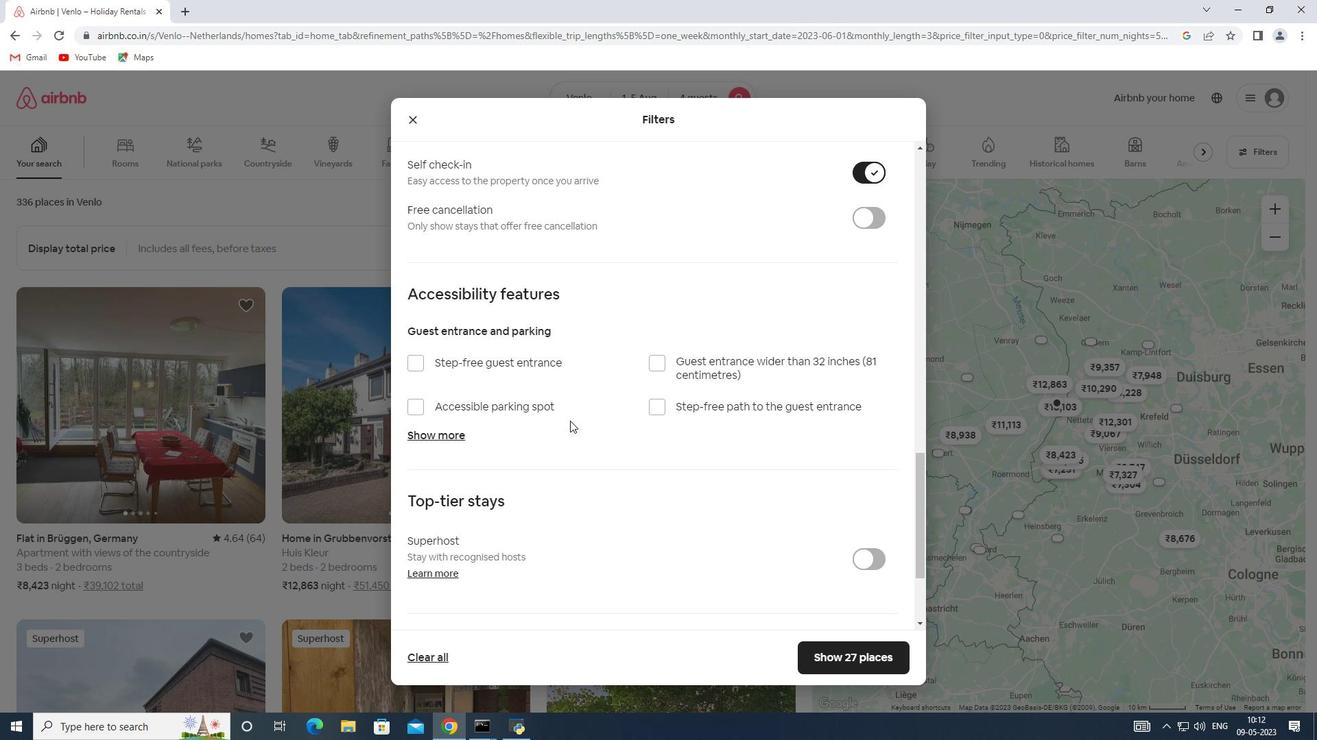 
Action: Mouse scrolled (570, 420) with delta (0, 0)
Screenshot: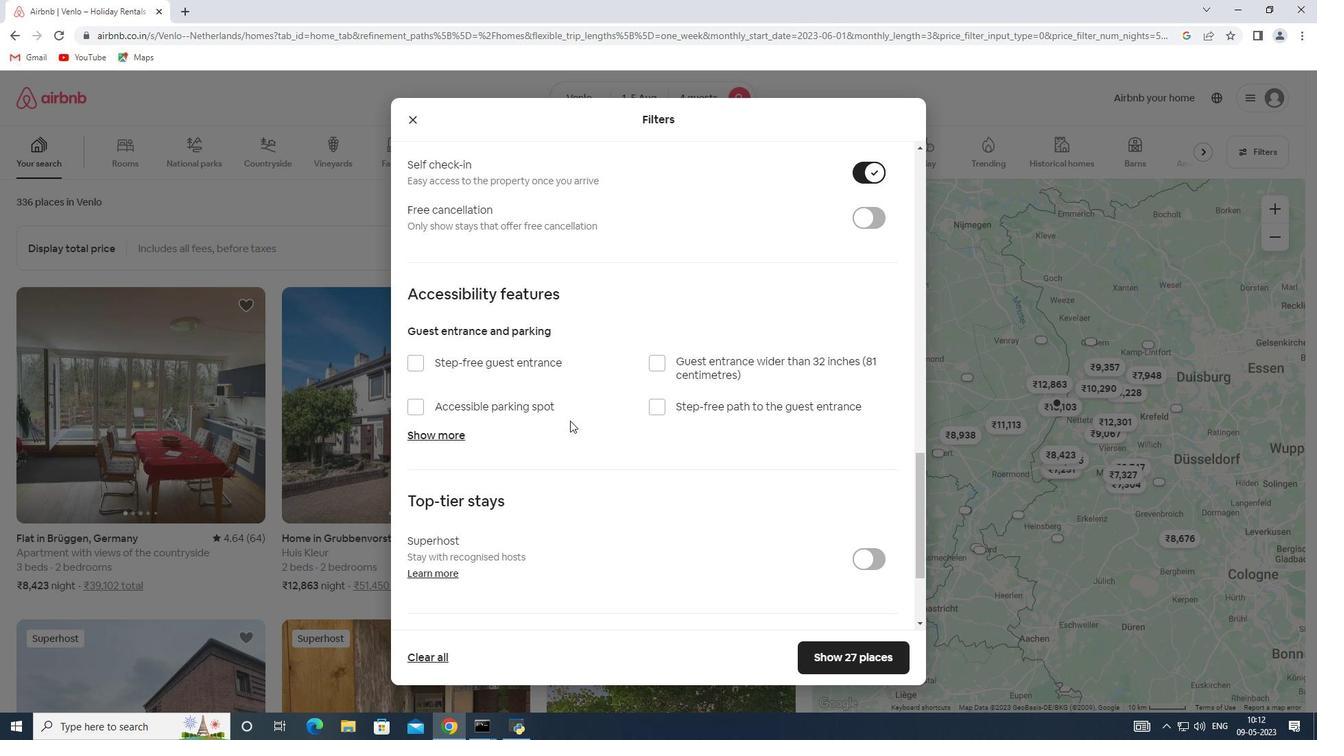 
Action: Mouse scrolled (570, 420) with delta (0, 0)
Screenshot: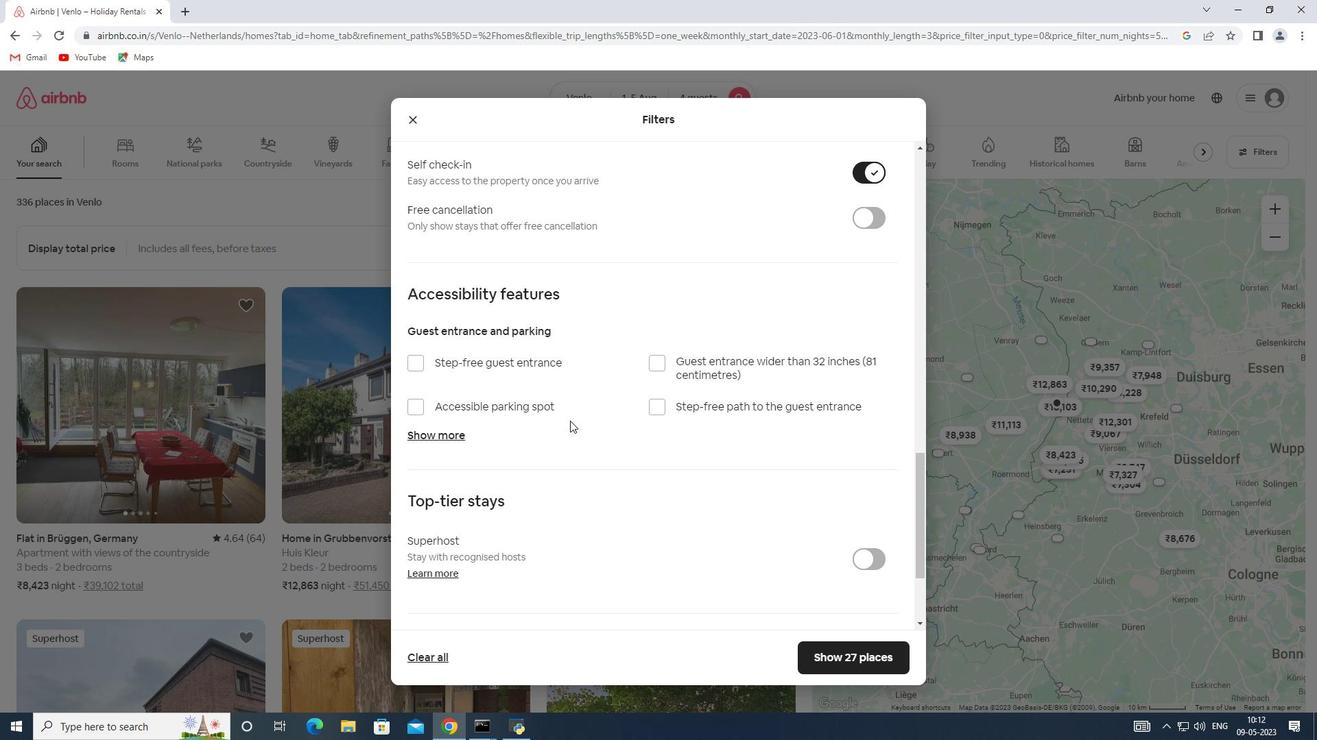 
Action: Mouse moved to (421, 534)
Screenshot: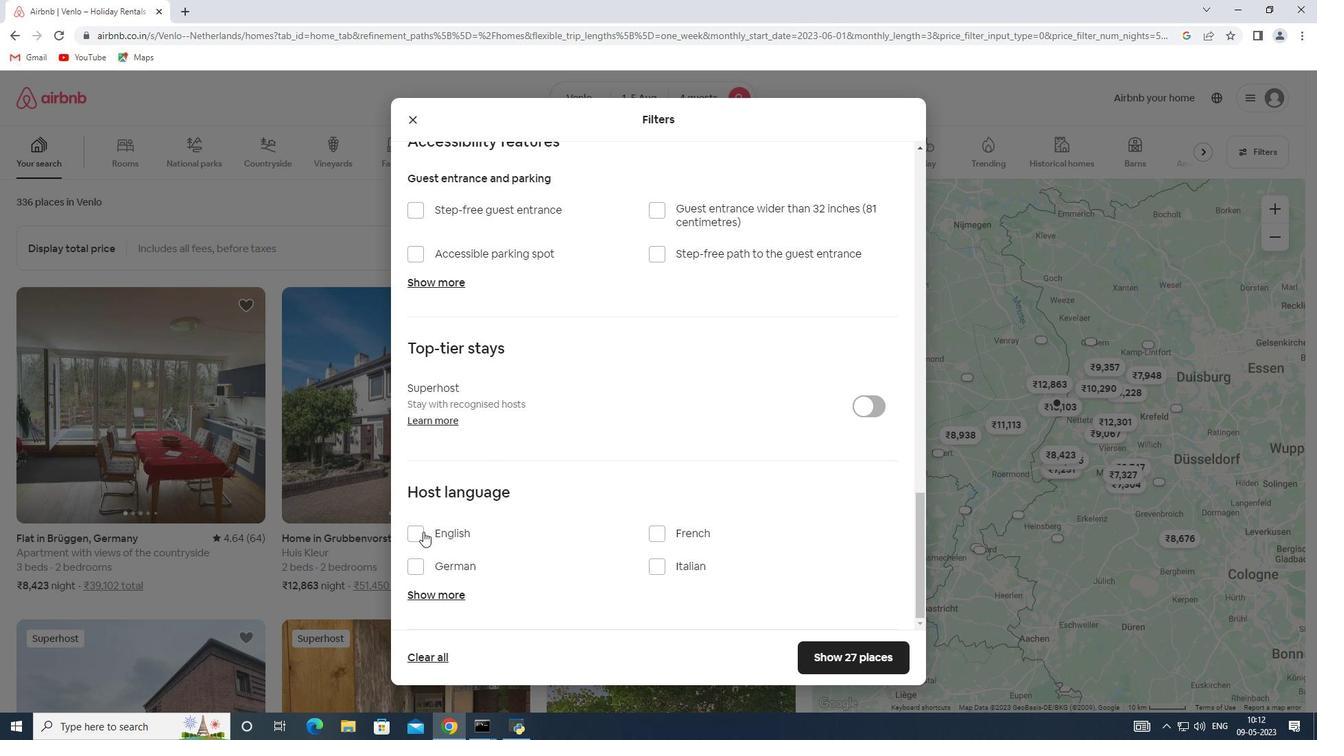 
Action: Mouse pressed left at (421, 534)
Screenshot: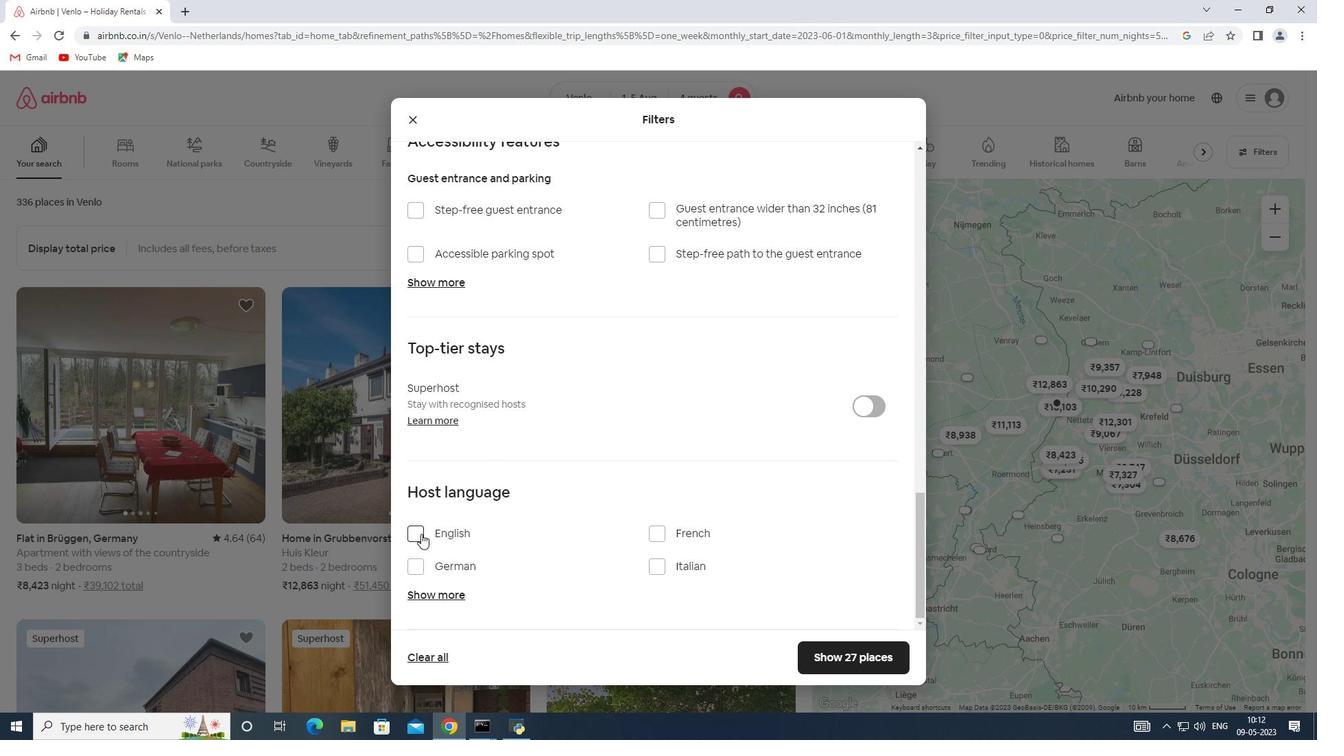
Action: Mouse moved to (824, 651)
Screenshot: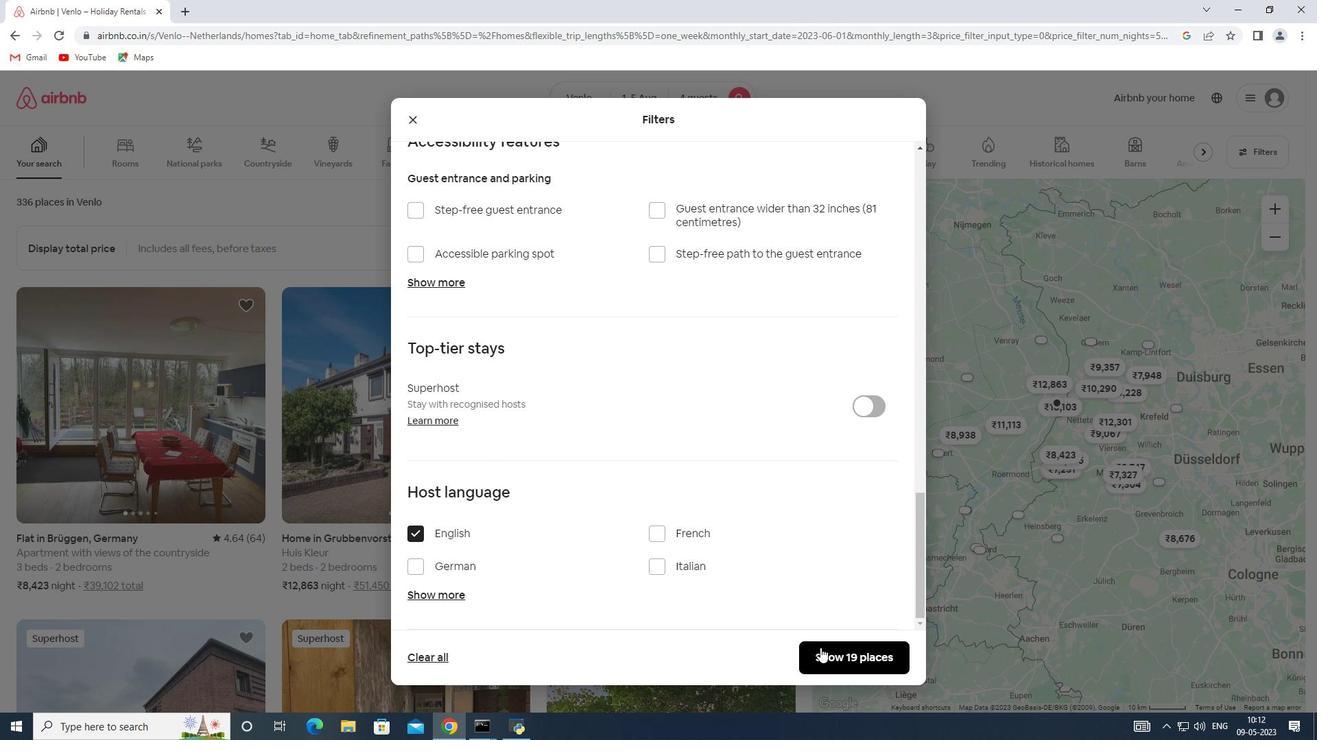 
Action: Mouse pressed left at (824, 651)
Screenshot: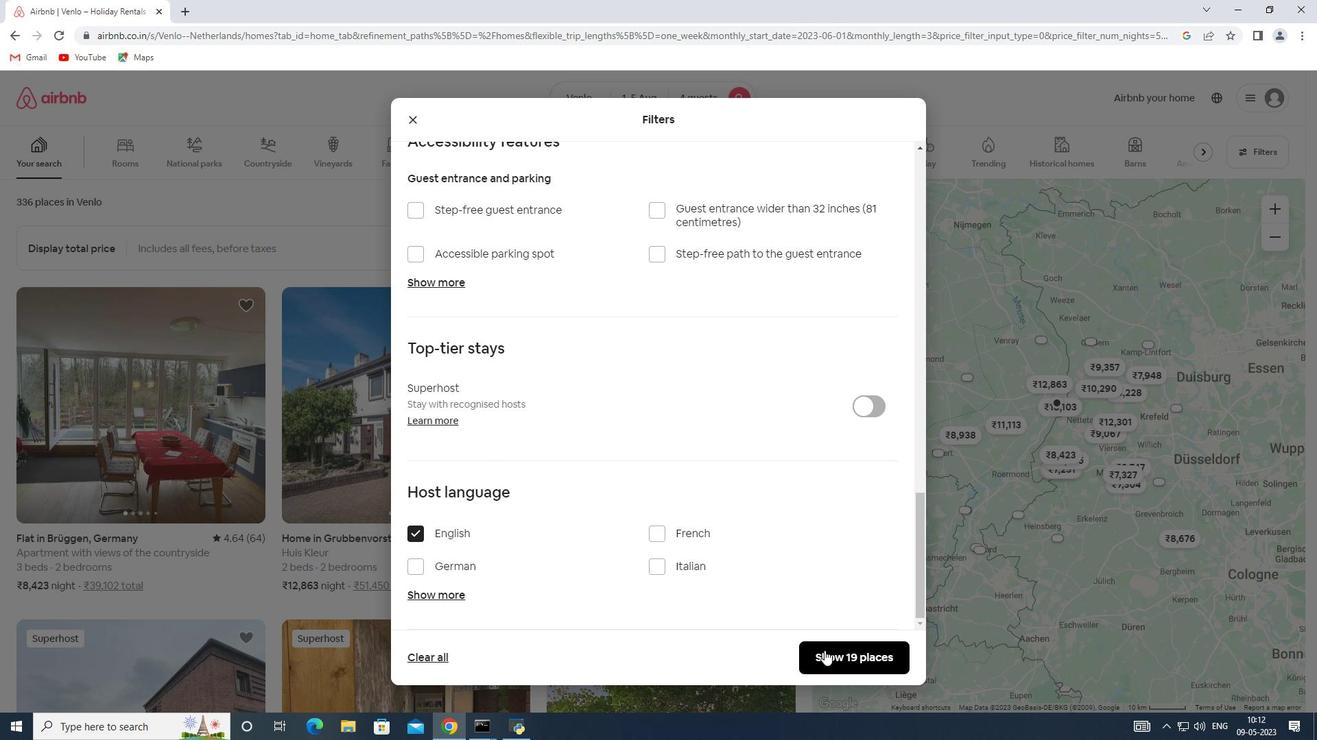 
